 Task: Look for space in Kermanshah, Iran from 6th September, 2023 to 15th September, 2023 for 6 adults in price range Rs.8000 to Rs.12000. Place can be entire place or private room with 6 bedrooms having 6 beds and 6 bathrooms. Property type can be house, flat, guest house. Amenities needed are: wifi, TV, free parkinig on premises, gym, breakfast. Booking option can be shelf check-in. Required host language is English.
Action: Mouse moved to (550, 110)
Screenshot: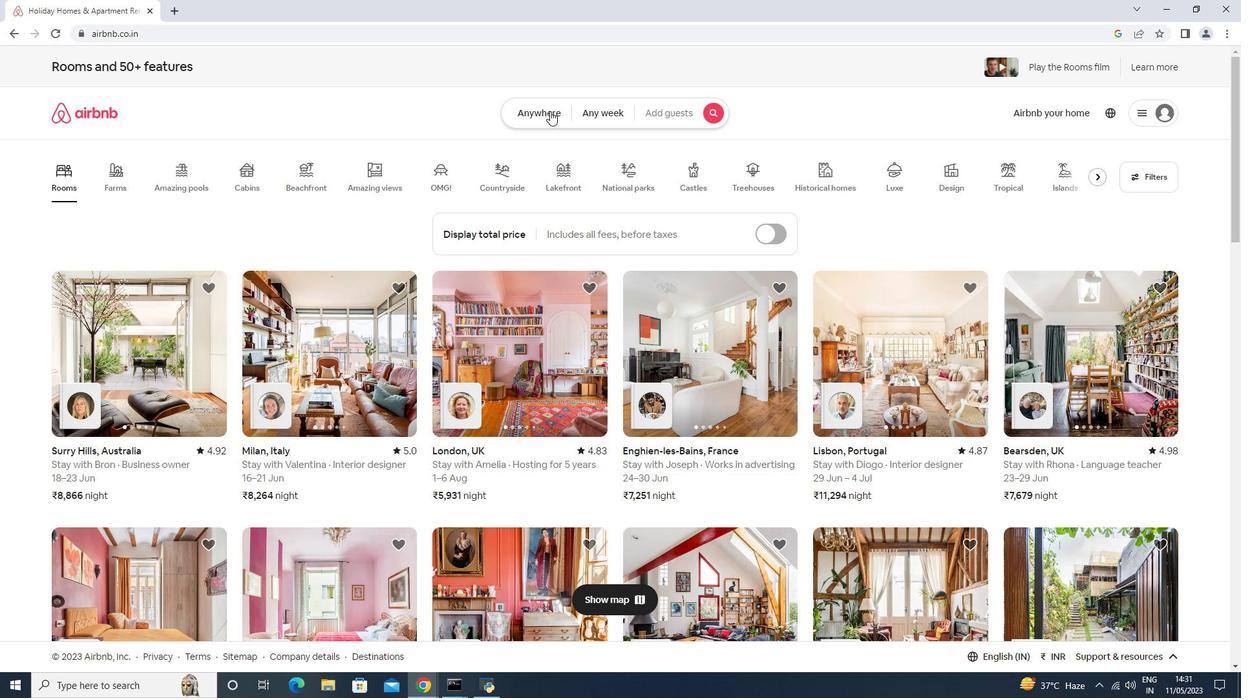 
Action: Mouse pressed left at (550, 110)
Screenshot: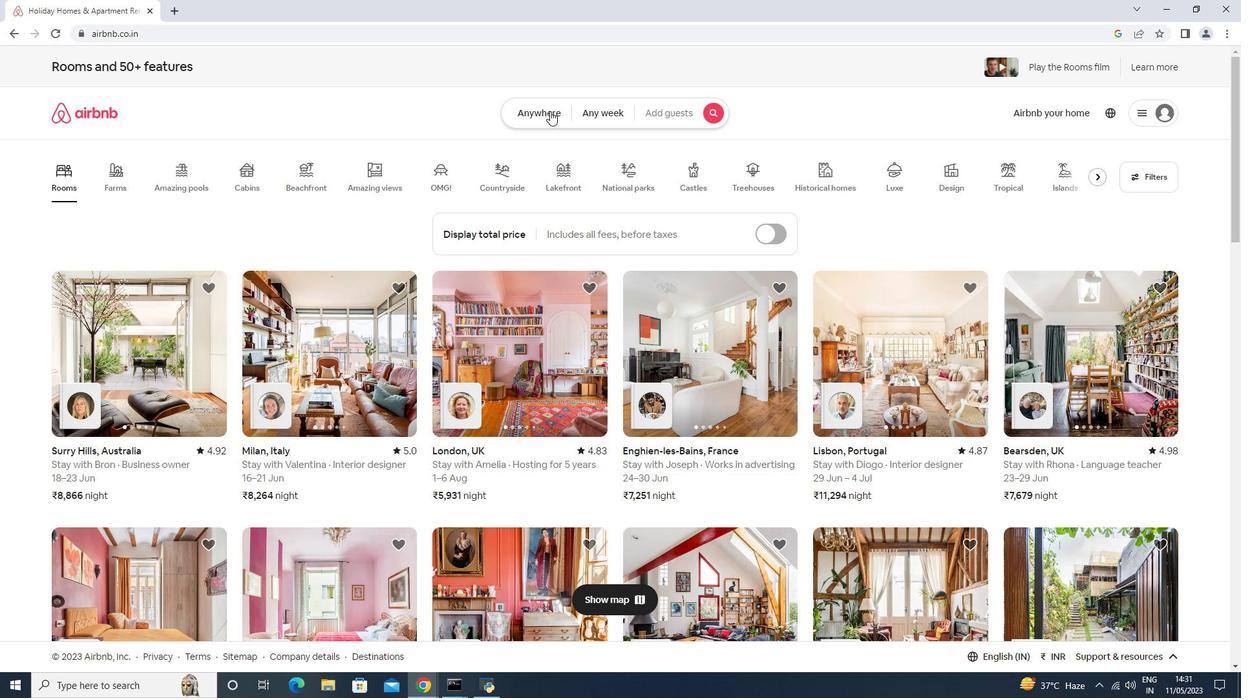 
Action: Mouse moved to (481, 183)
Screenshot: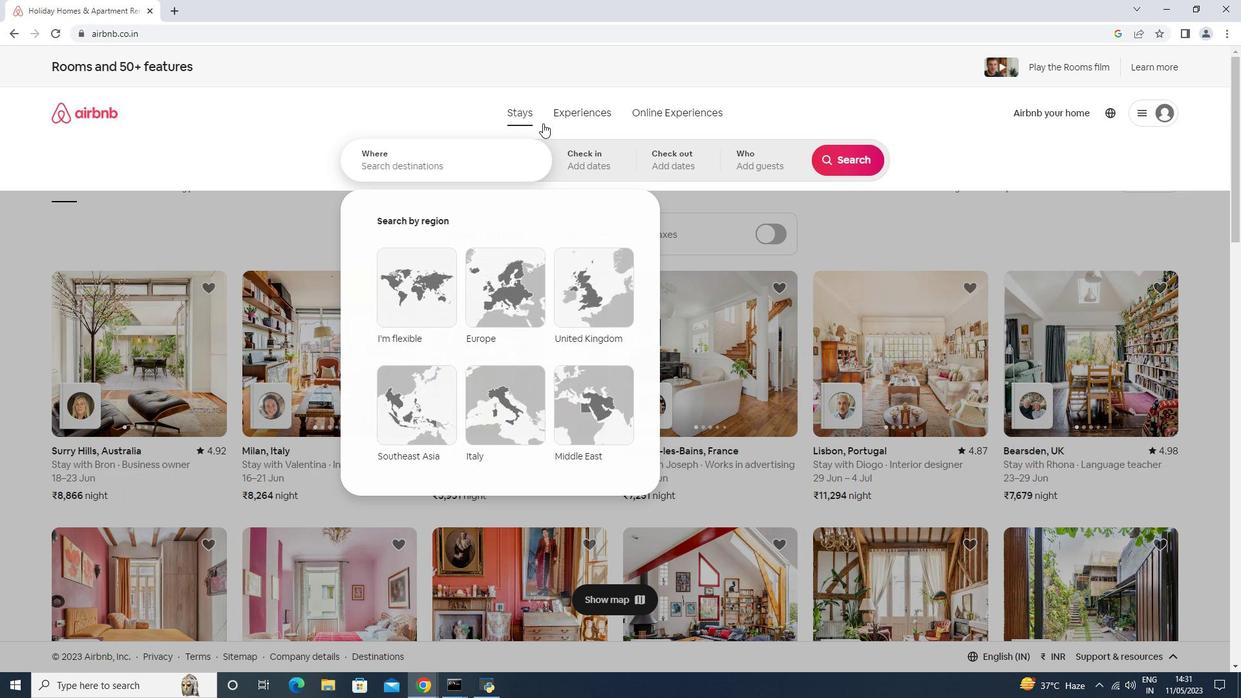 
Action: Mouse pressed left at (481, 183)
Screenshot: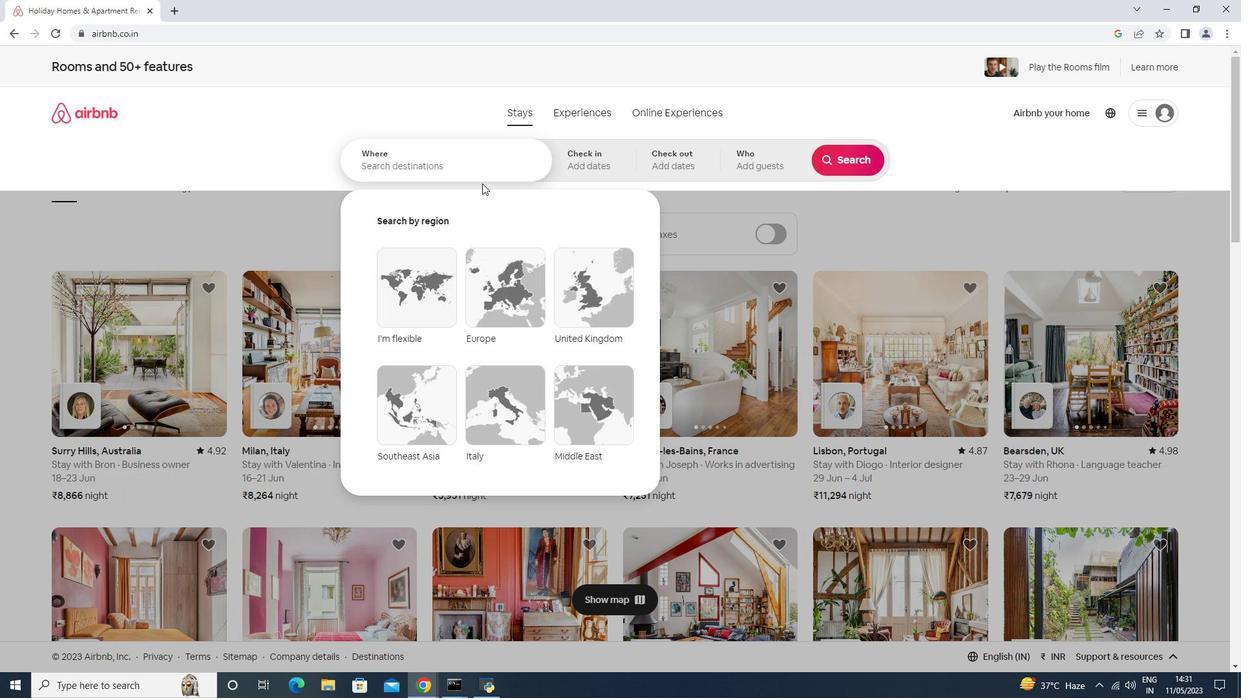 
Action: Mouse moved to (479, 170)
Screenshot: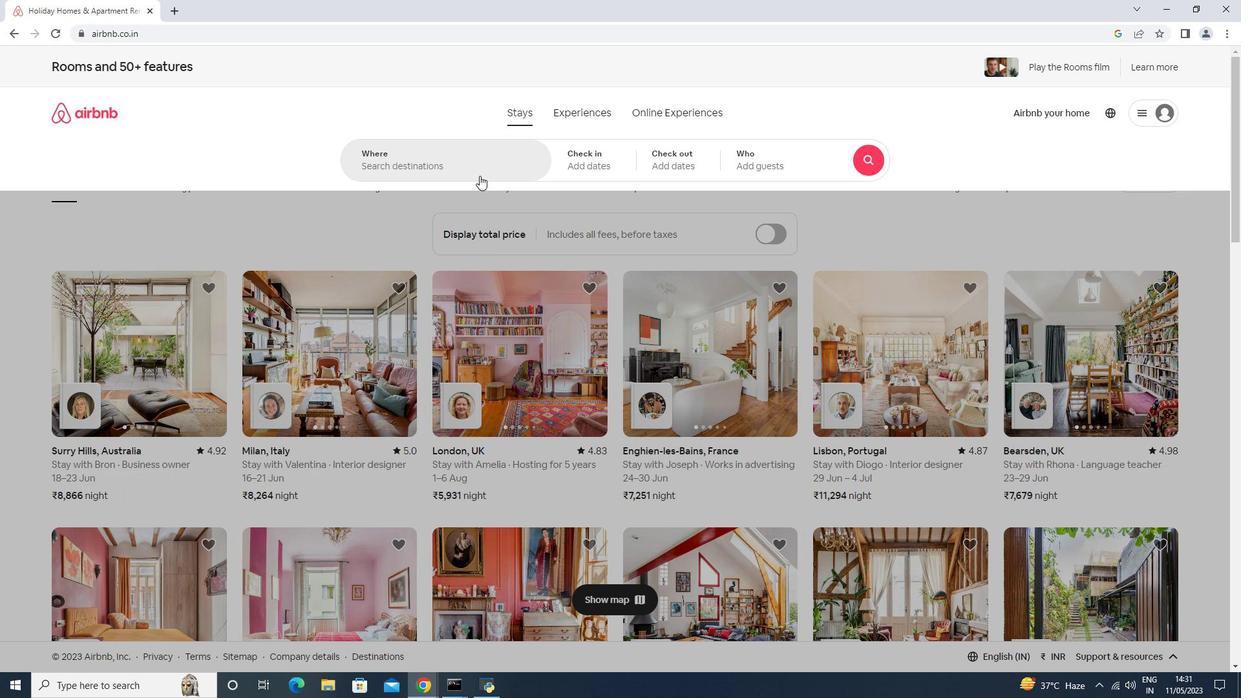 
Action: Mouse pressed left at (479, 170)
Screenshot: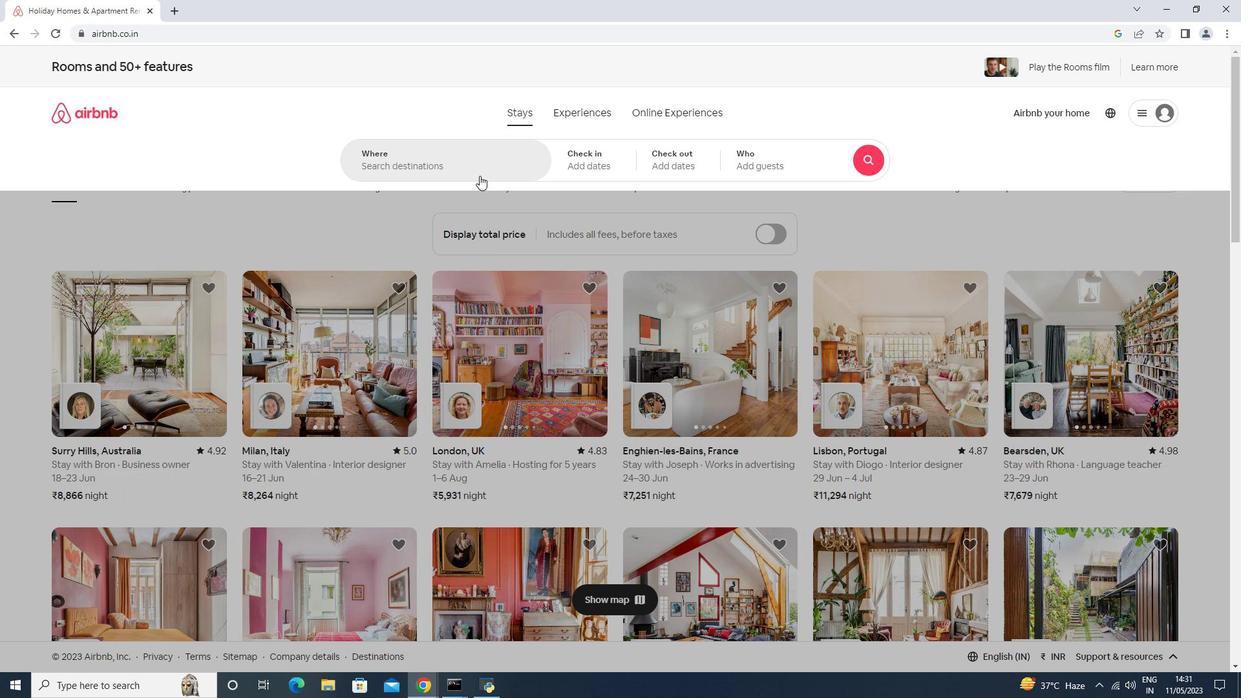
Action: Mouse moved to (356, 218)
Screenshot: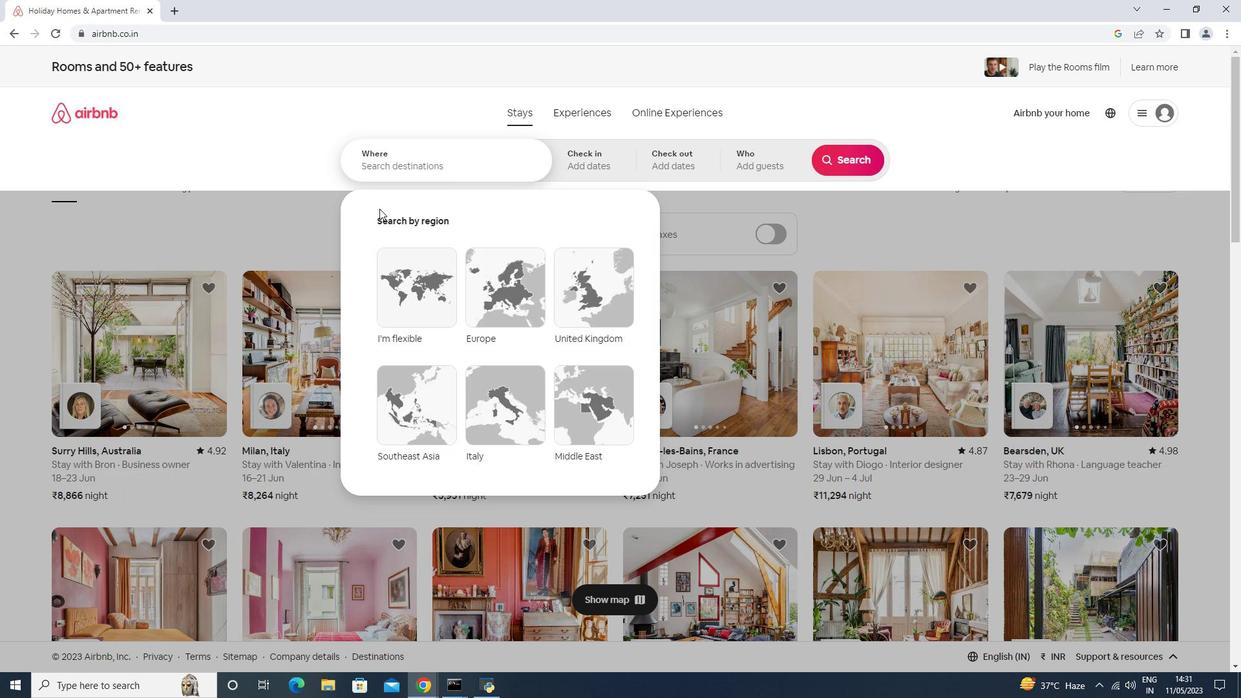 
Action: Key pressed <Key.shift><Key.shift><Key.shift>Kermansshah,i<Key.backspace><Key.shift>Iran
Screenshot: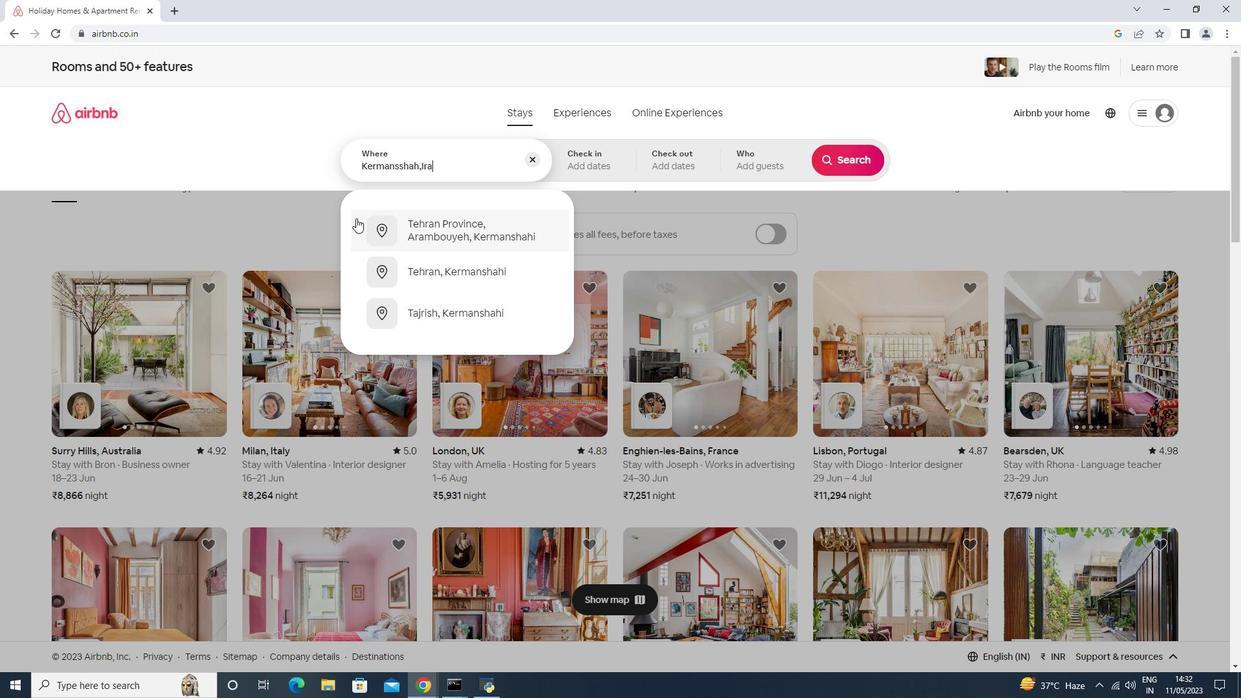 
Action: Mouse moved to (571, 159)
Screenshot: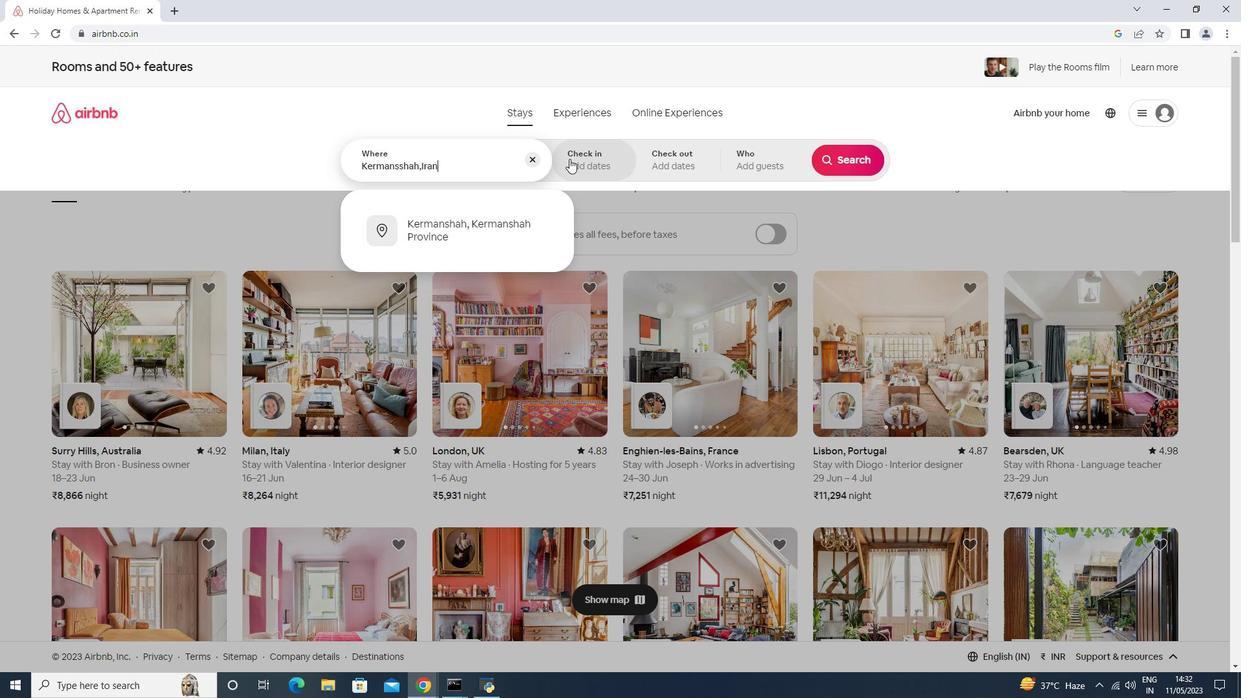 
Action: Mouse pressed left at (571, 159)
Screenshot: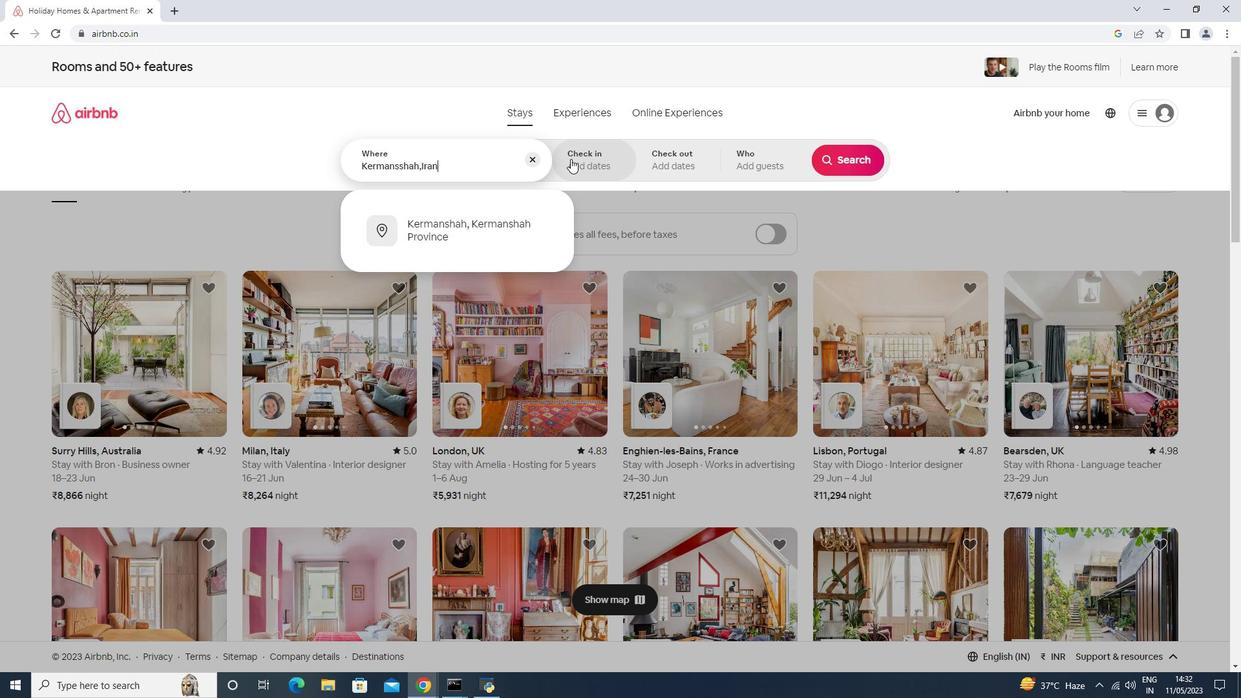 
Action: Mouse moved to (830, 249)
Screenshot: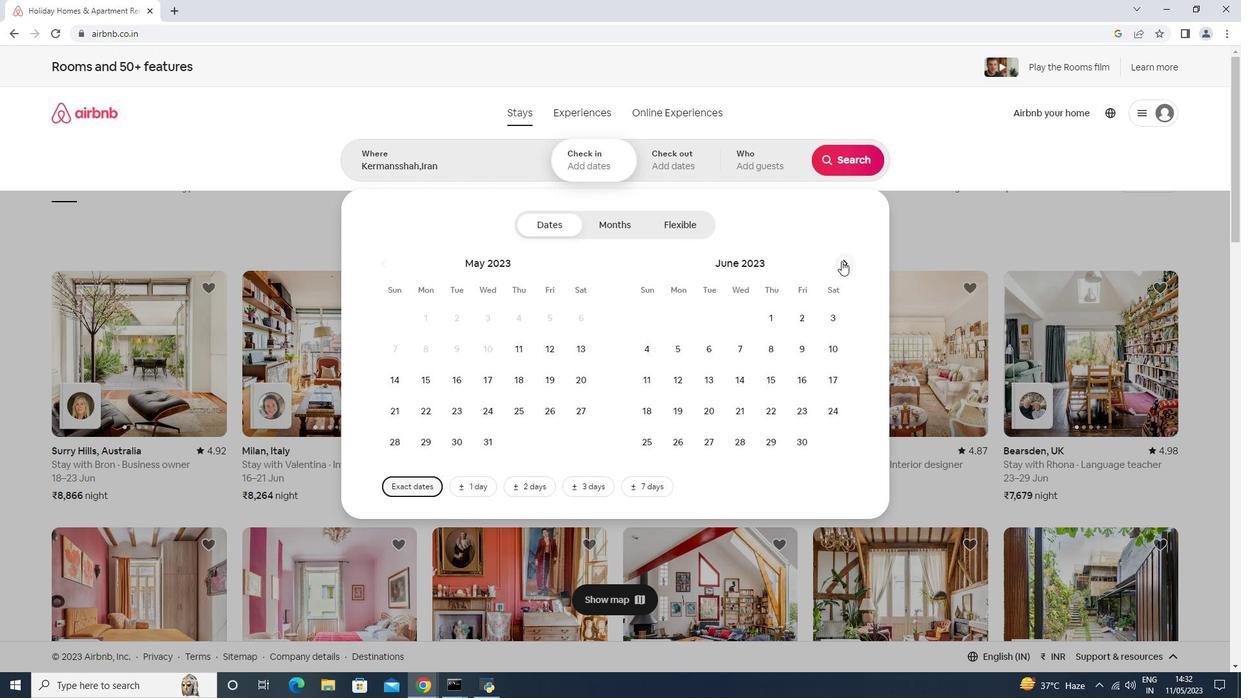 
Action: Mouse pressed left at (830, 249)
Screenshot: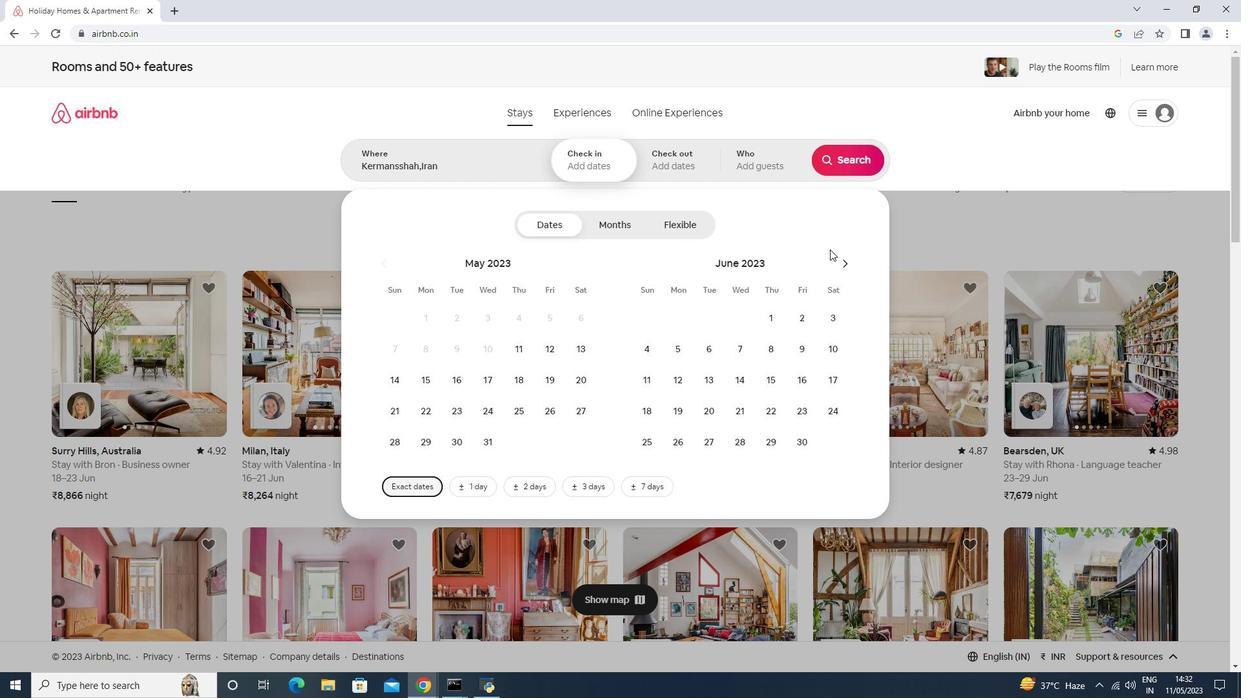 
Action: Mouse moved to (836, 264)
Screenshot: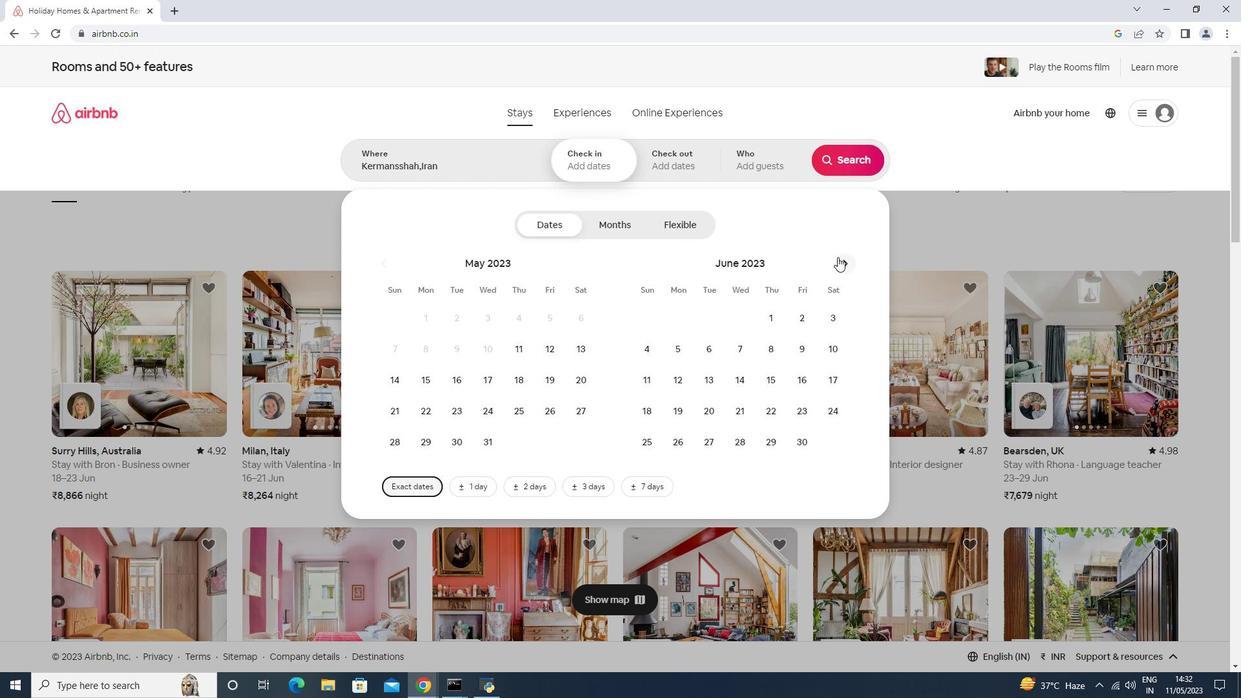 
Action: Mouse pressed left at (836, 264)
Screenshot: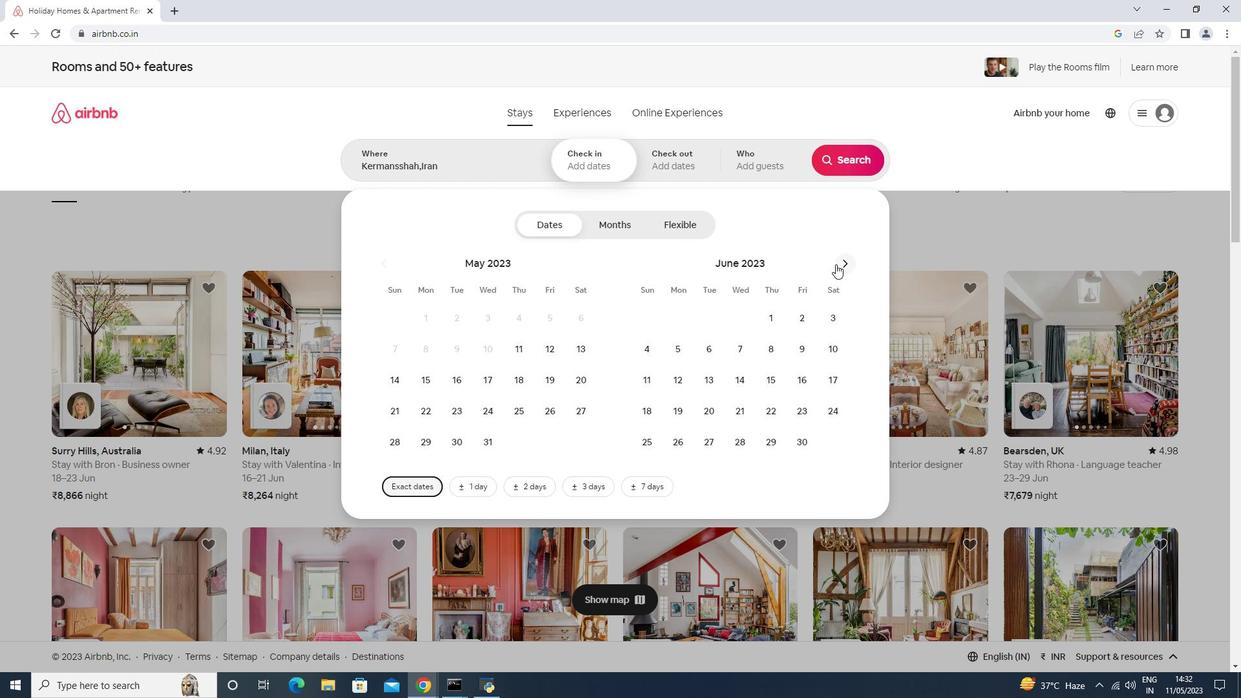 
Action: Mouse pressed left at (836, 264)
Screenshot: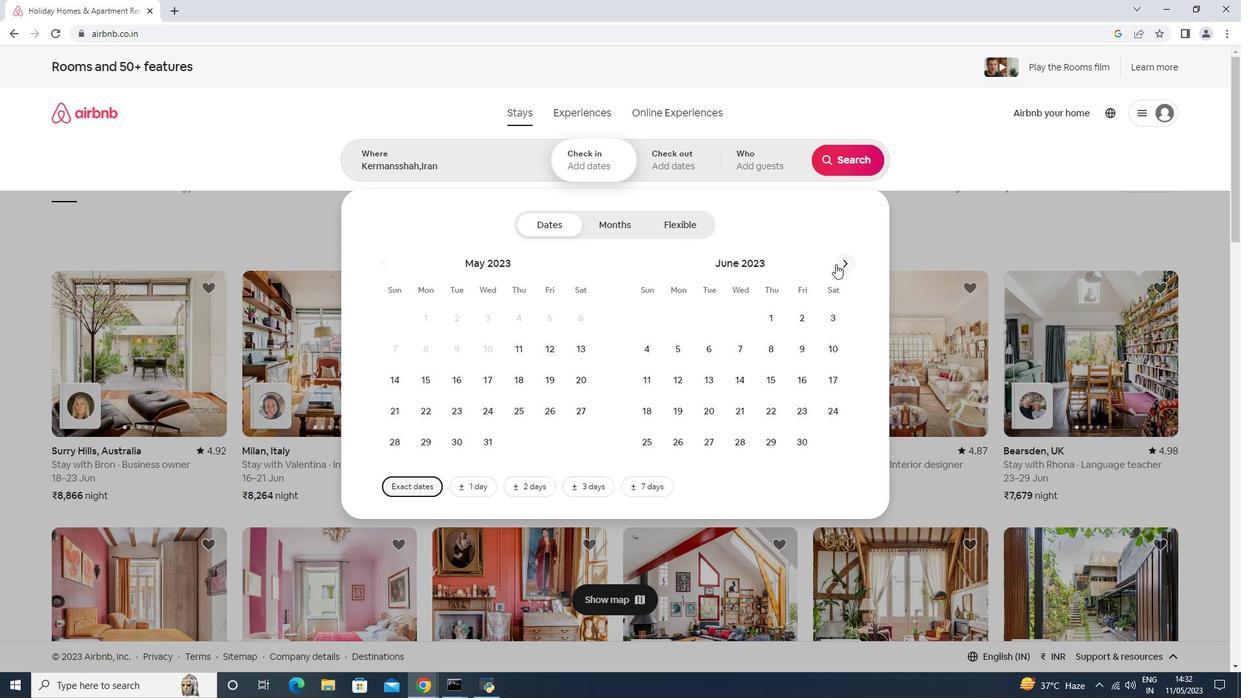 
Action: Mouse pressed left at (836, 264)
Screenshot: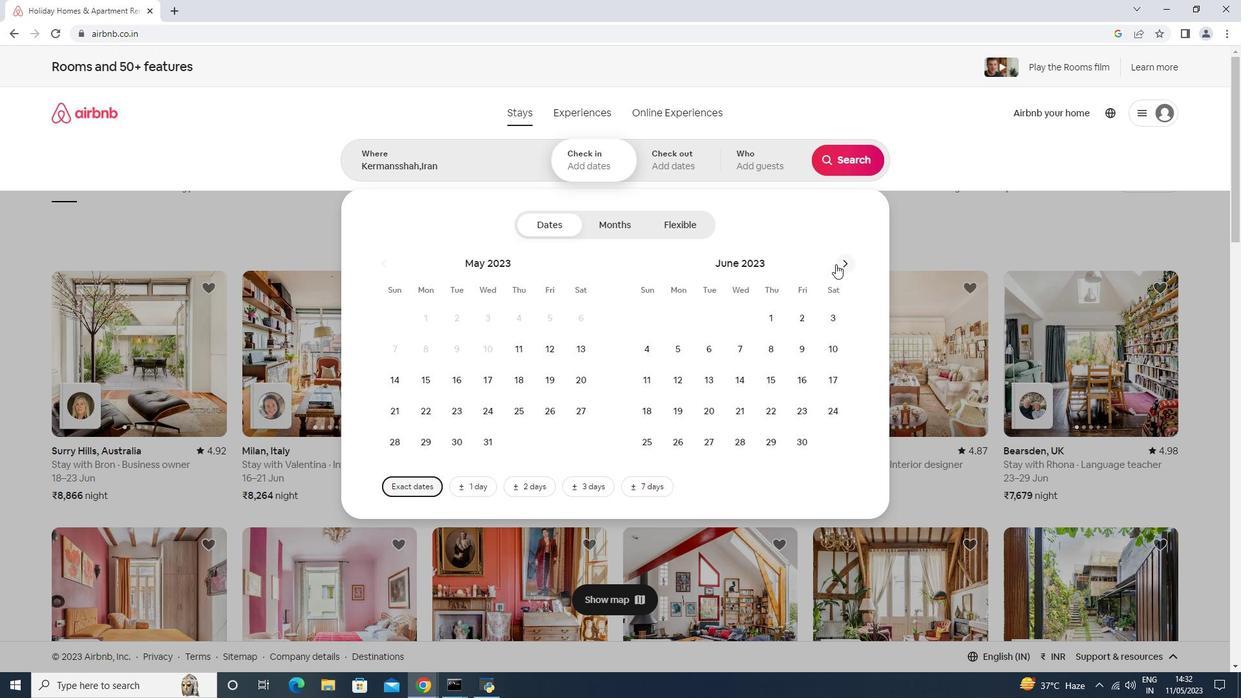 
Action: Mouse pressed left at (836, 264)
Screenshot: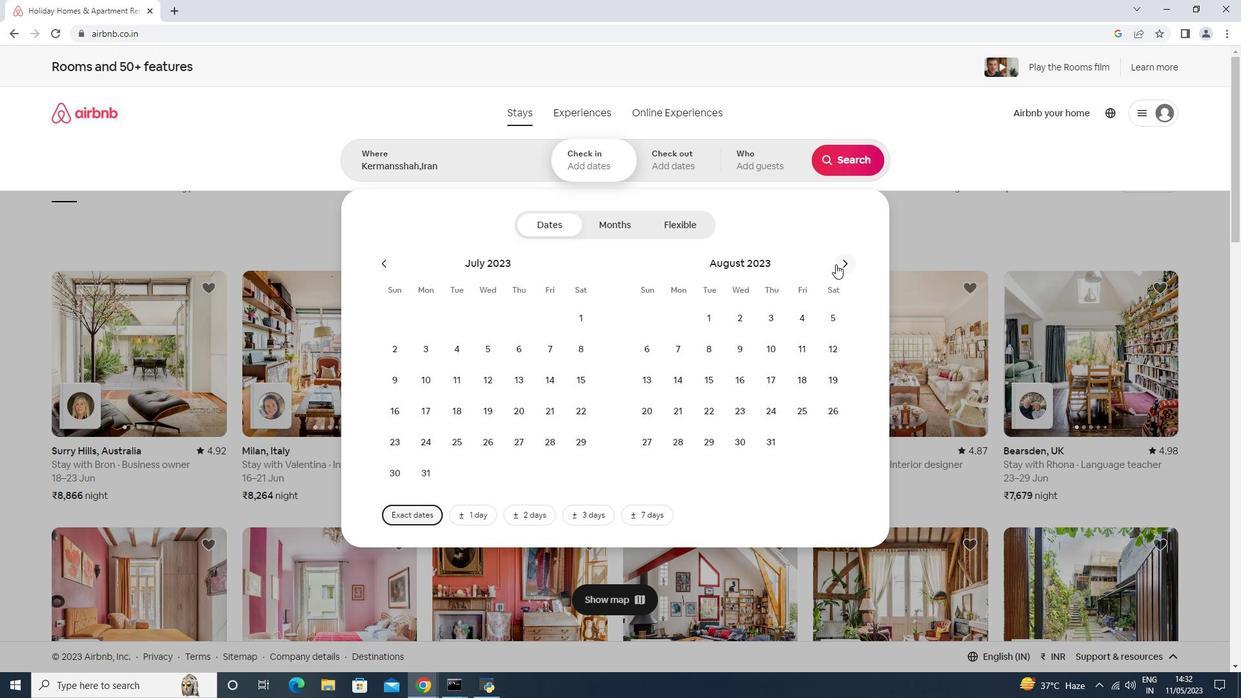 
Action: Mouse moved to (742, 355)
Screenshot: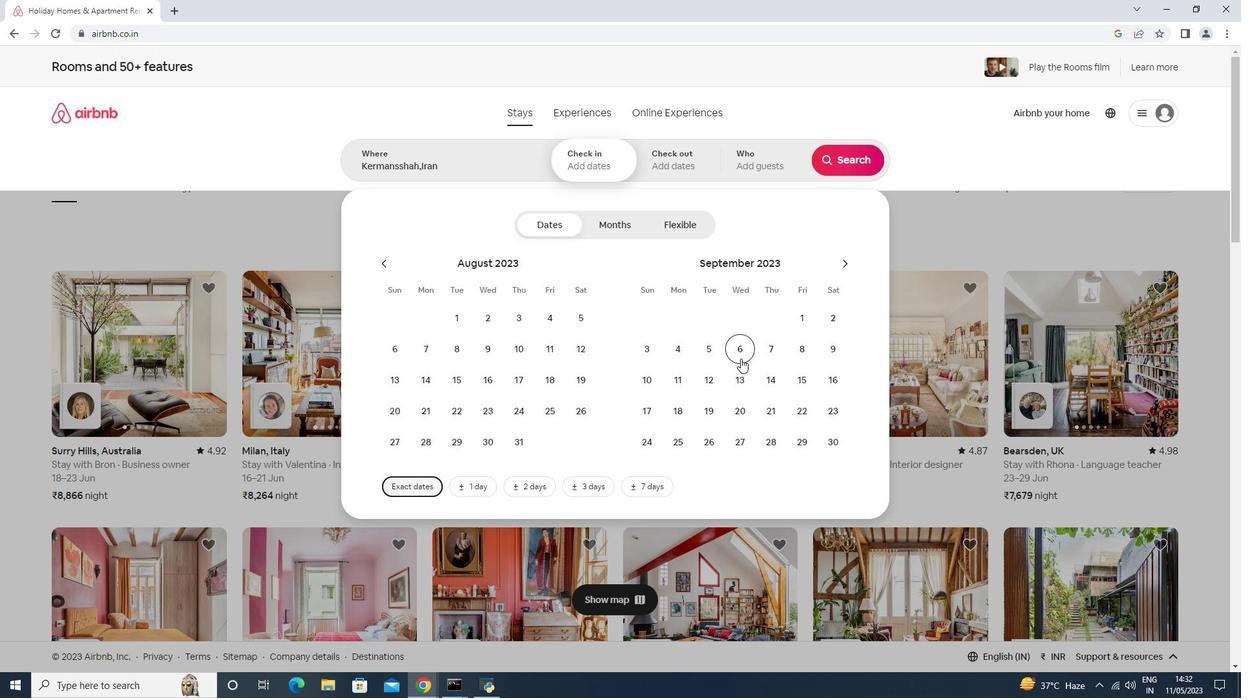 
Action: Mouse pressed left at (742, 355)
Screenshot: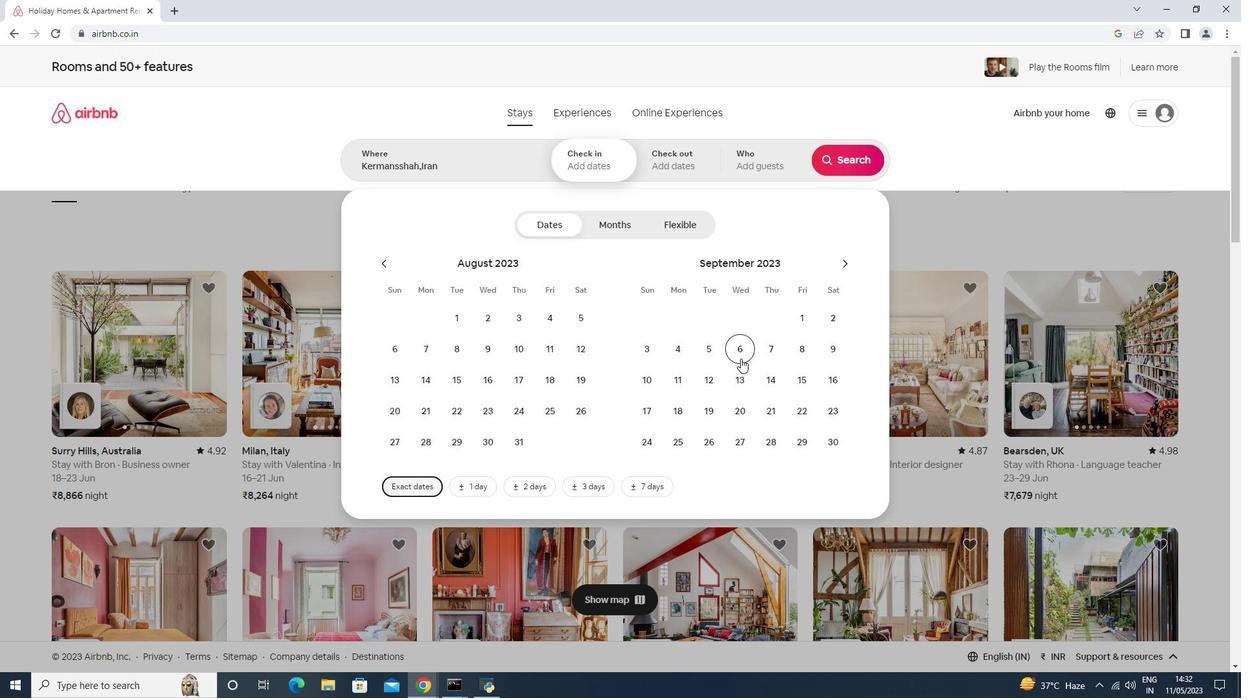 
Action: Mouse moved to (802, 380)
Screenshot: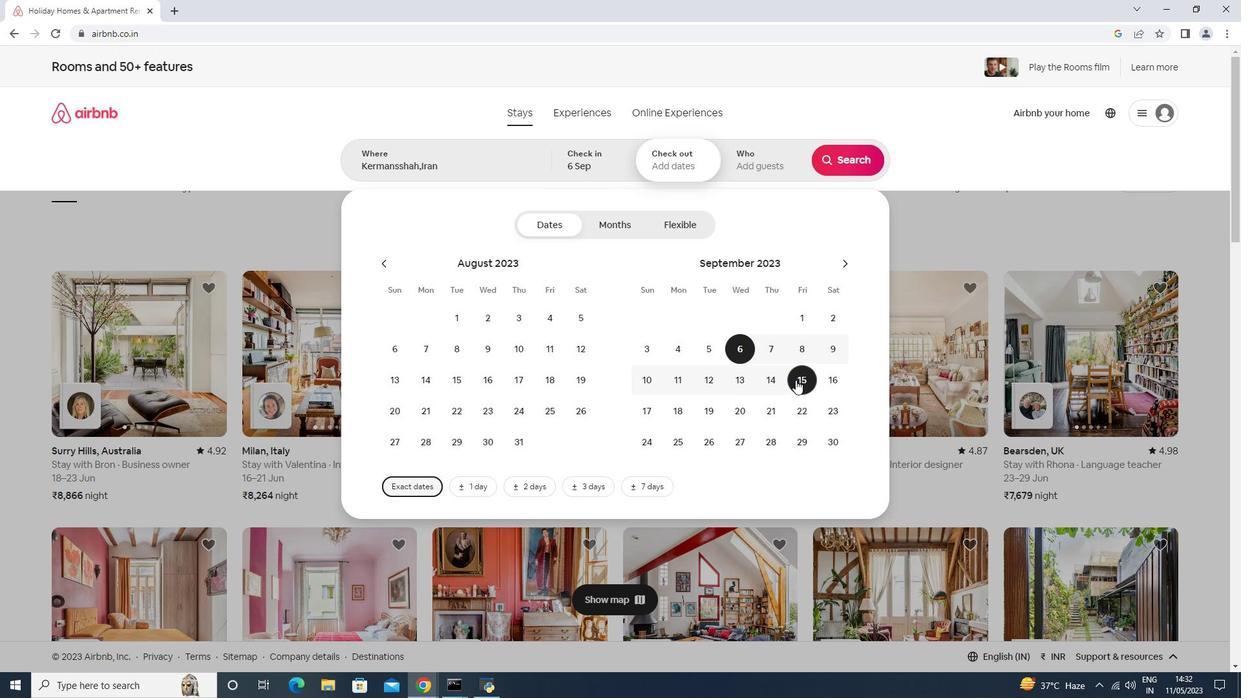
Action: Mouse pressed left at (802, 380)
Screenshot: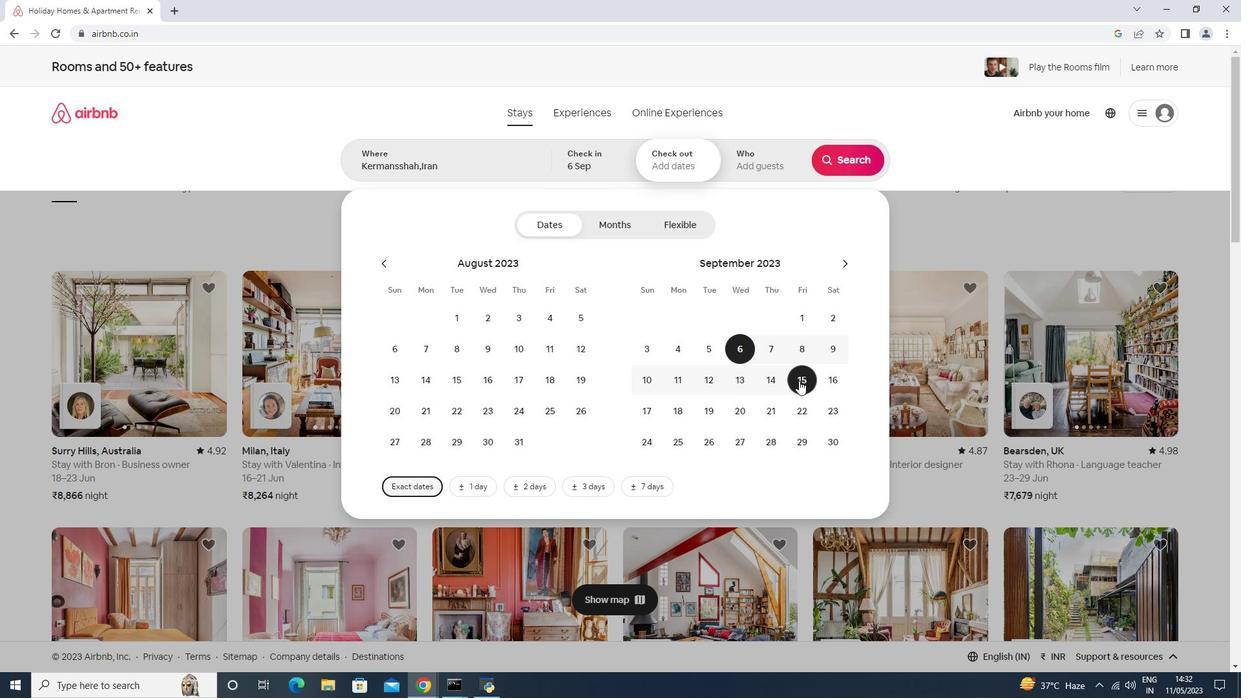 
Action: Mouse moved to (757, 160)
Screenshot: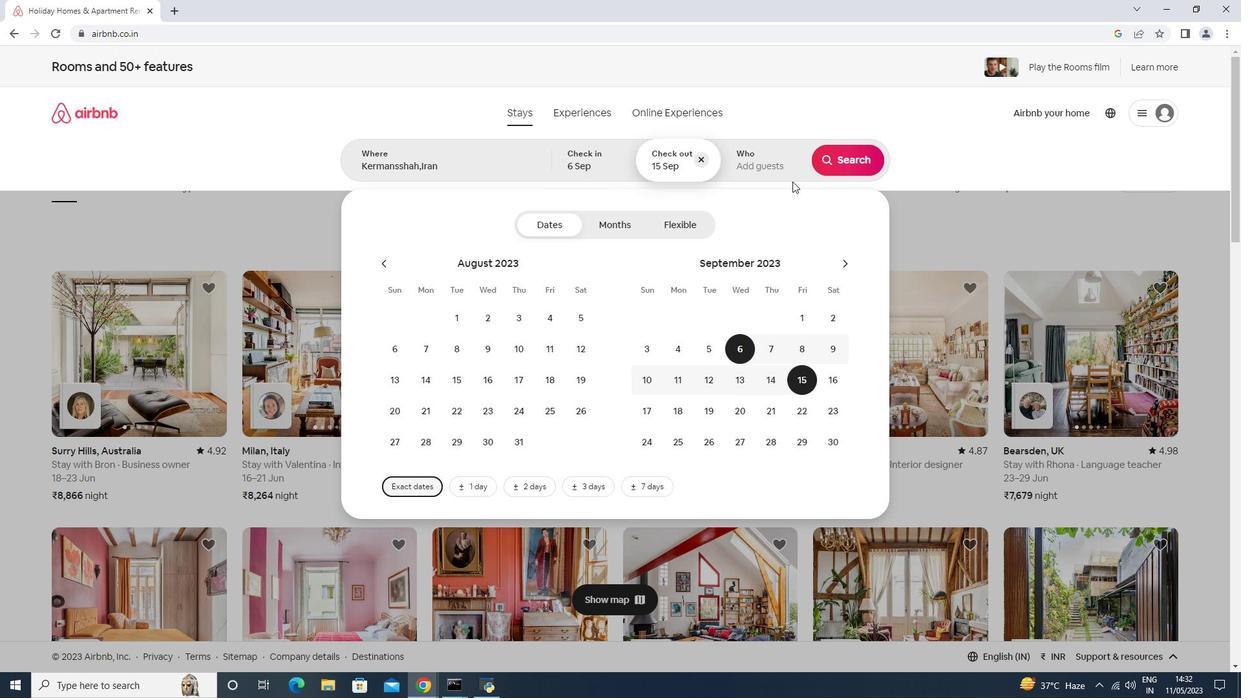 
Action: Mouse pressed left at (757, 160)
Screenshot: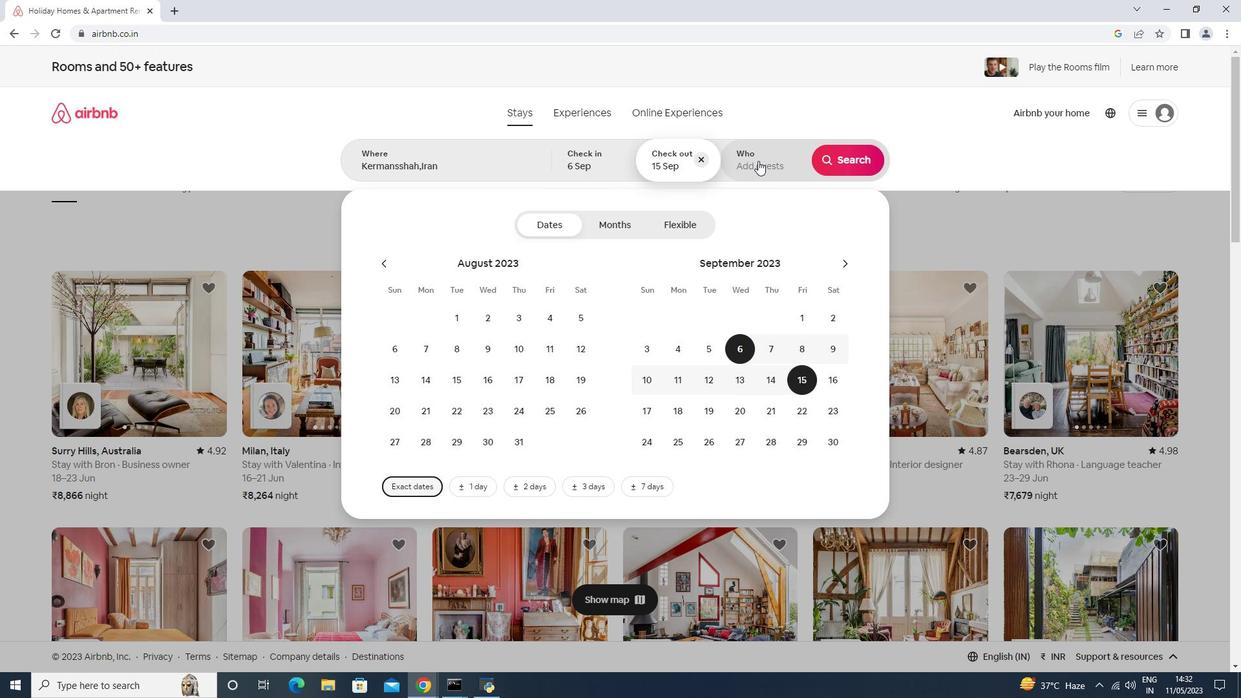 
Action: Mouse moved to (848, 230)
Screenshot: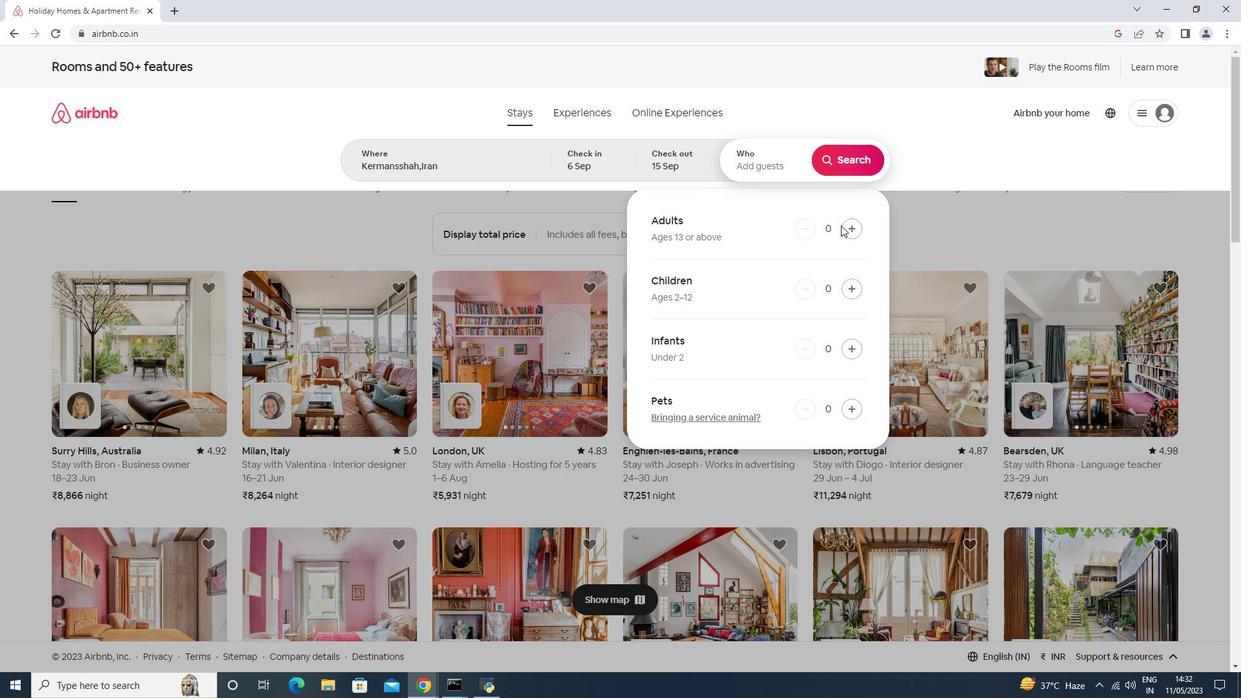 
Action: Mouse pressed left at (848, 230)
Screenshot: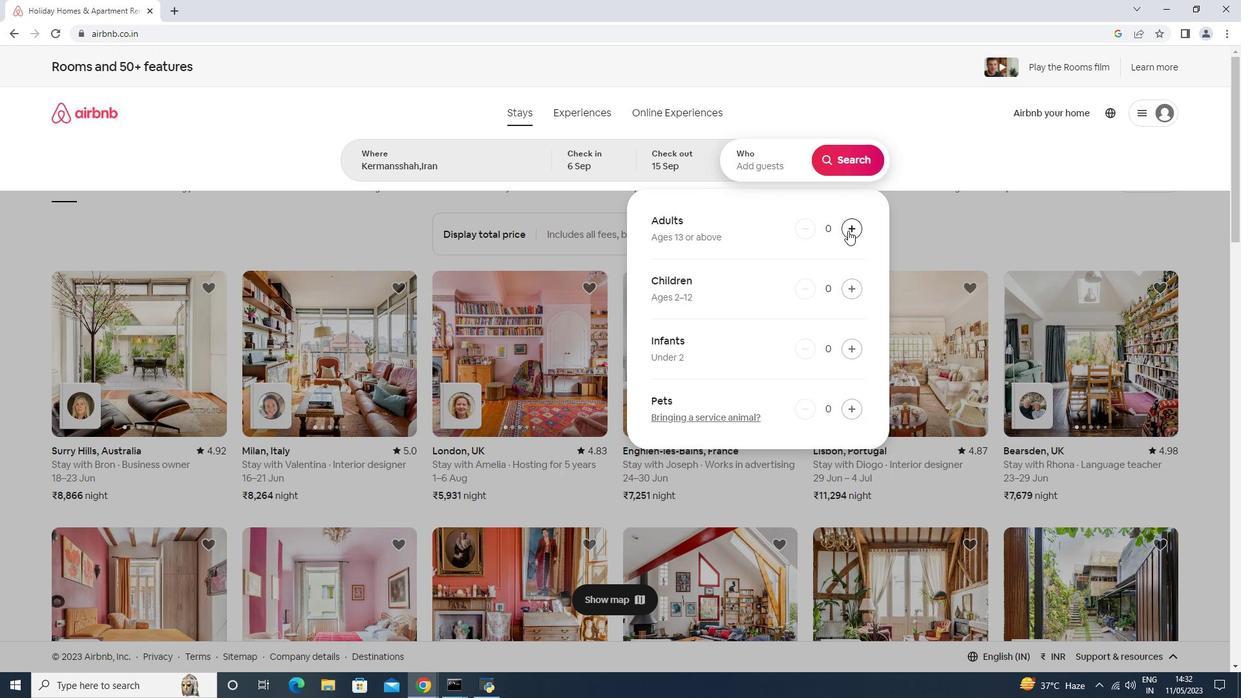 
Action: Mouse pressed left at (848, 230)
Screenshot: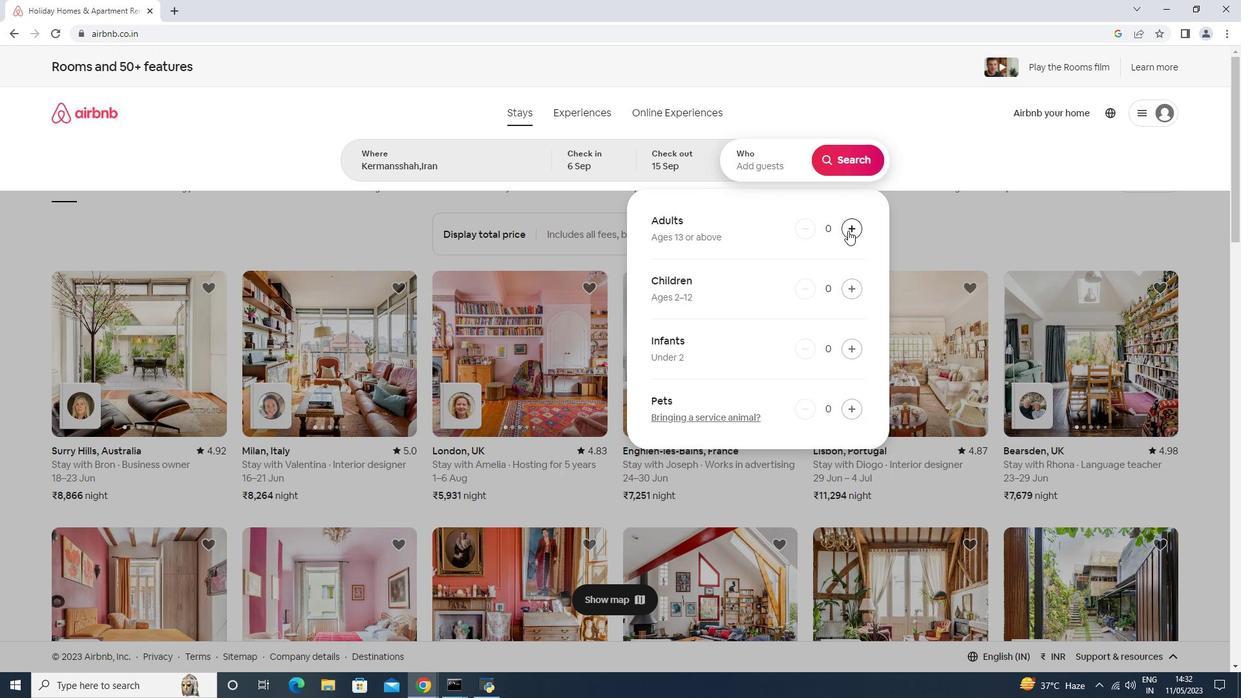 
Action: Mouse pressed left at (848, 230)
Screenshot: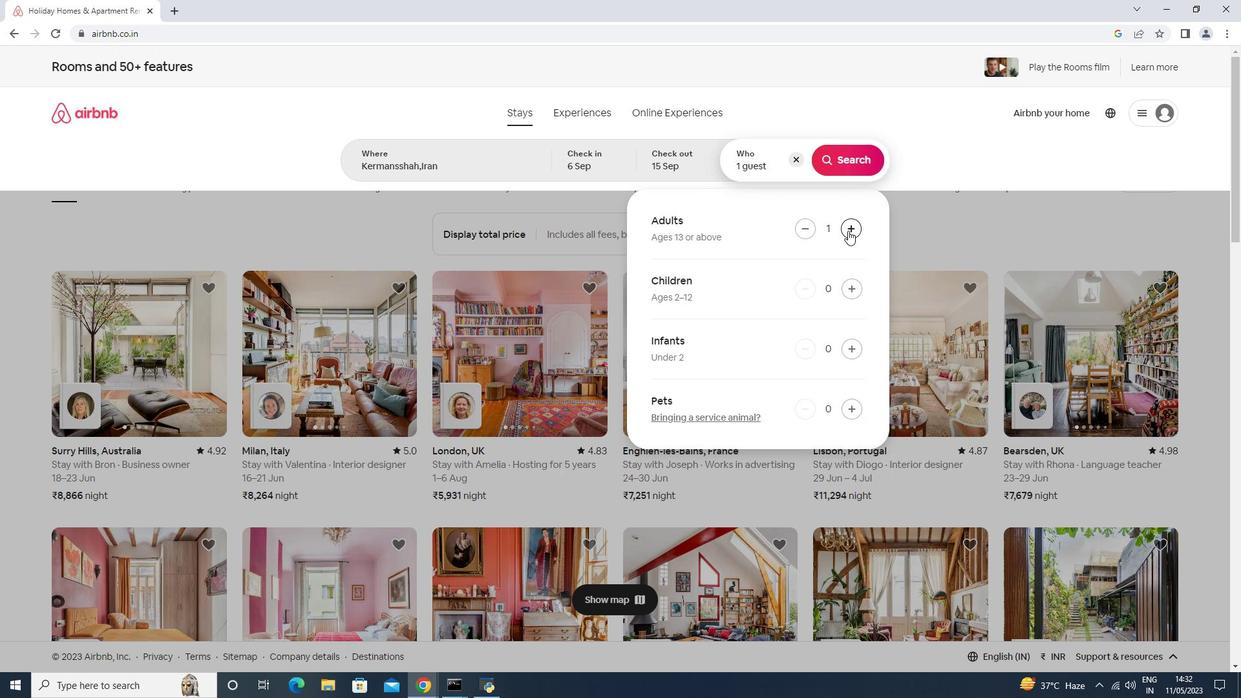 
Action: Mouse pressed left at (848, 230)
Screenshot: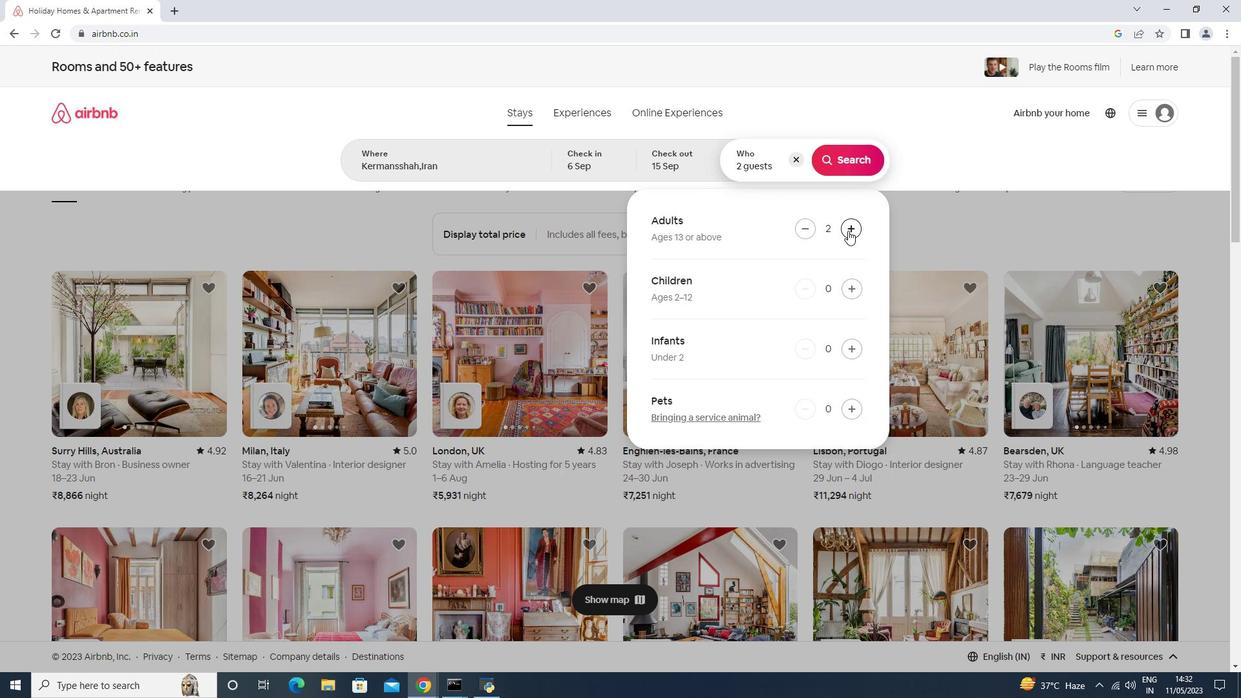
Action: Mouse pressed left at (848, 230)
Screenshot: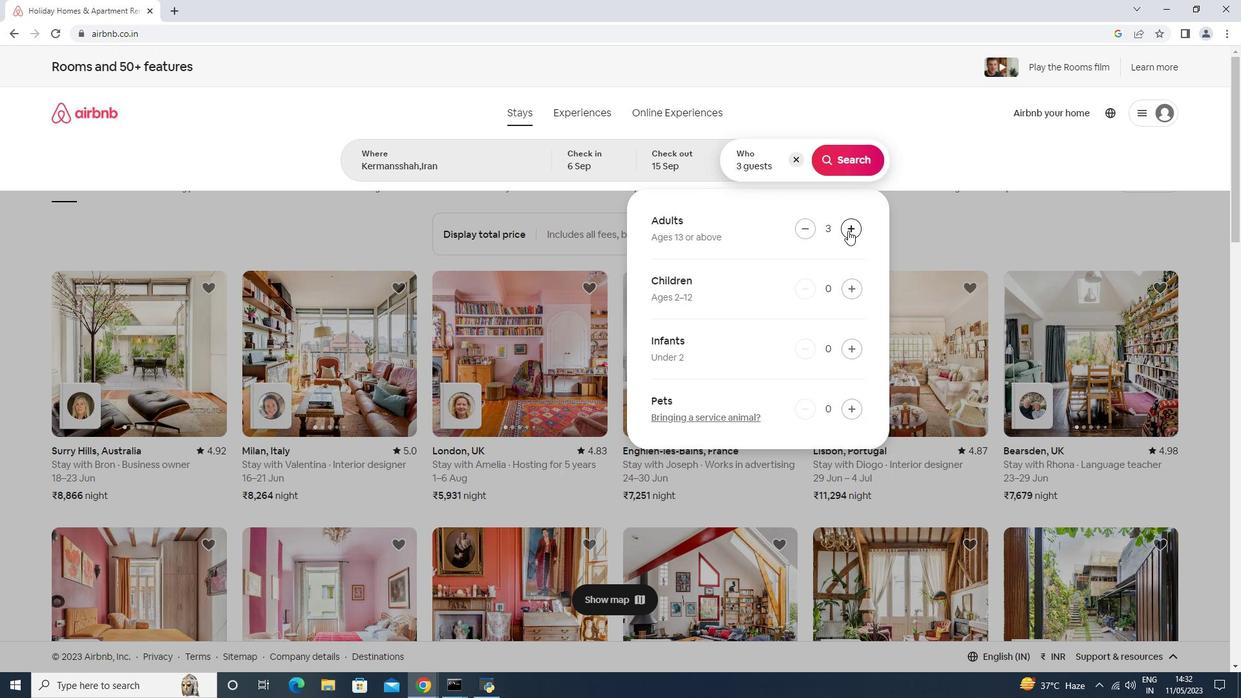 
Action: Mouse pressed left at (848, 230)
Screenshot: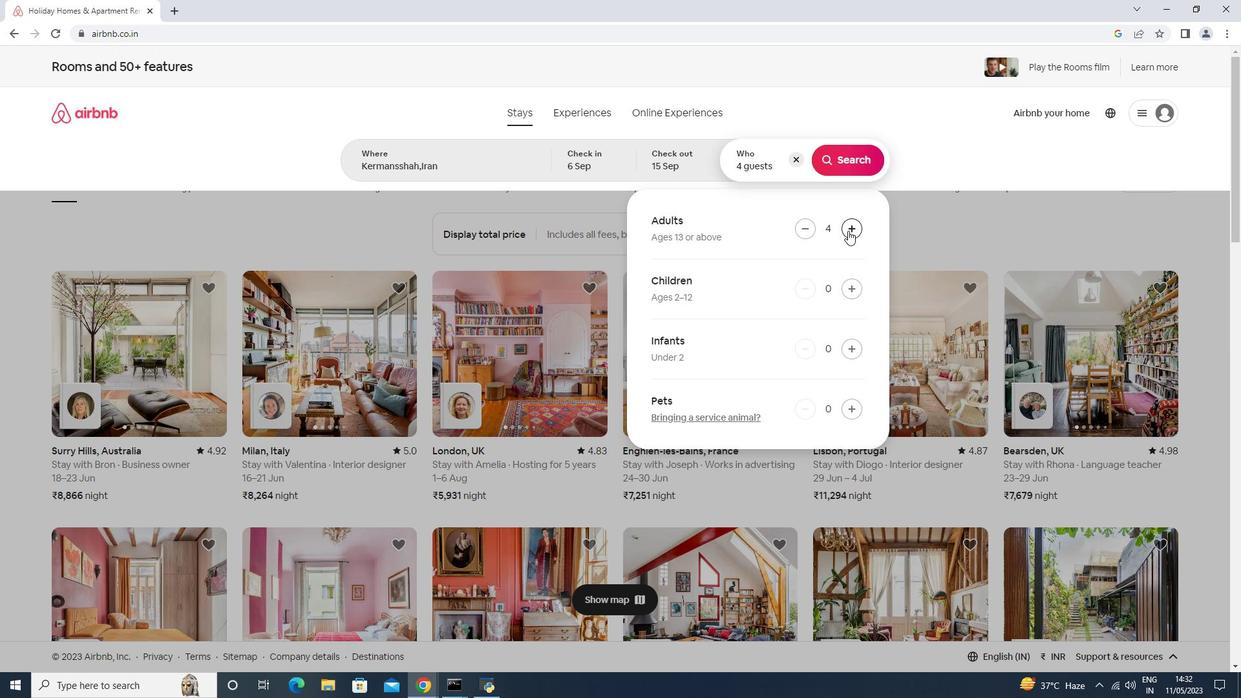 
Action: Mouse pressed left at (848, 230)
Screenshot: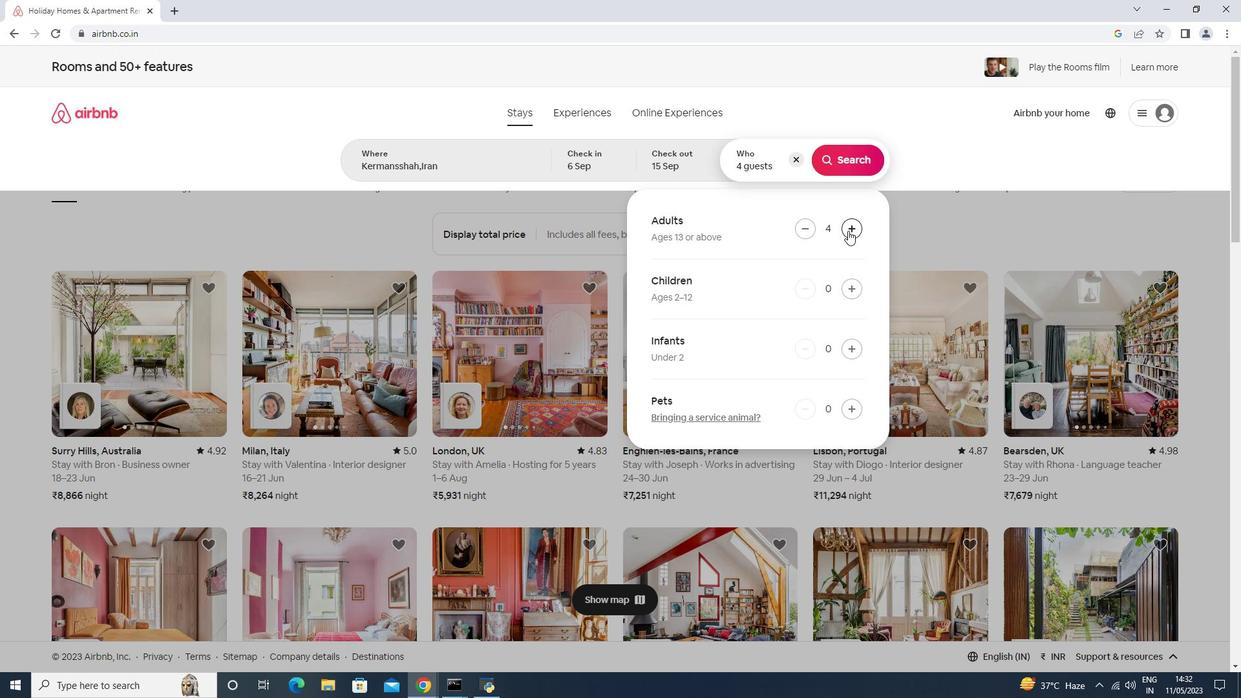 
Action: Mouse moved to (801, 227)
Screenshot: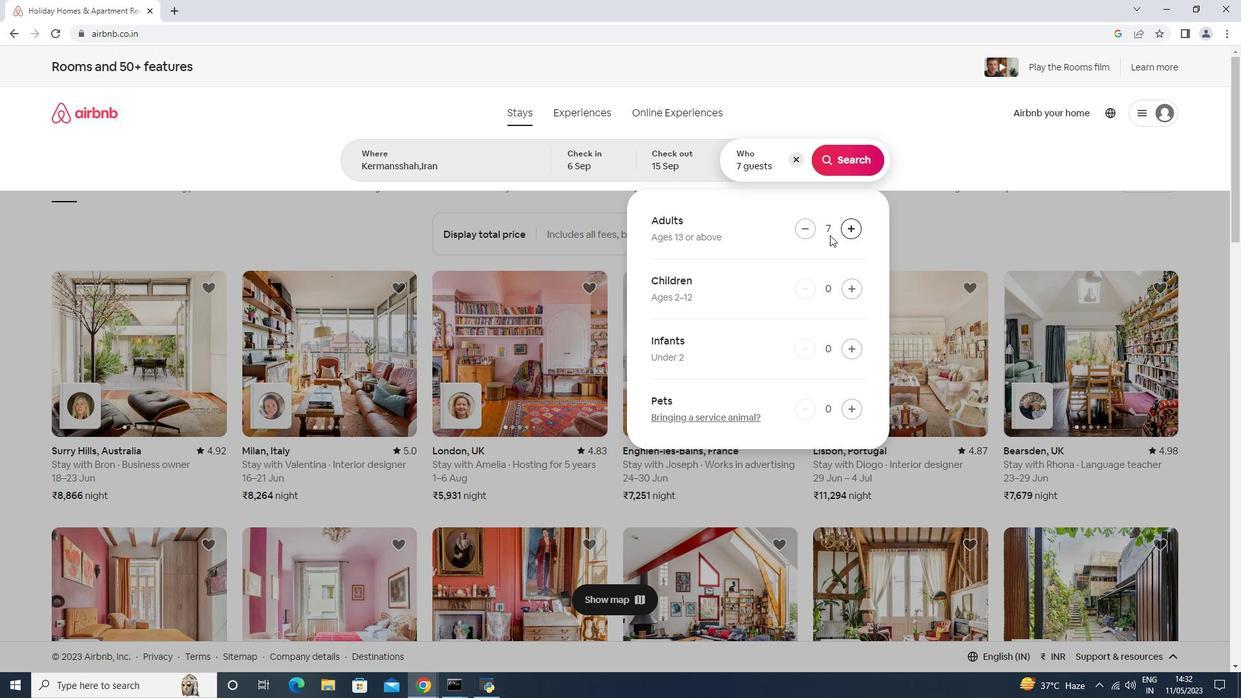 
Action: Mouse pressed left at (801, 227)
Screenshot: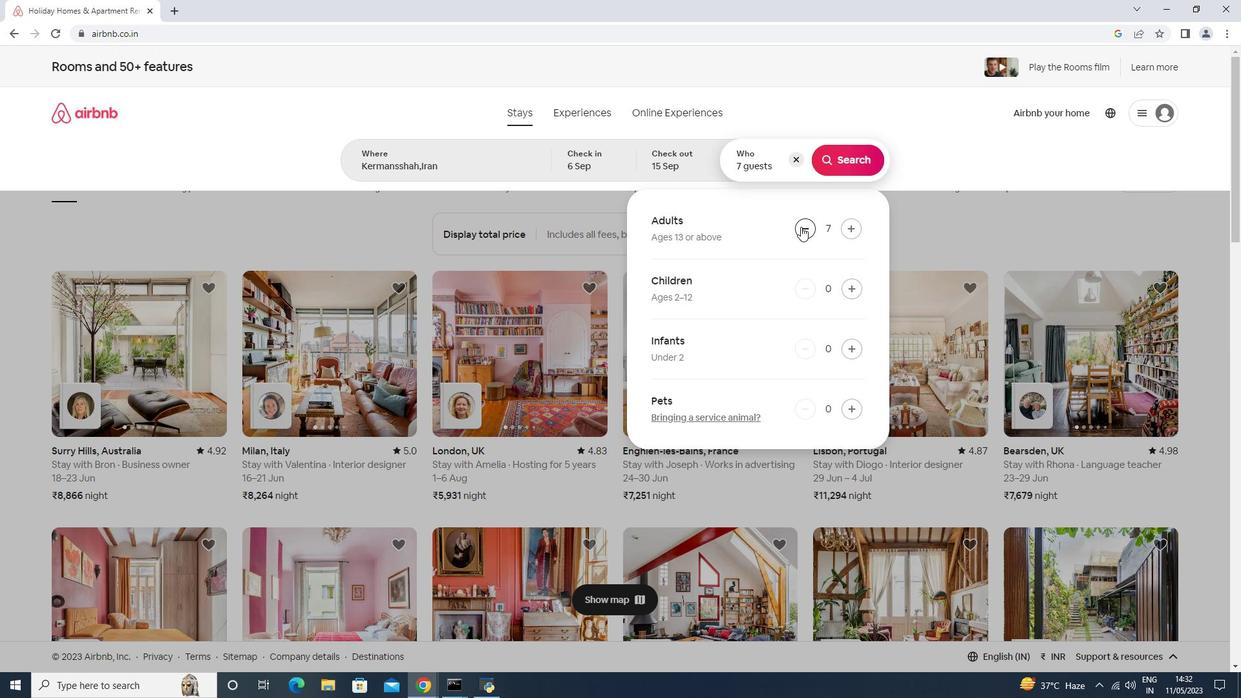 
Action: Mouse moved to (875, 162)
Screenshot: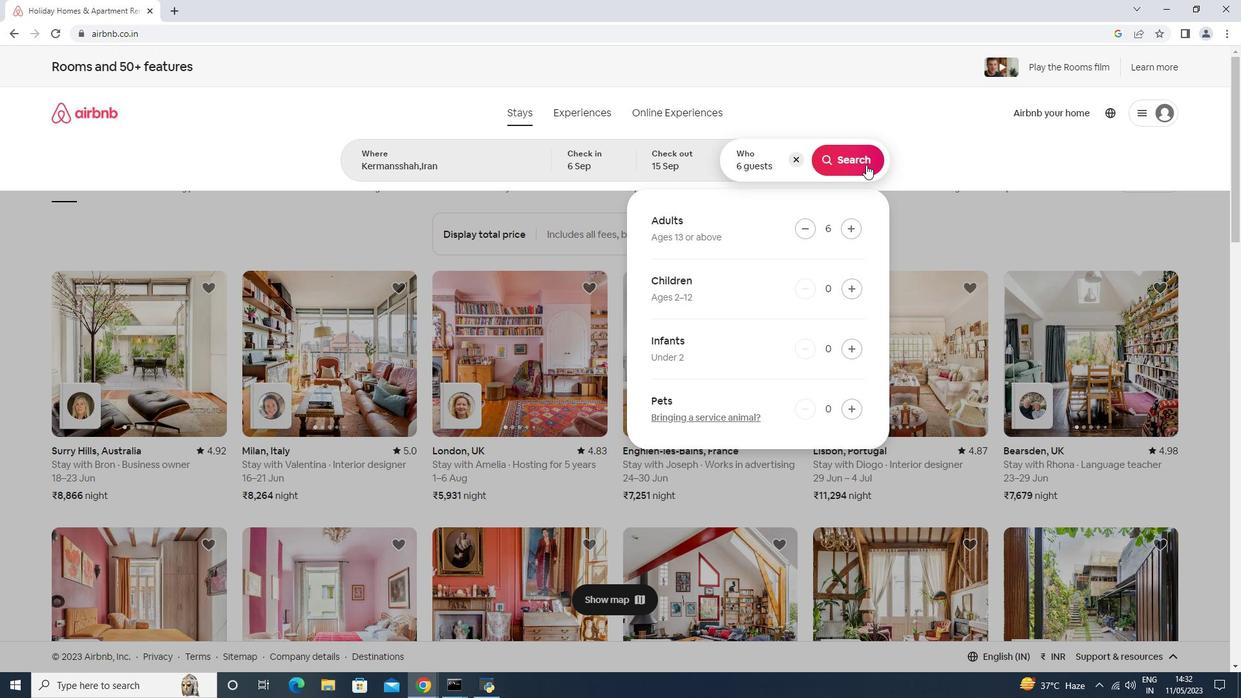 
Action: Mouse pressed left at (875, 162)
Screenshot: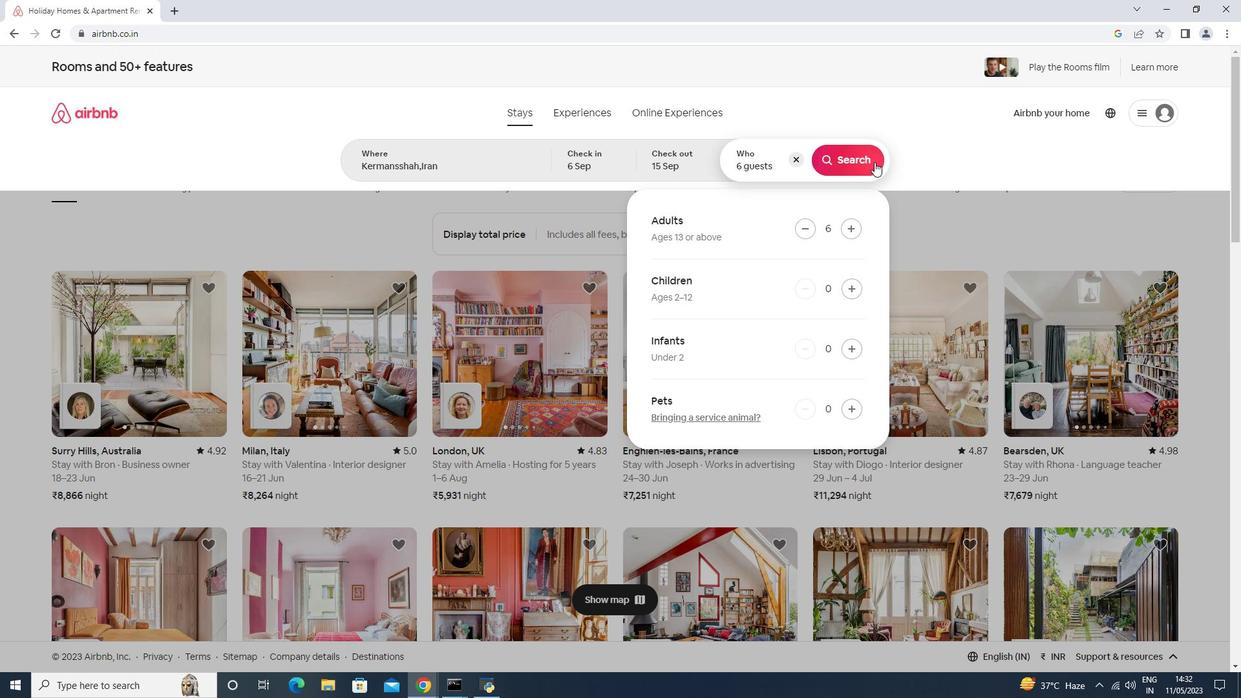 
Action: Mouse moved to (1197, 111)
Screenshot: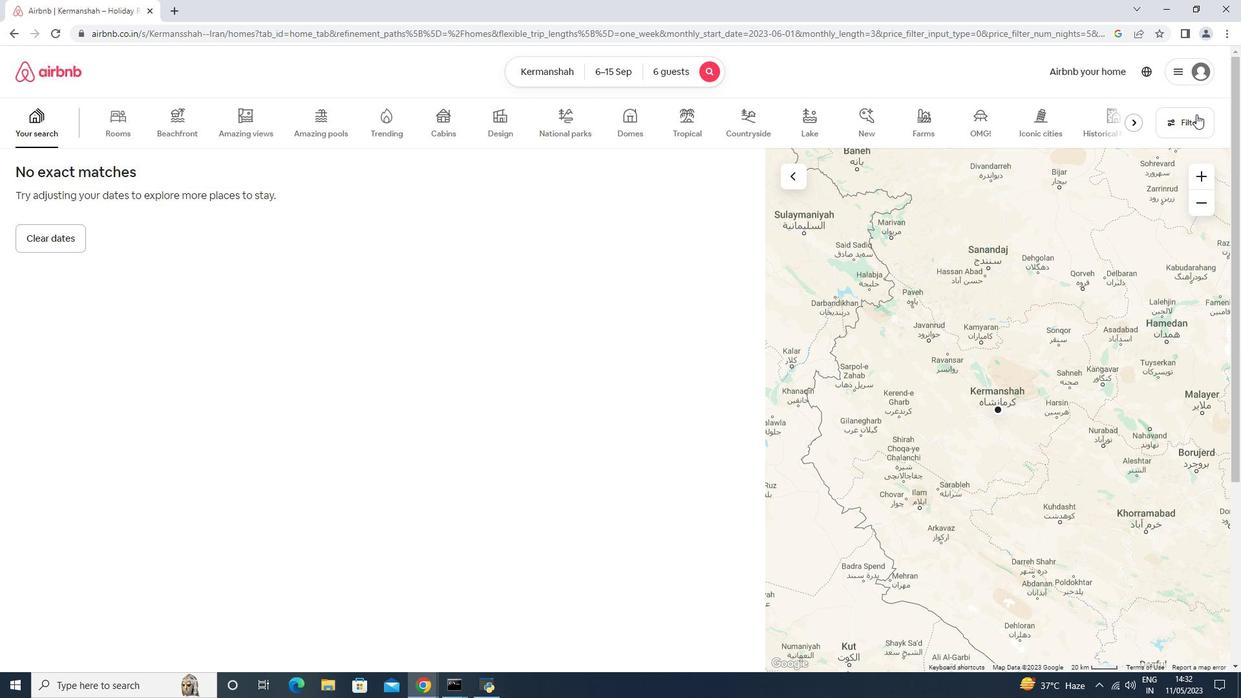 
Action: Mouse pressed left at (1197, 111)
Screenshot: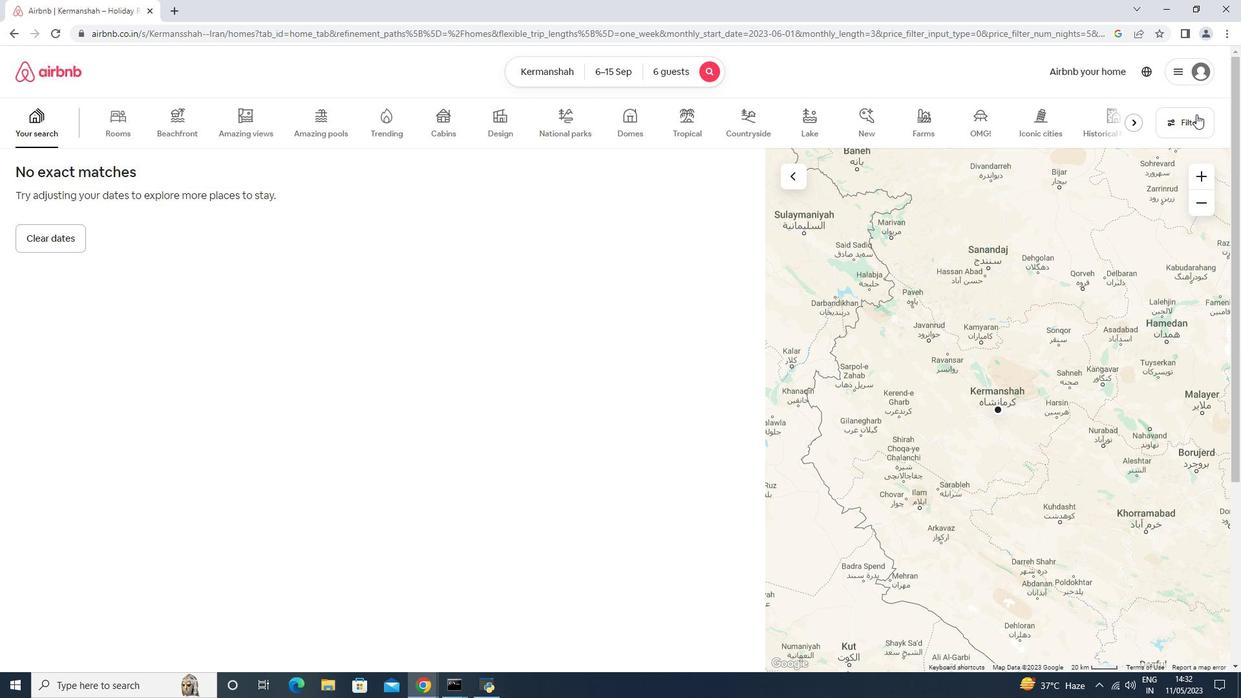 
Action: Mouse moved to (523, 443)
Screenshot: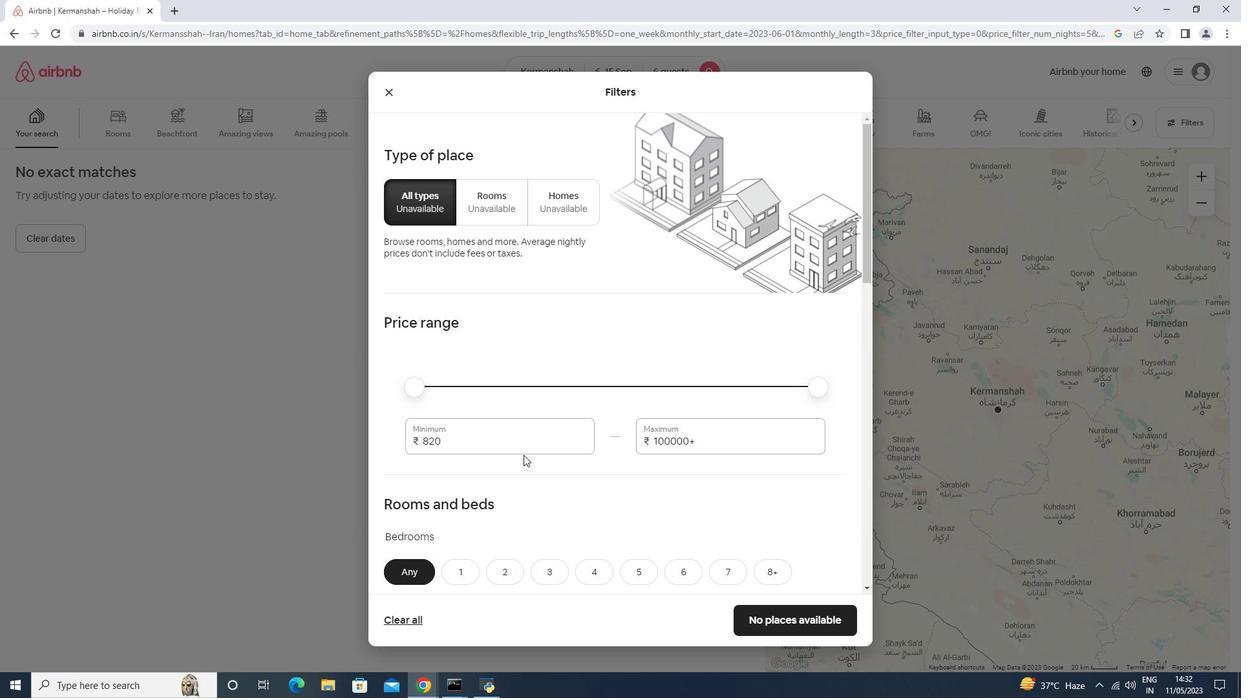 
Action: Mouse pressed left at (523, 443)
Screenshot: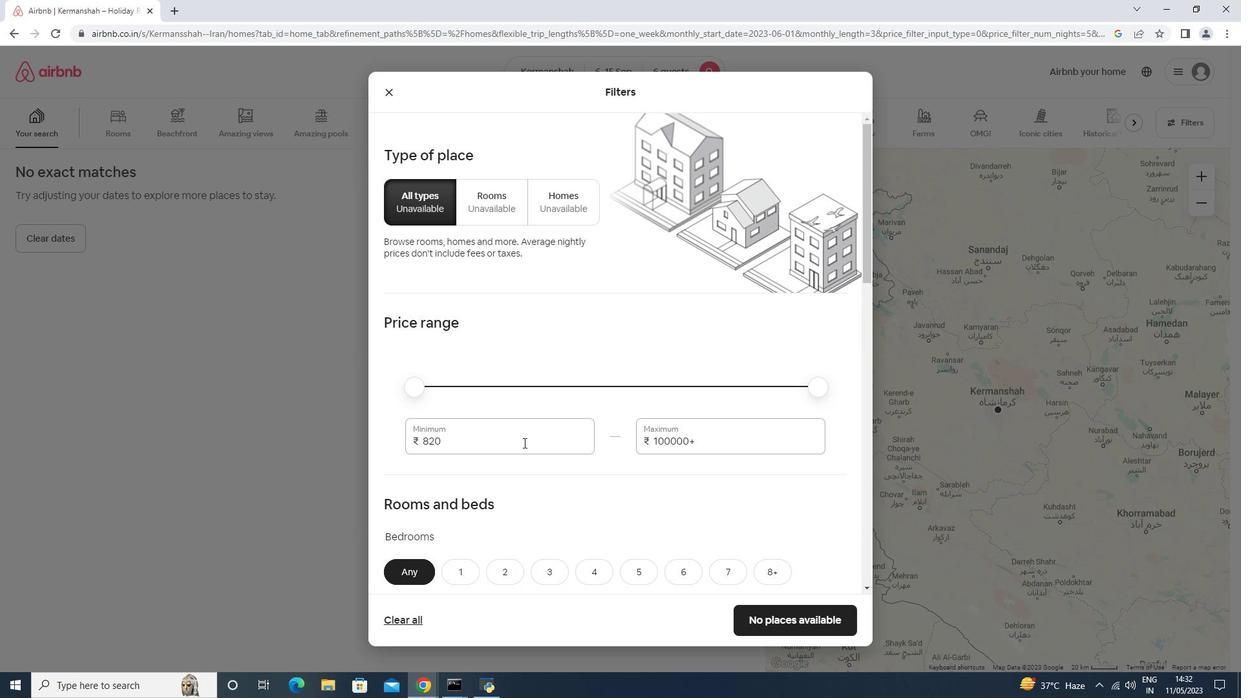 
Action: Key pressed <Key.backspace><Key.backspace>0000<Key.backspace>
Screenshot: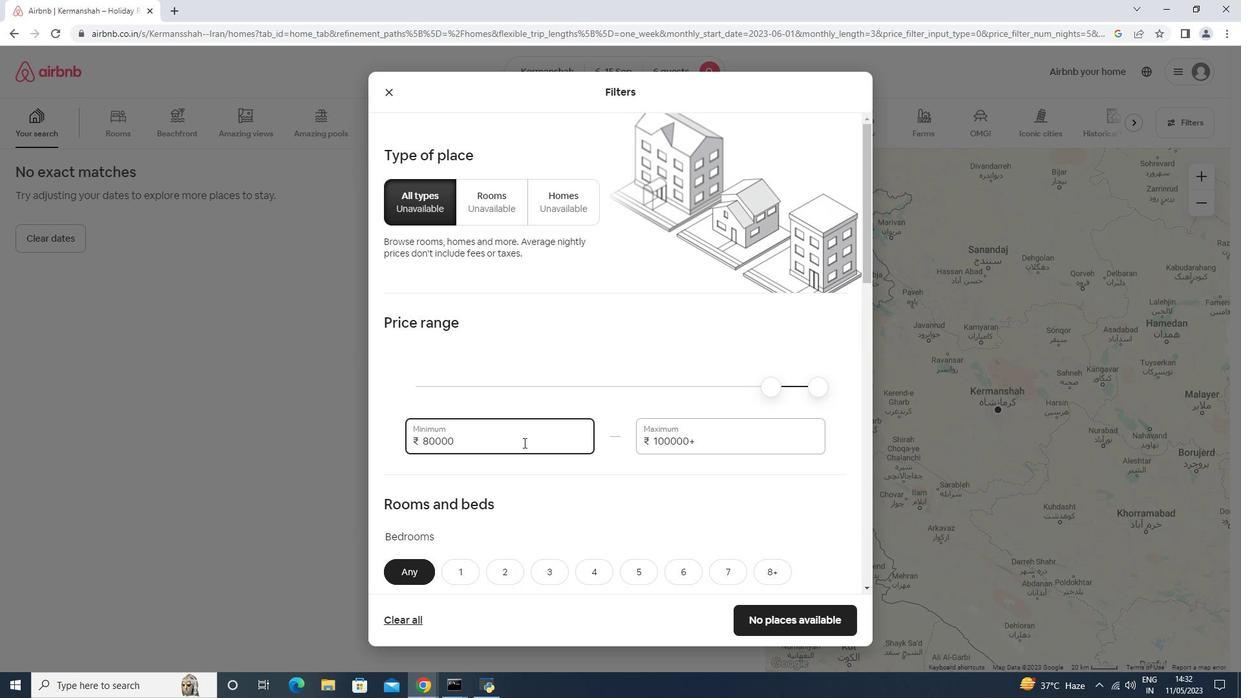 
Action: Mouse moved to (700, 443)
Screenshot: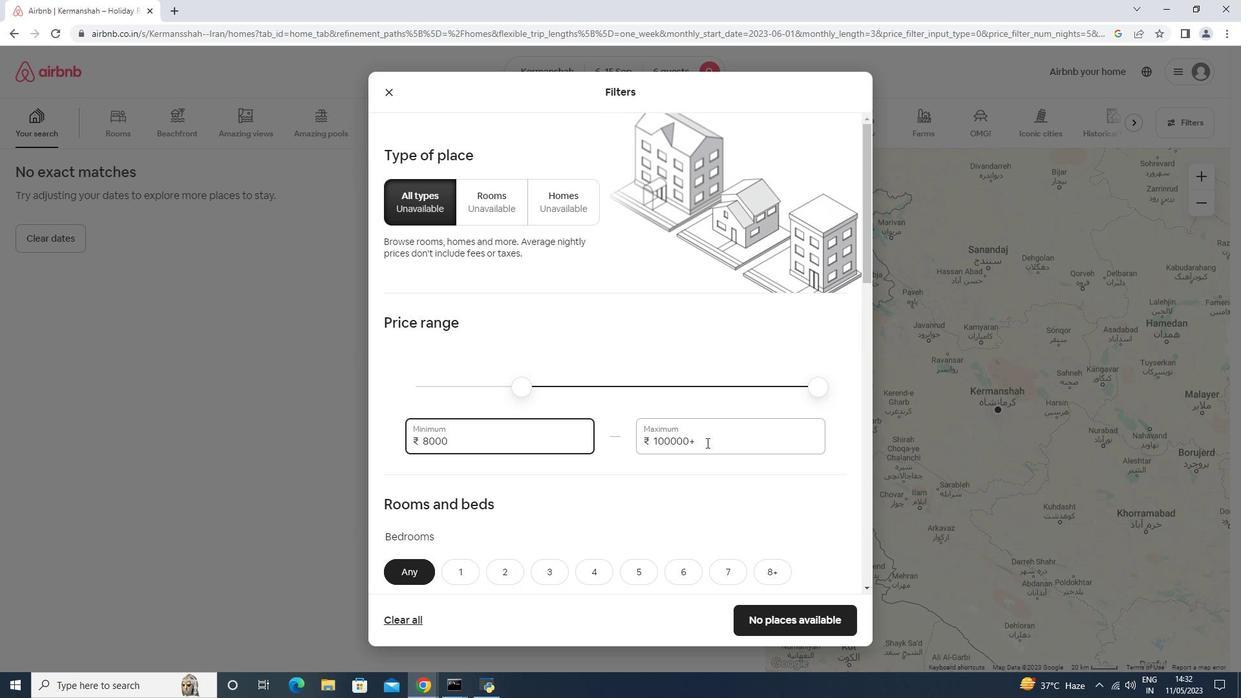 
Action: Mouse pressed left at (700, 443)
Screenshot: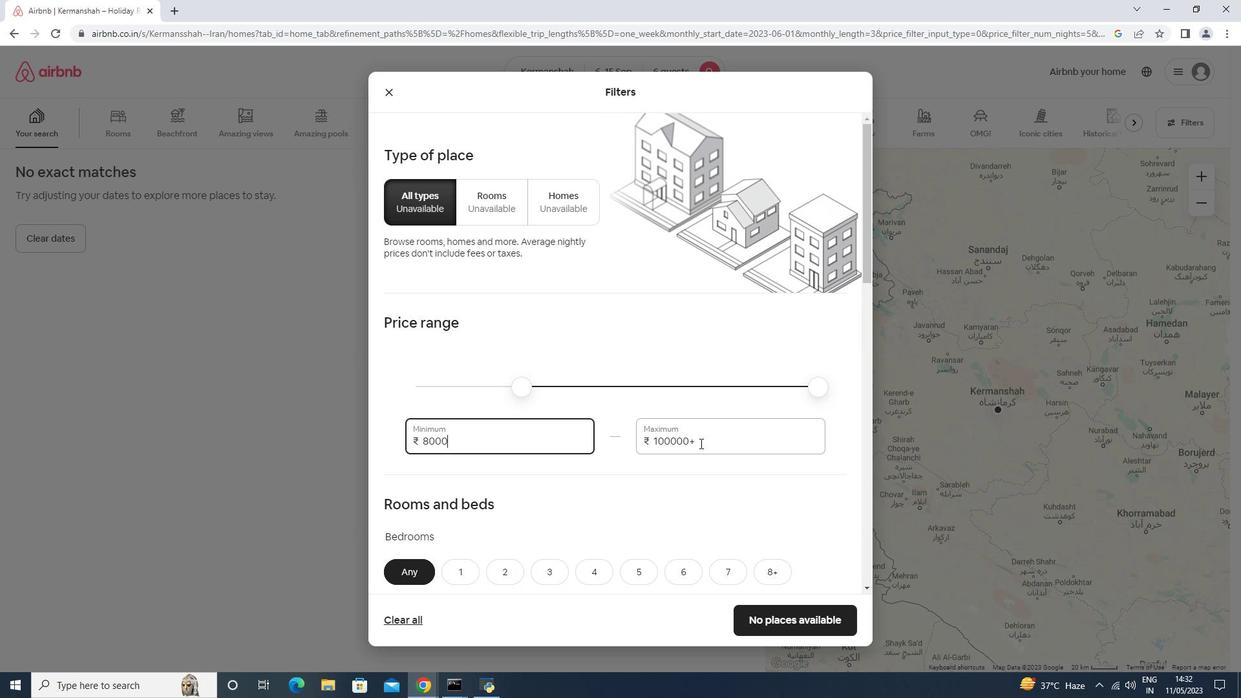 
Action: Key pressed <Key.backspace><Key.backspace>
Screenshot: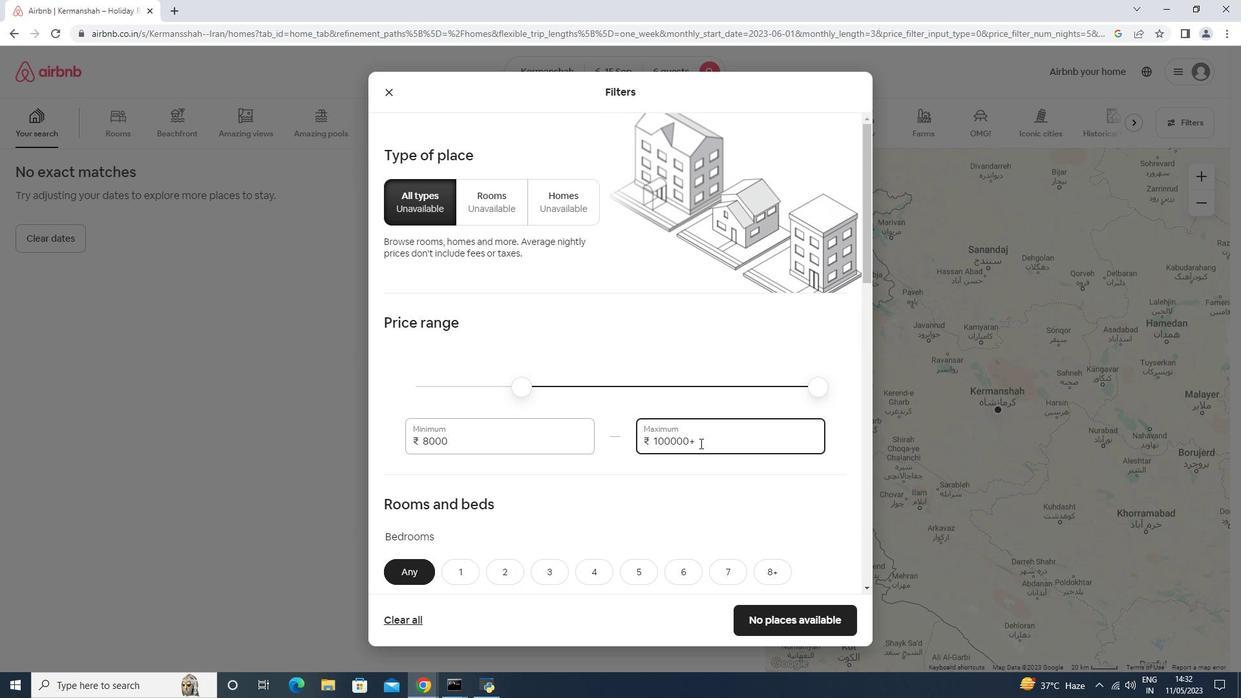 
Action: Mouse moved to (697, 445)
Screenshot: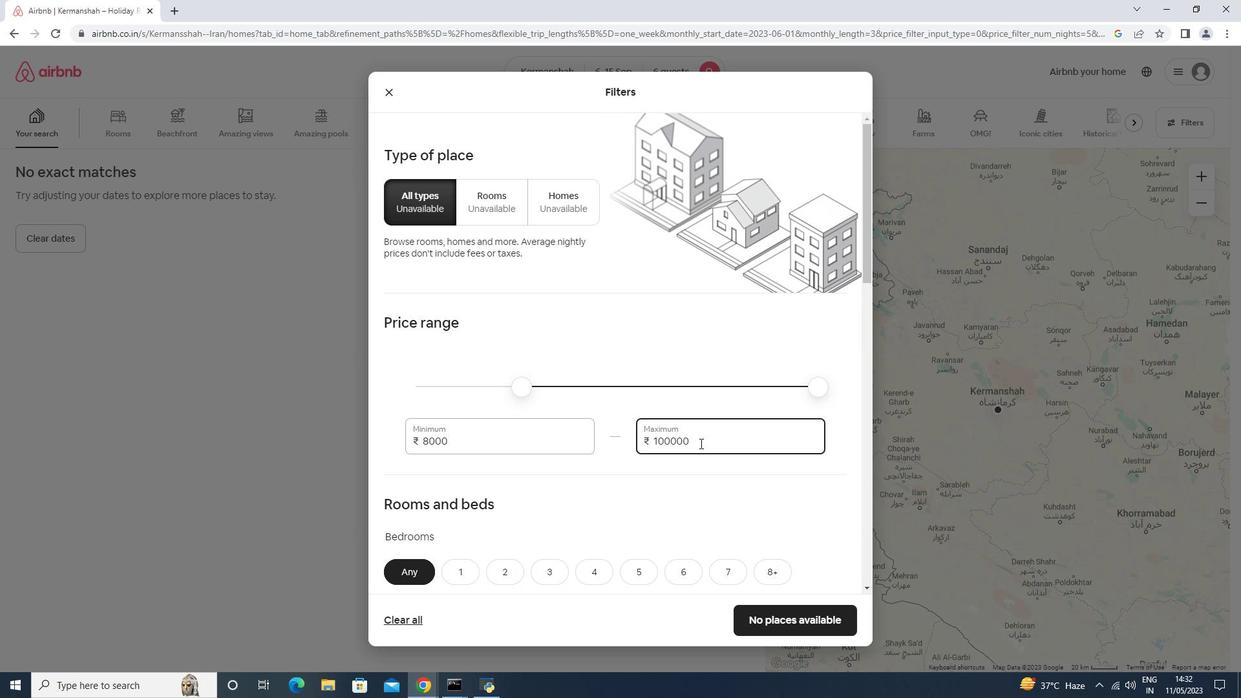 
Action: Key pressed <Key.backspace><Key.backspace><Key.backspace><Key.backspace>
Screenshot: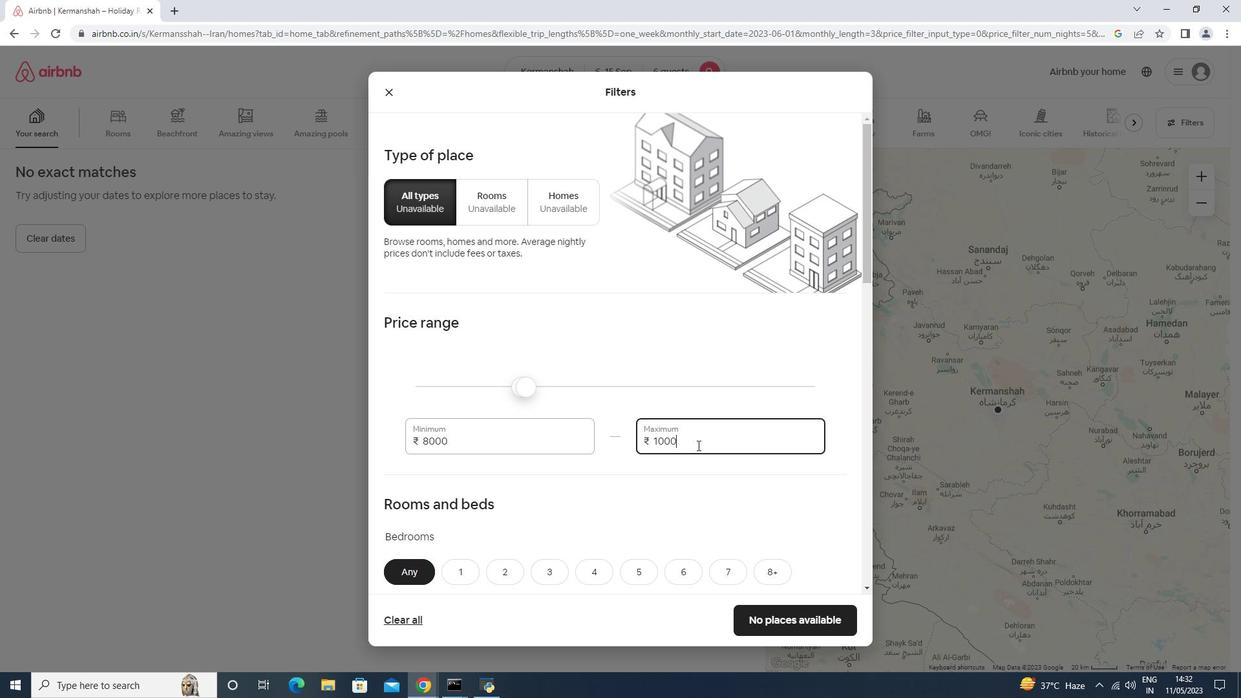 
Action: Mouse moved to (697, 445)
Screenshot: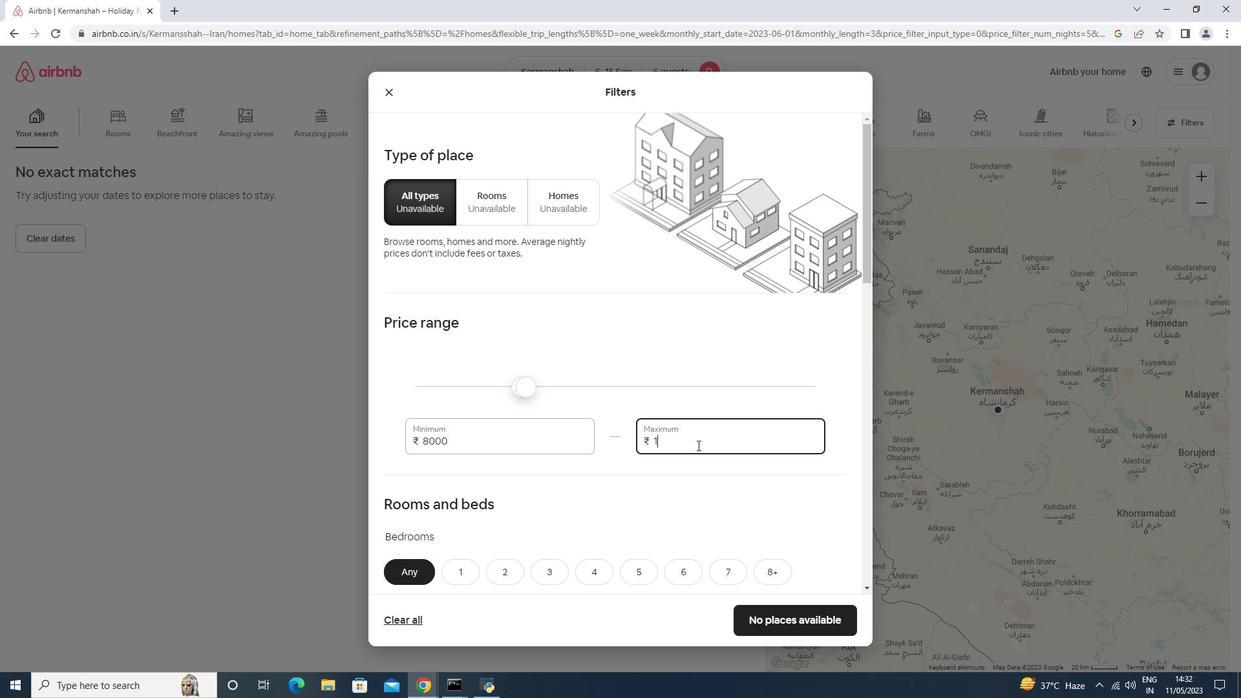 
Action: Key pressed 2
Screenshot: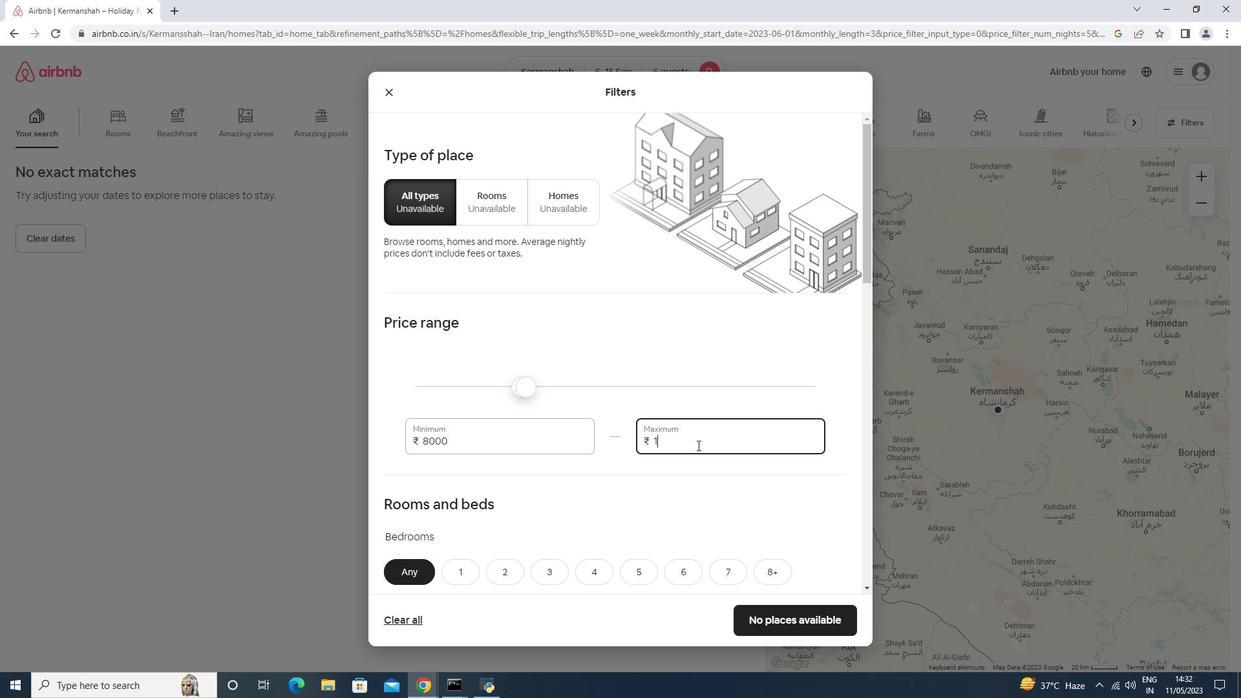 
Action: Mouse moved to (696, 446)
Screenshot: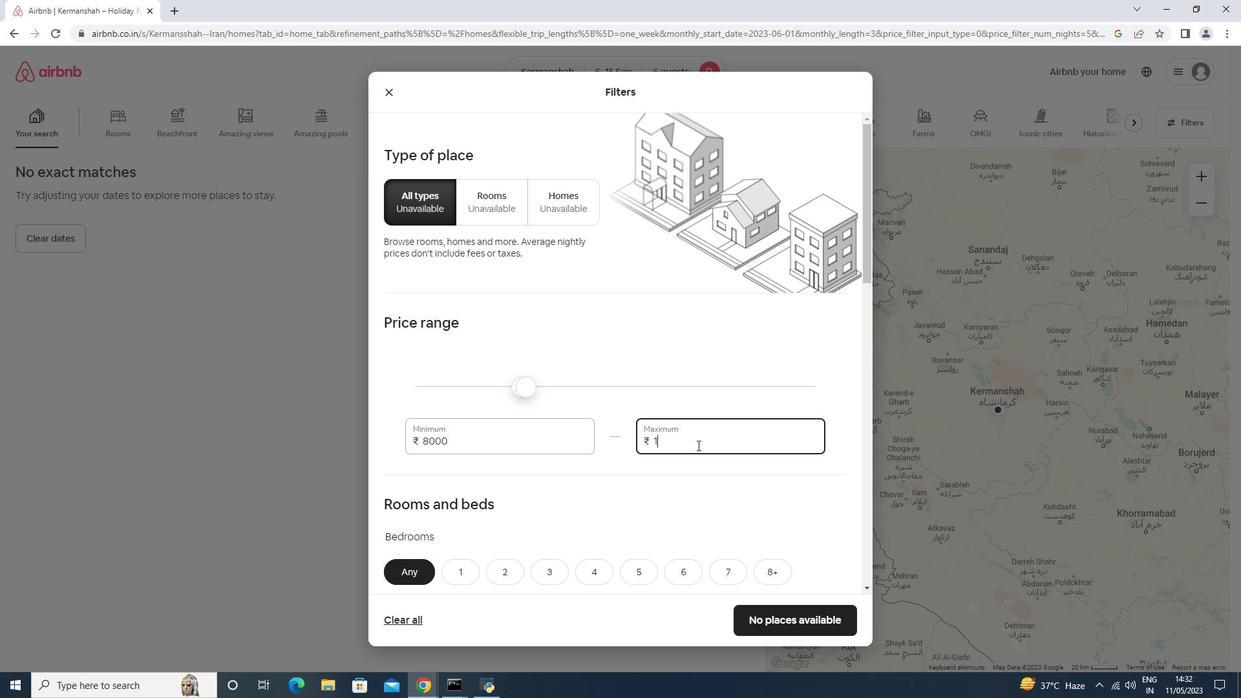 
Action: Key pressed 000
Screenshot: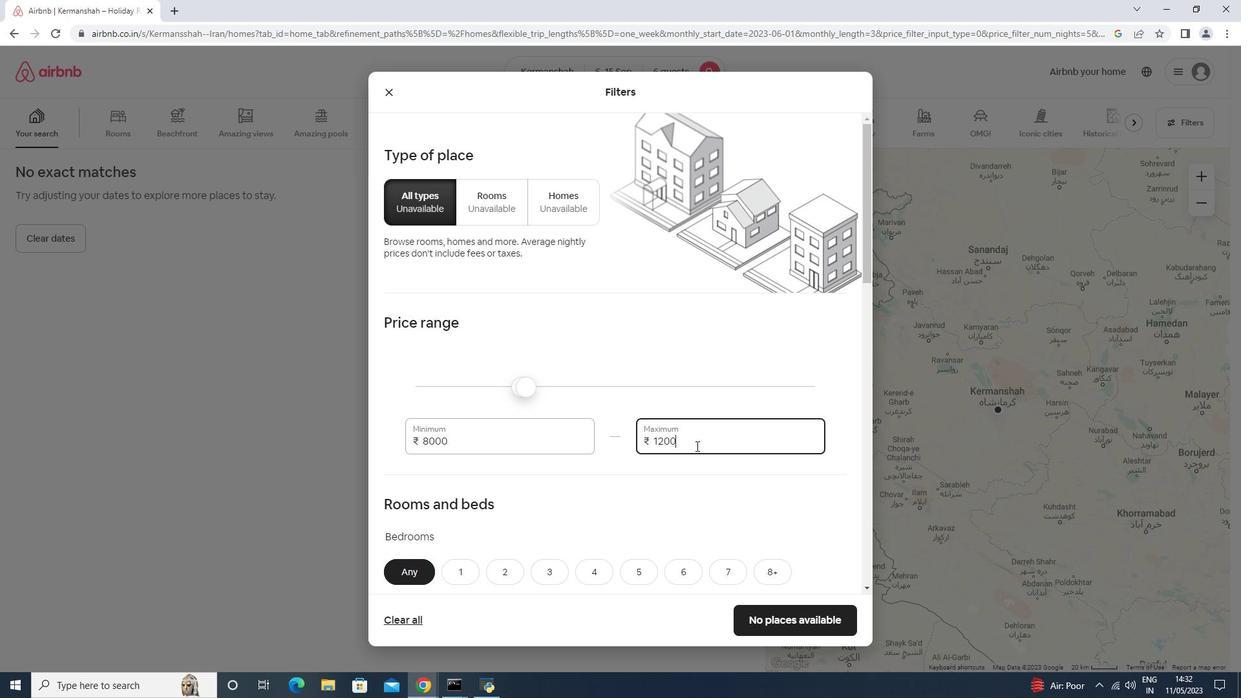 
Action: Mouse moved to (600, 468)
Screenshot: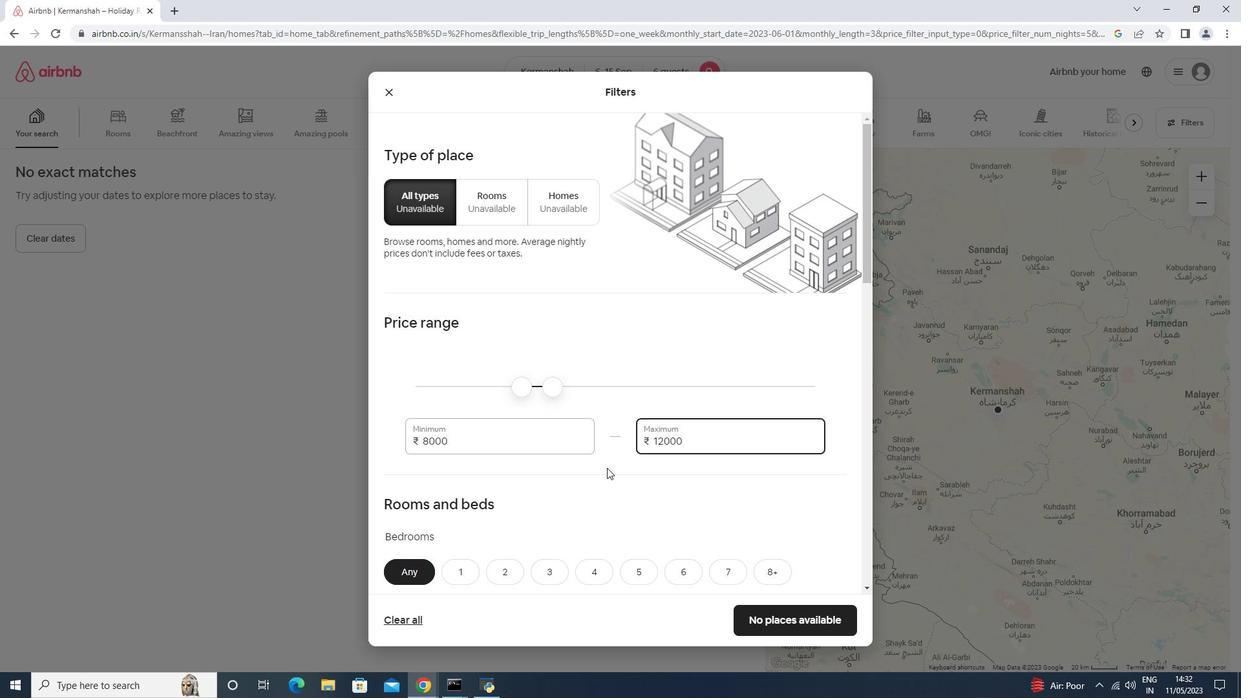
Action: Mouse scrolled (600, 467) with delta (0, 0)
Screenshot: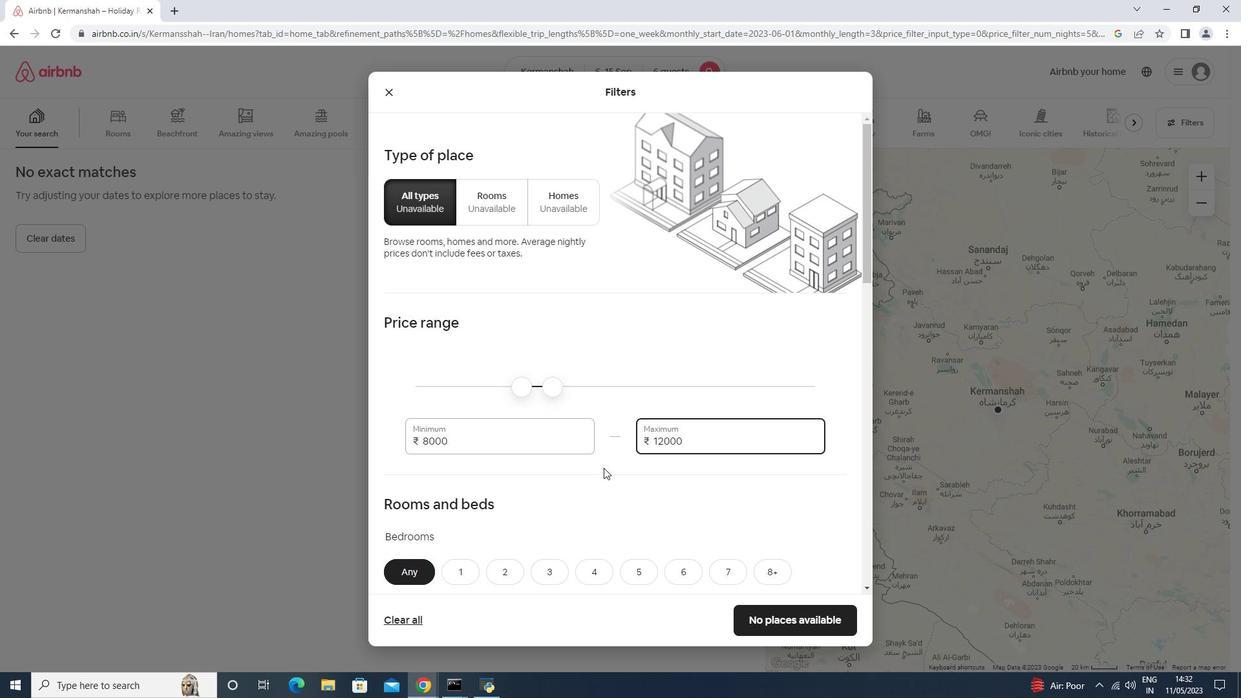 
Action: Mouse moved to (600, 468)
Screenshot: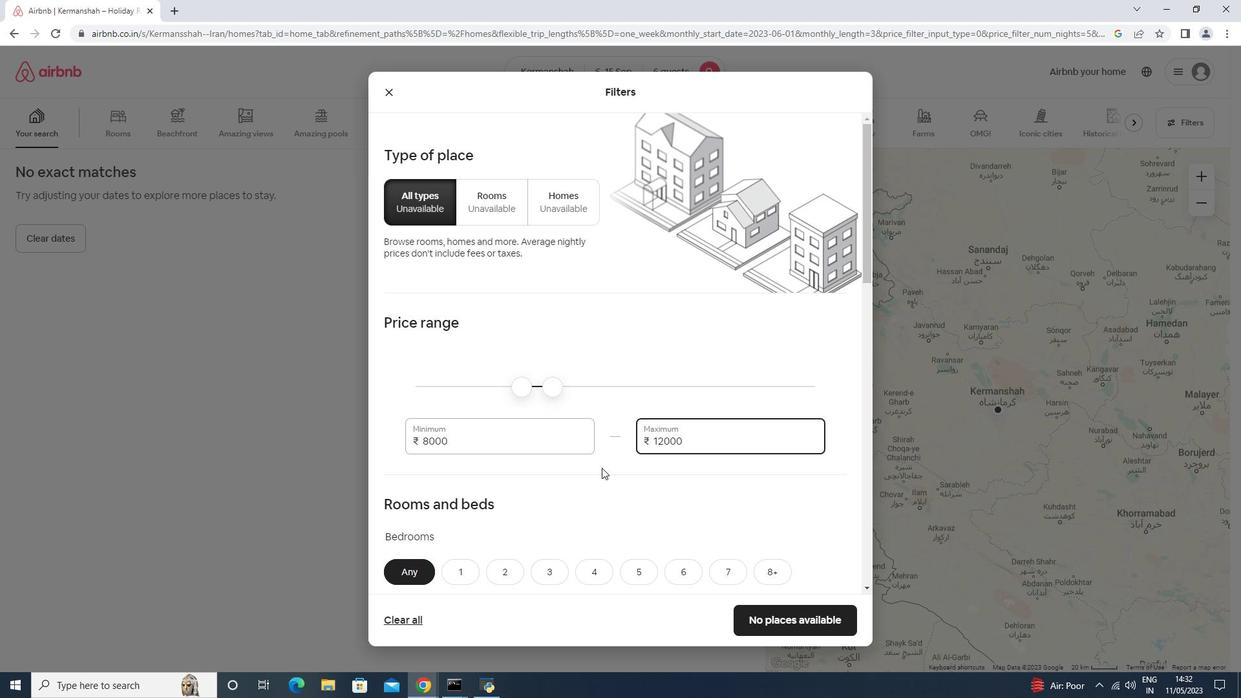
Action: Mouse scrolled (600, 467) with delta (0, 0)
Screenshot: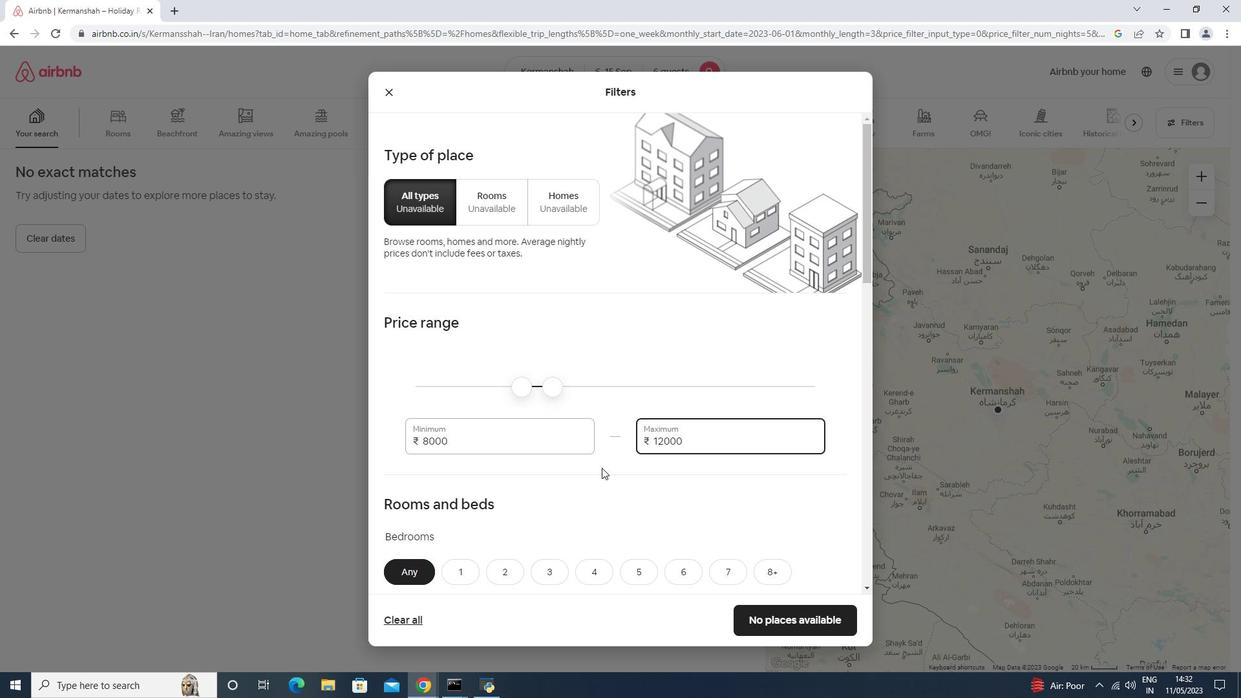 
Action: Mouse moved to (593, 466)
Screenshot: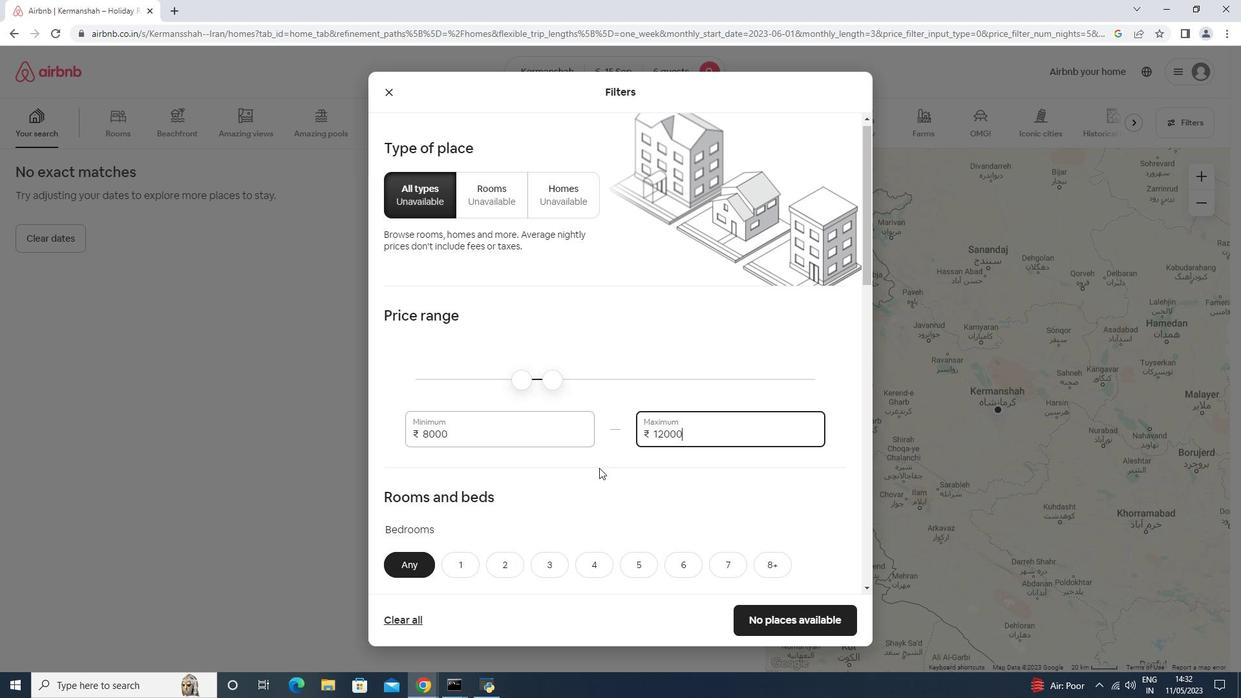 
Action: Mouse scrolled (599, 467) with delta (0, 0)
Screenshot: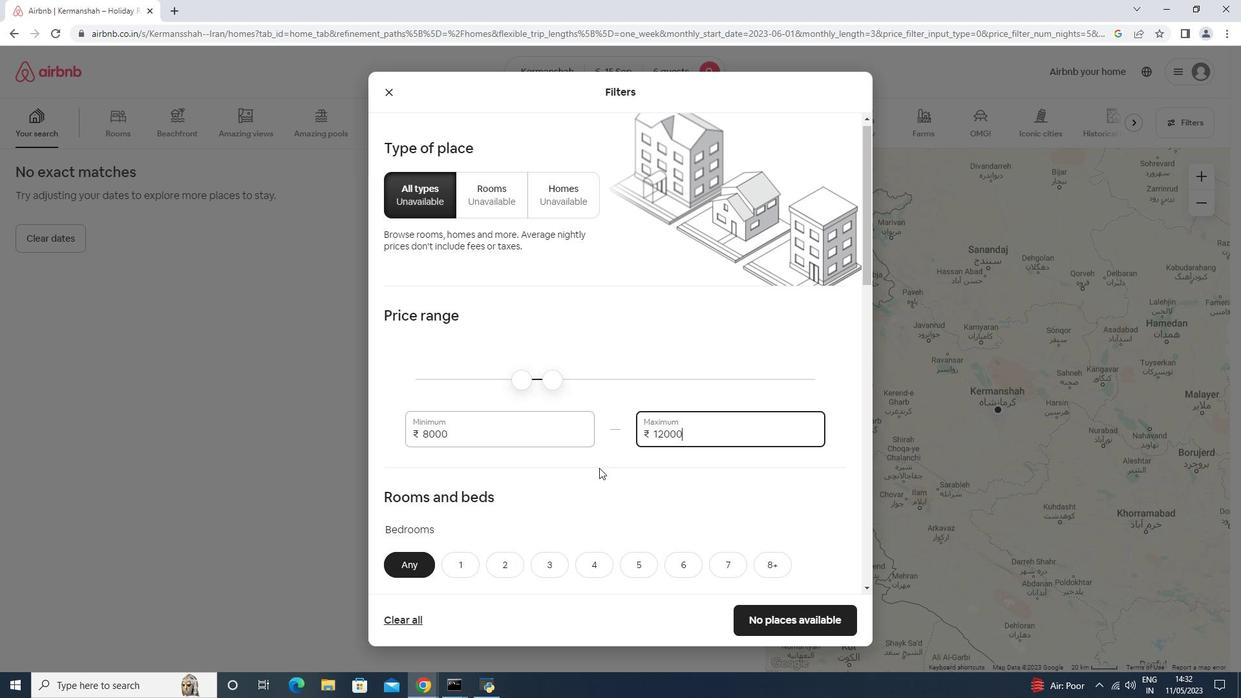 
Action: Mouse moved to (695, 378)
Screenshot: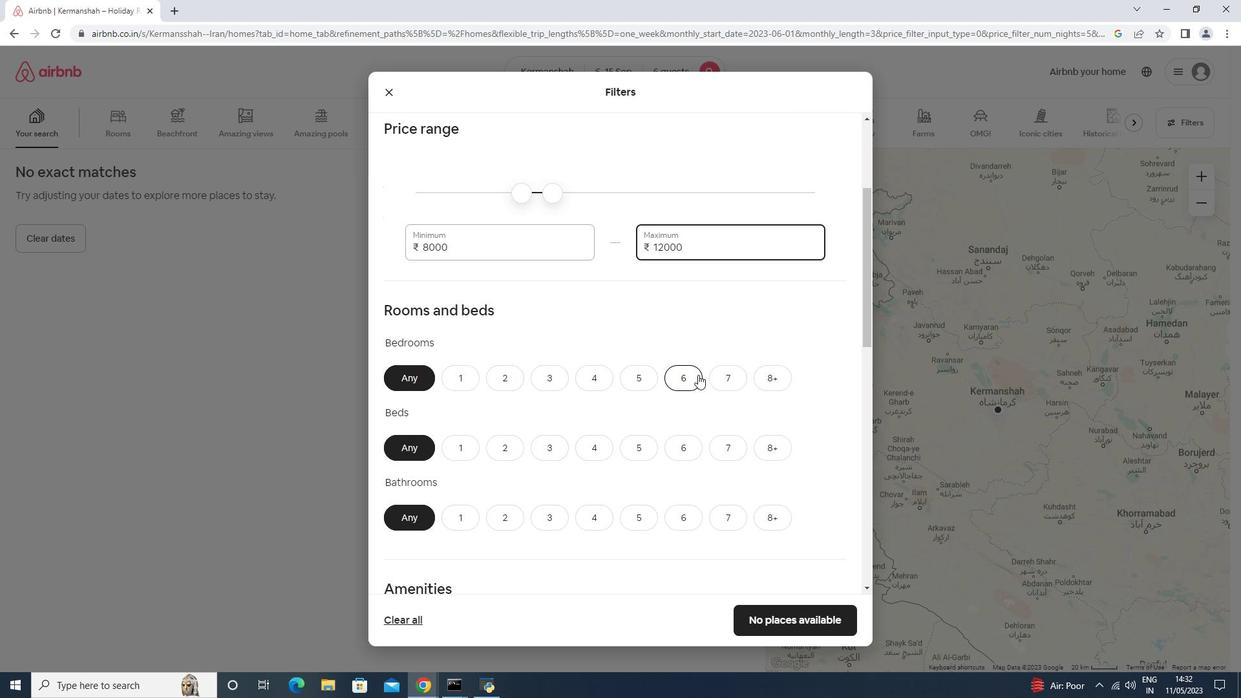
Action: Mouse pressed left at (695, 378)
Screenshot: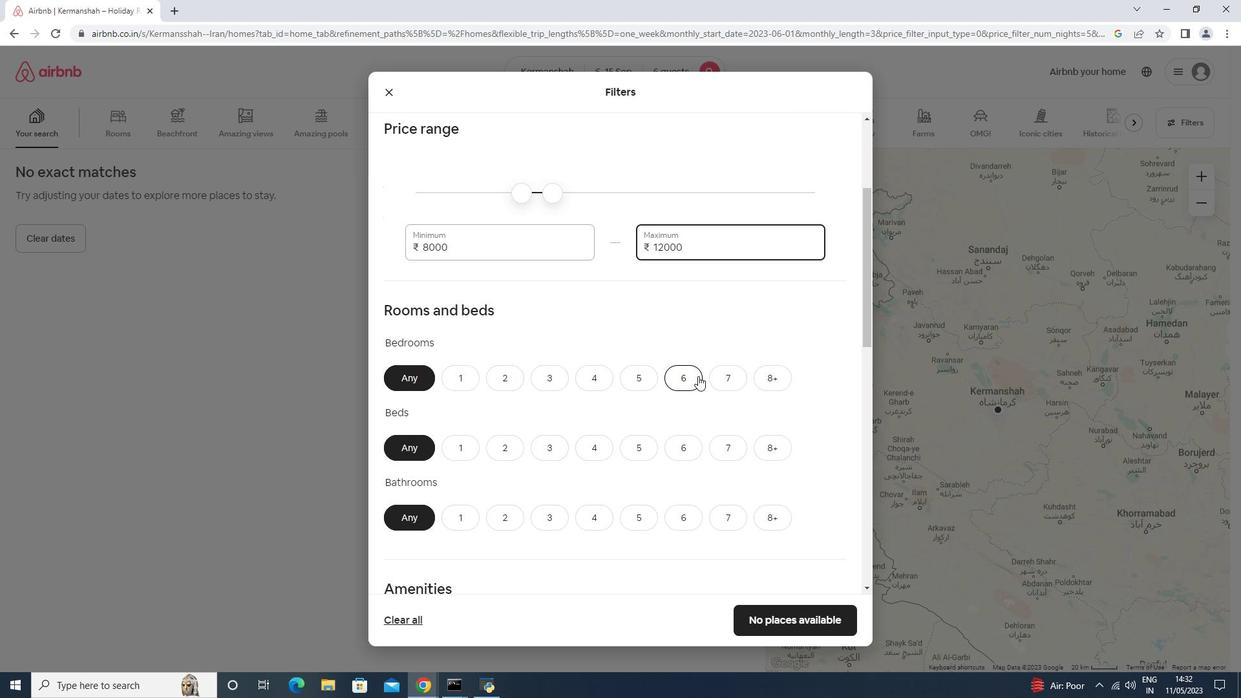 
Action: Mouse moved to (684, 460)
Screenshot: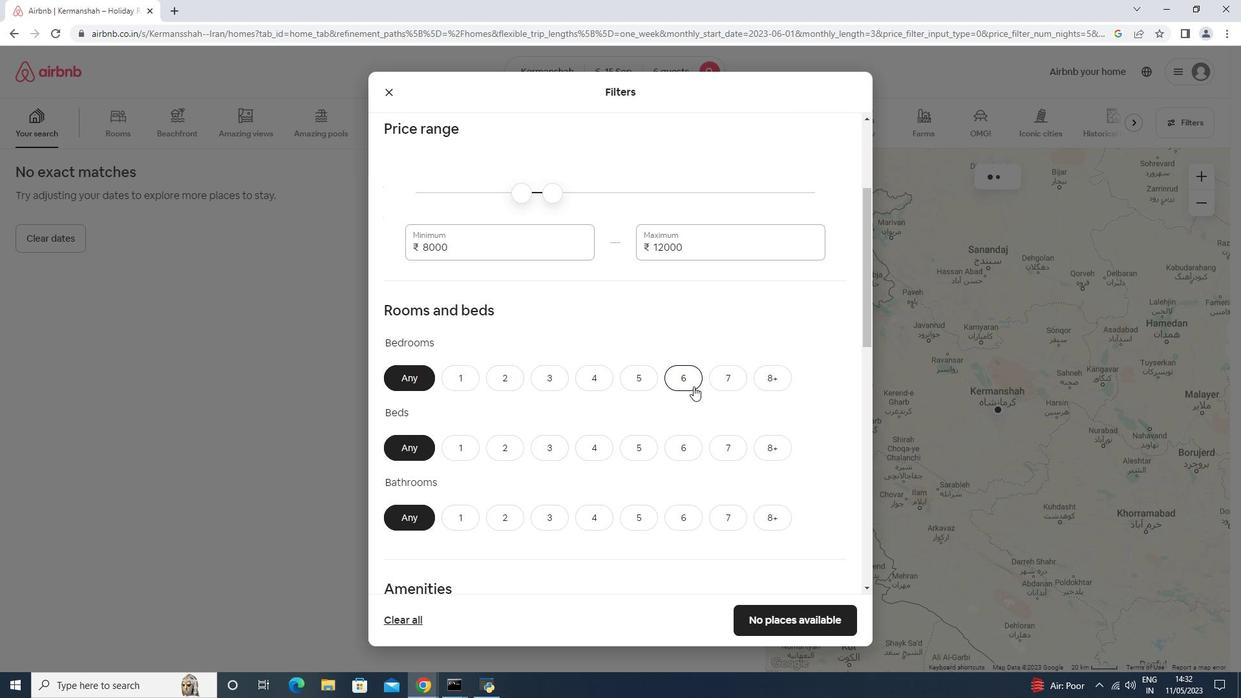 
Action: Mouse pressed left at (684, 460)
Screenshot: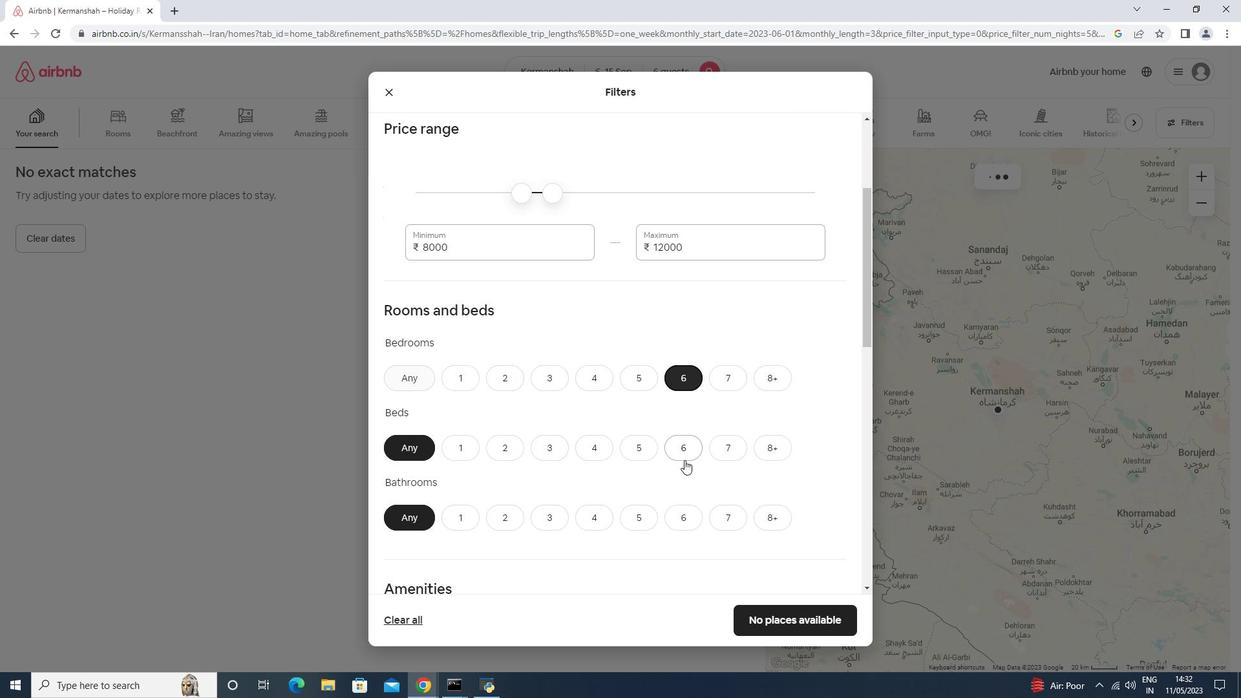 
Action: Mouse moved to (686, 527)
Screenshot: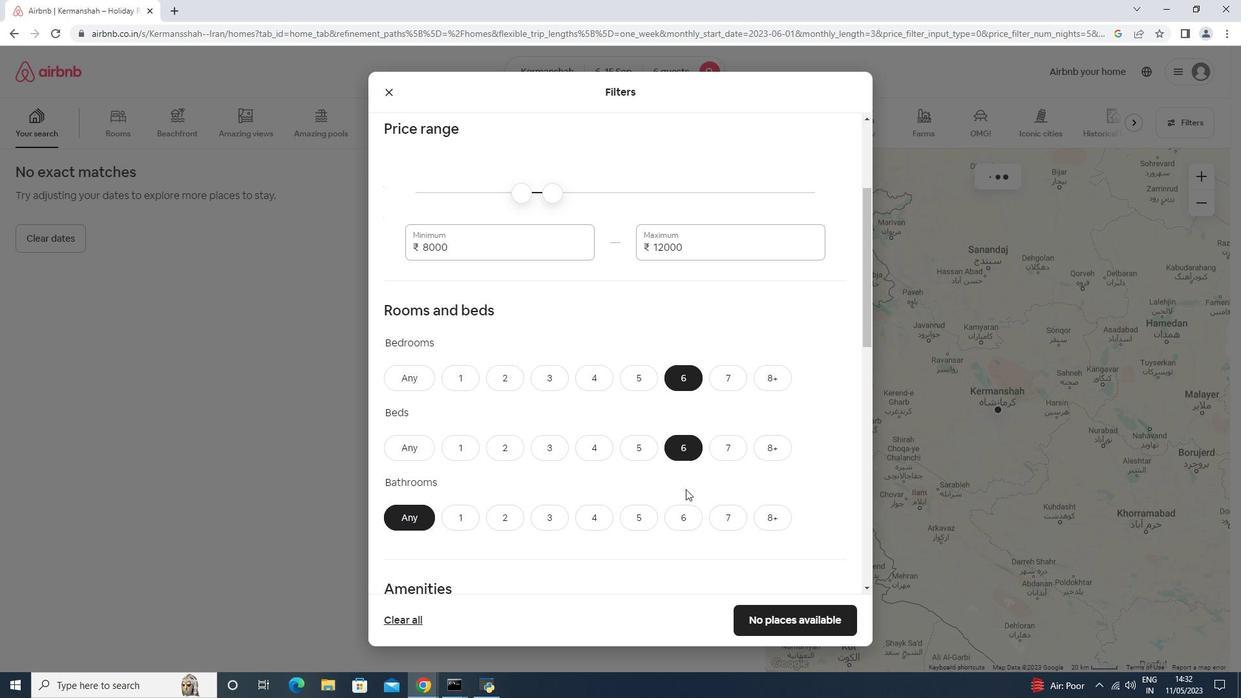 
Action: Mouse pressed left at (686, 527)
Screenshot: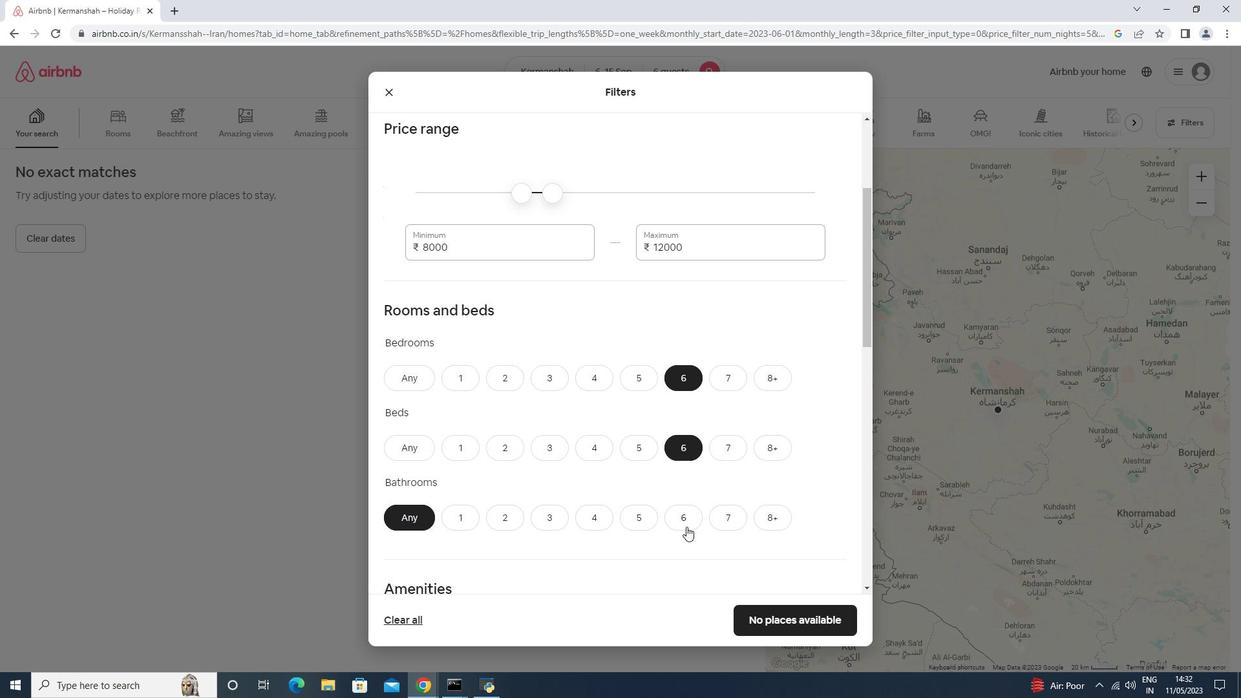 
Action: Mouse moved to (481, 368)
Screenshot: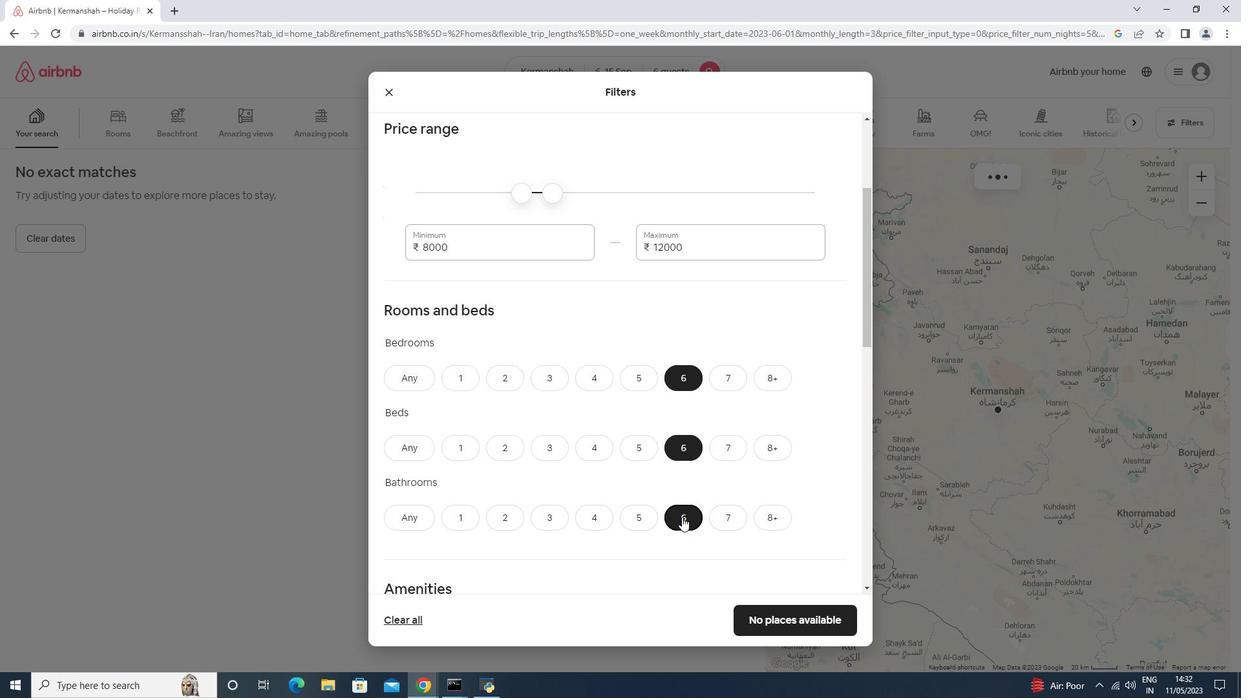 
Action: Mouse scrolled (481, 368) with delta (0, 0)
Screenshot: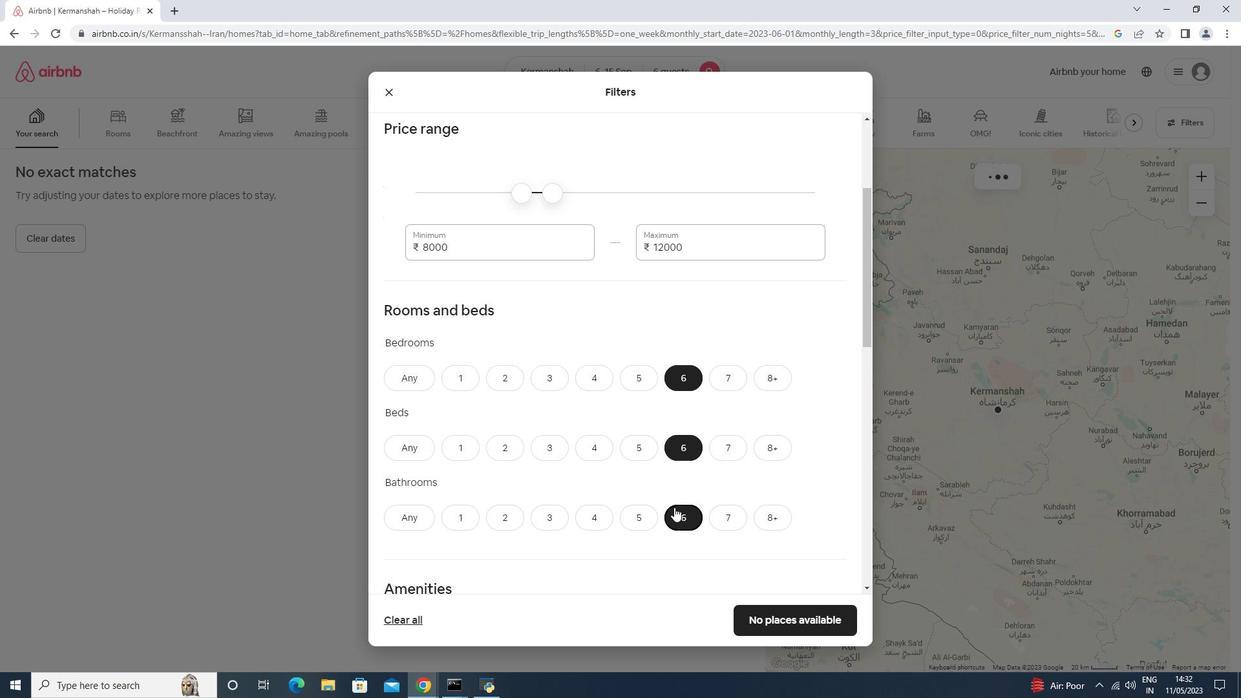
Action: Mouse scrolled (481, 368) with delta (0, 0)
Screenshot: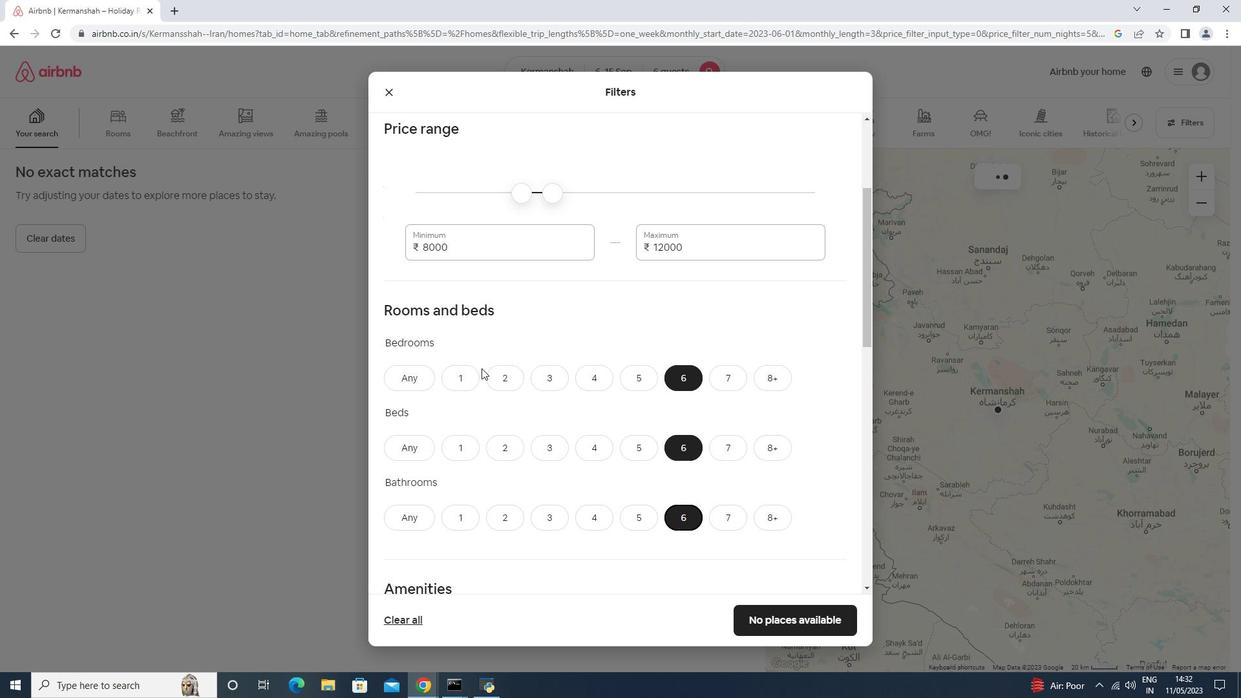 
Action: Mouse scrolled (481, 368) with delta (0, 0)
Screenshot: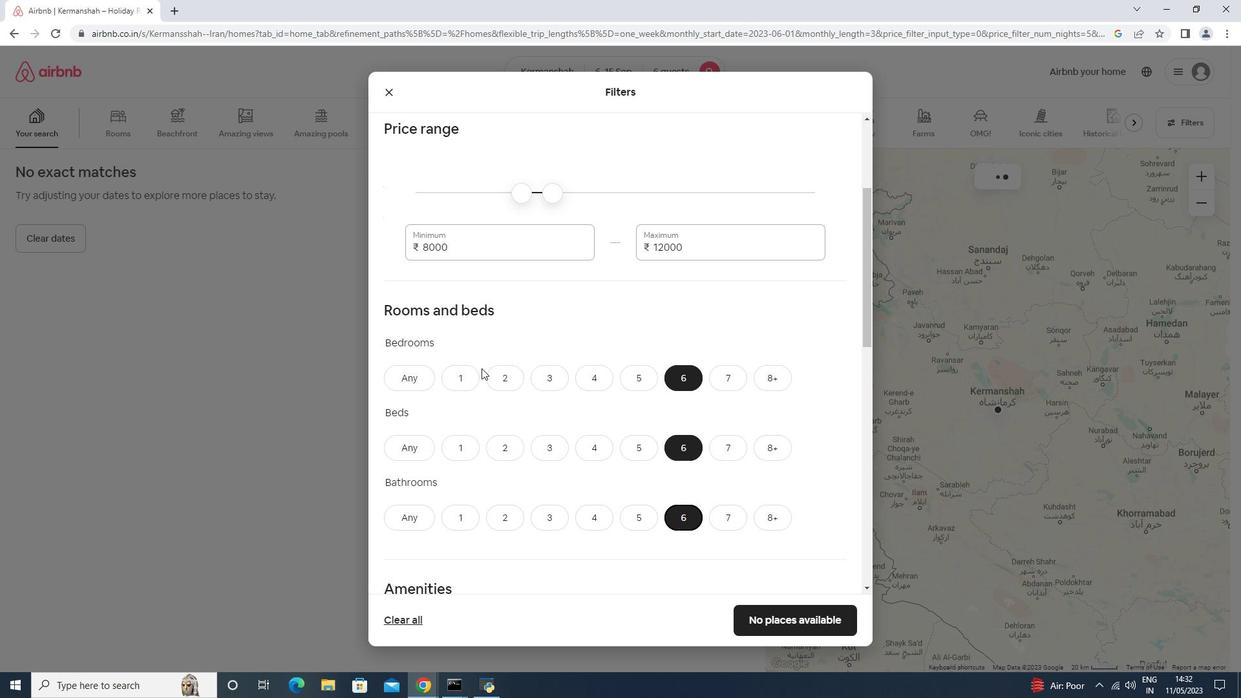 
Action: Mouse scrolled (481, 368) with delta (0, 0)
Screenshot: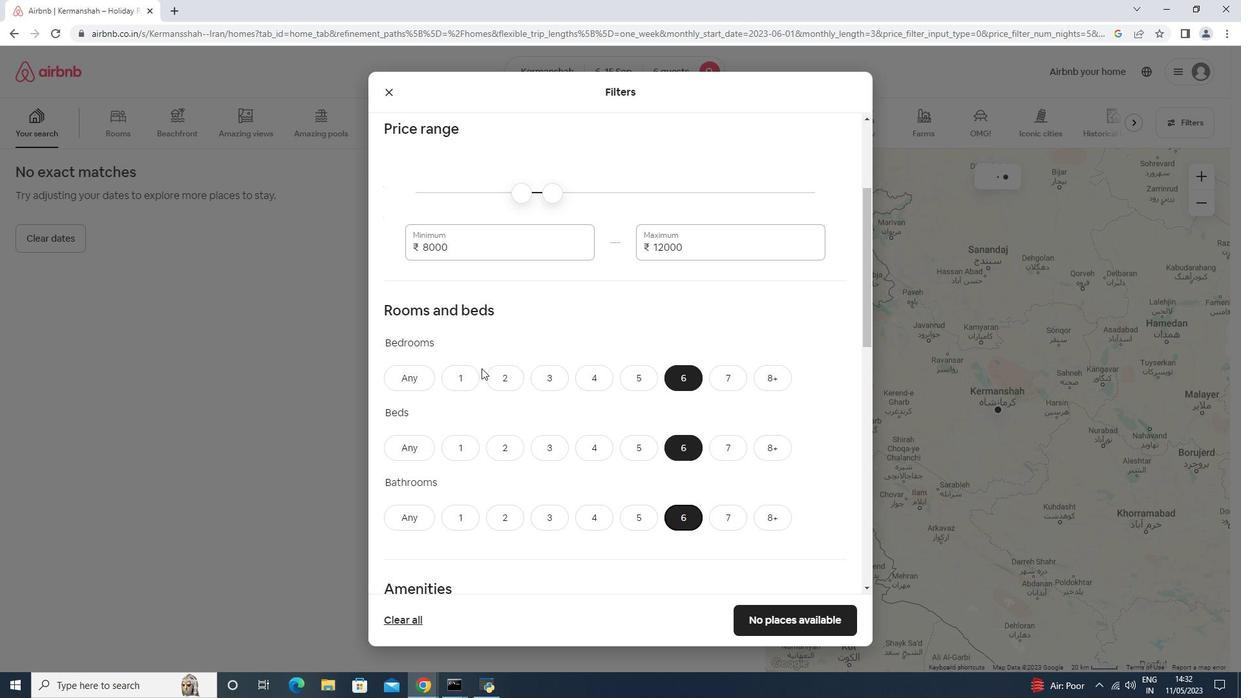 
Action: Mouse moved to (395, 393)
Screenshot: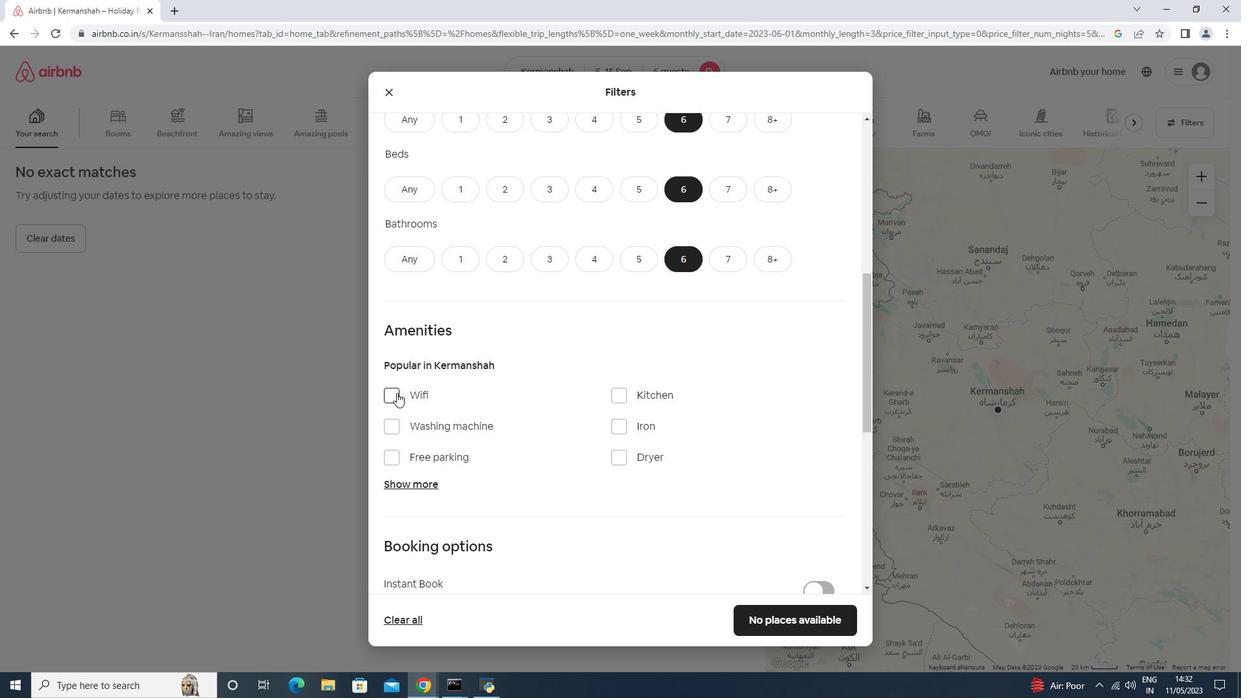 
Action: Mouse pressed left at (395, 393)
Screenshot: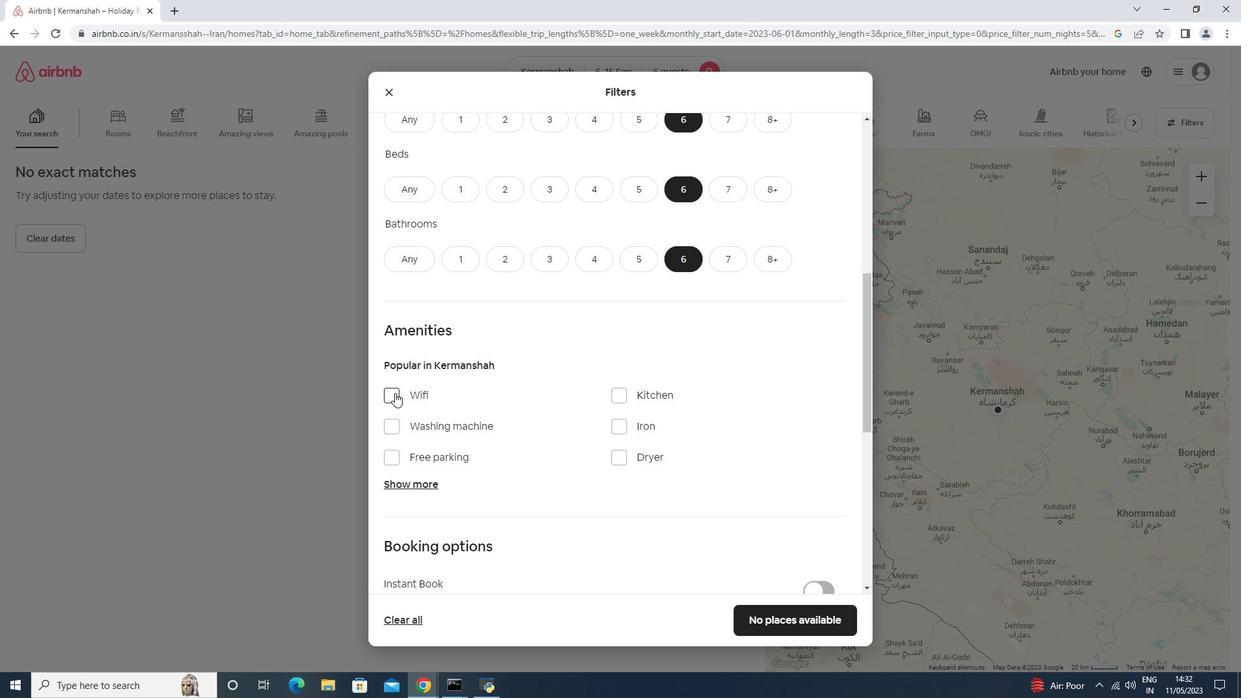 
Action: Mouse moved to (387, 455)
Screenshot: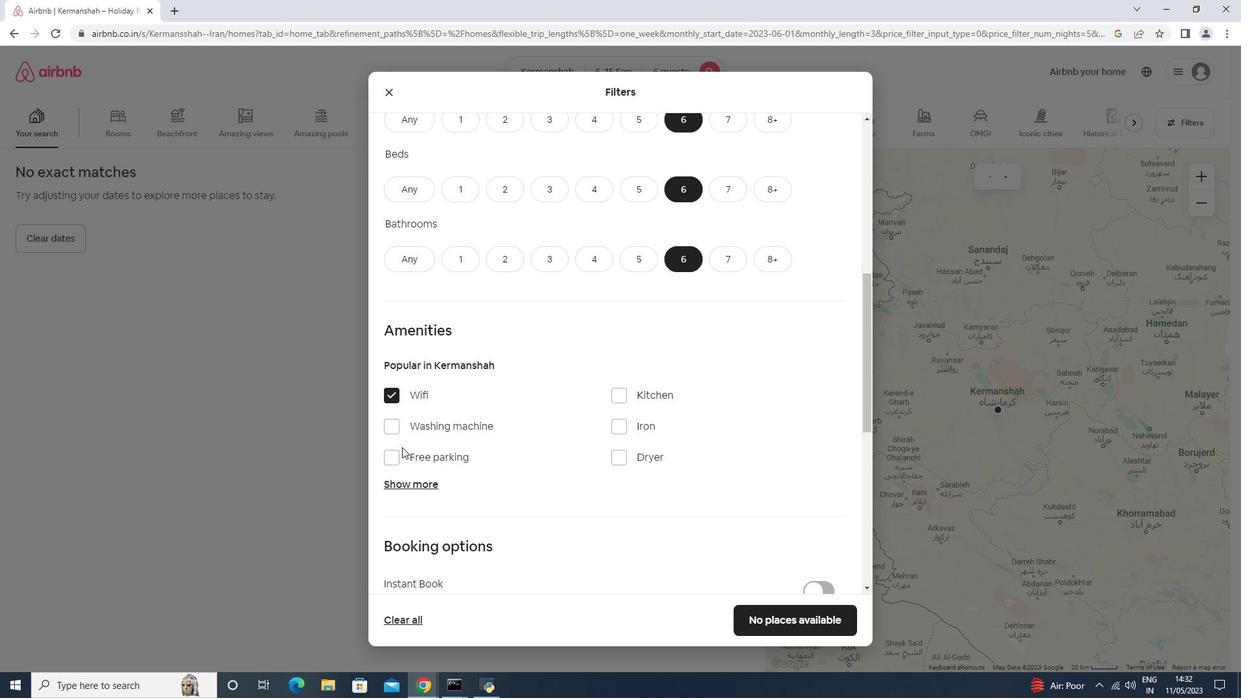 
Action: Mouse pressed left at (387, 455)
Screenshot: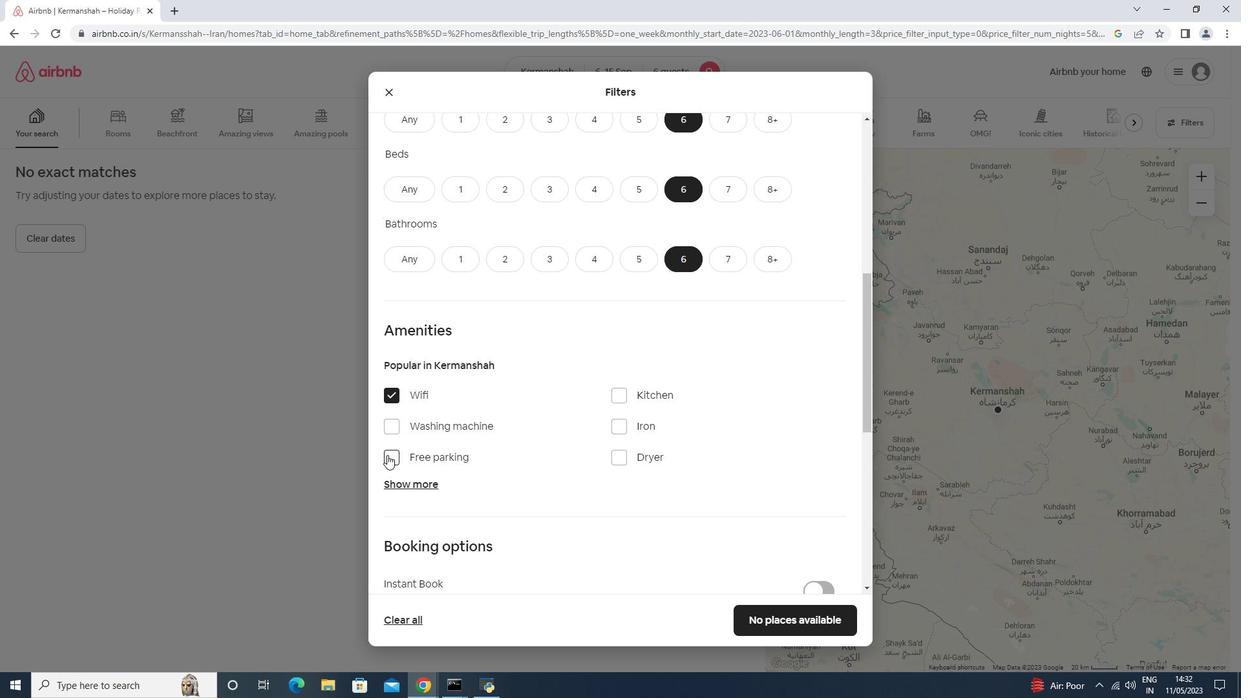 
Action: Mouse moved to (401, 481)
Screenshot: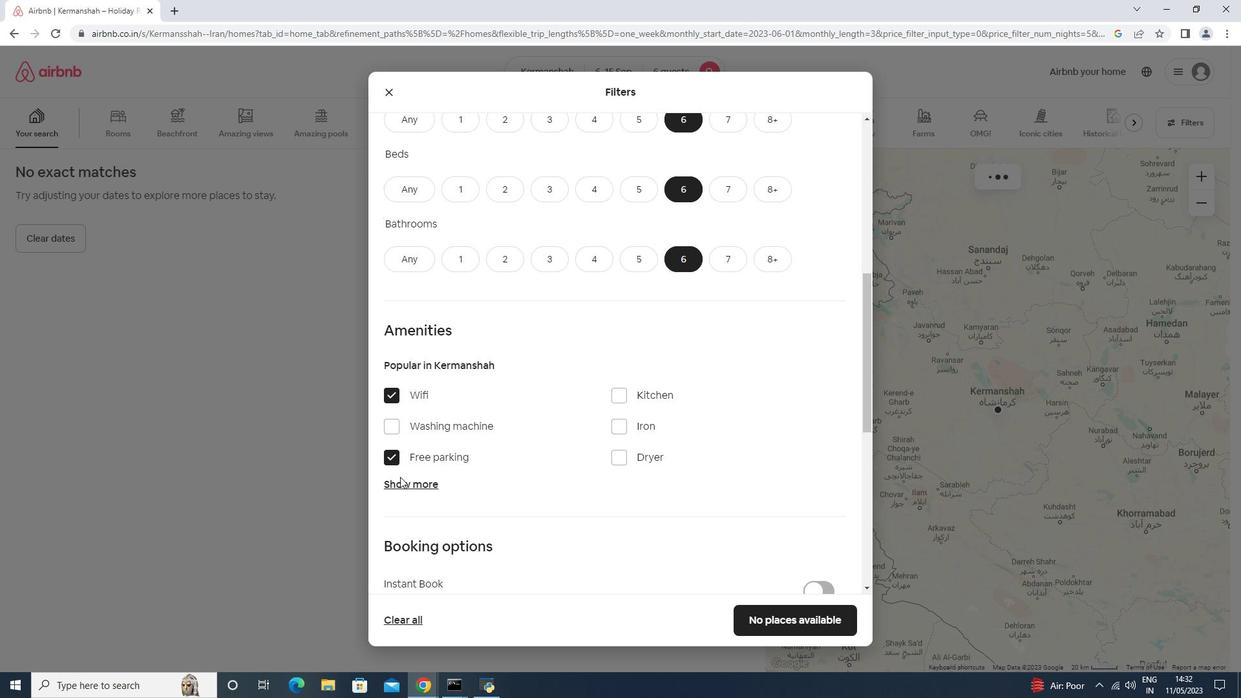 
Action: Mouse pressed left at (401, 481)
Screenshot: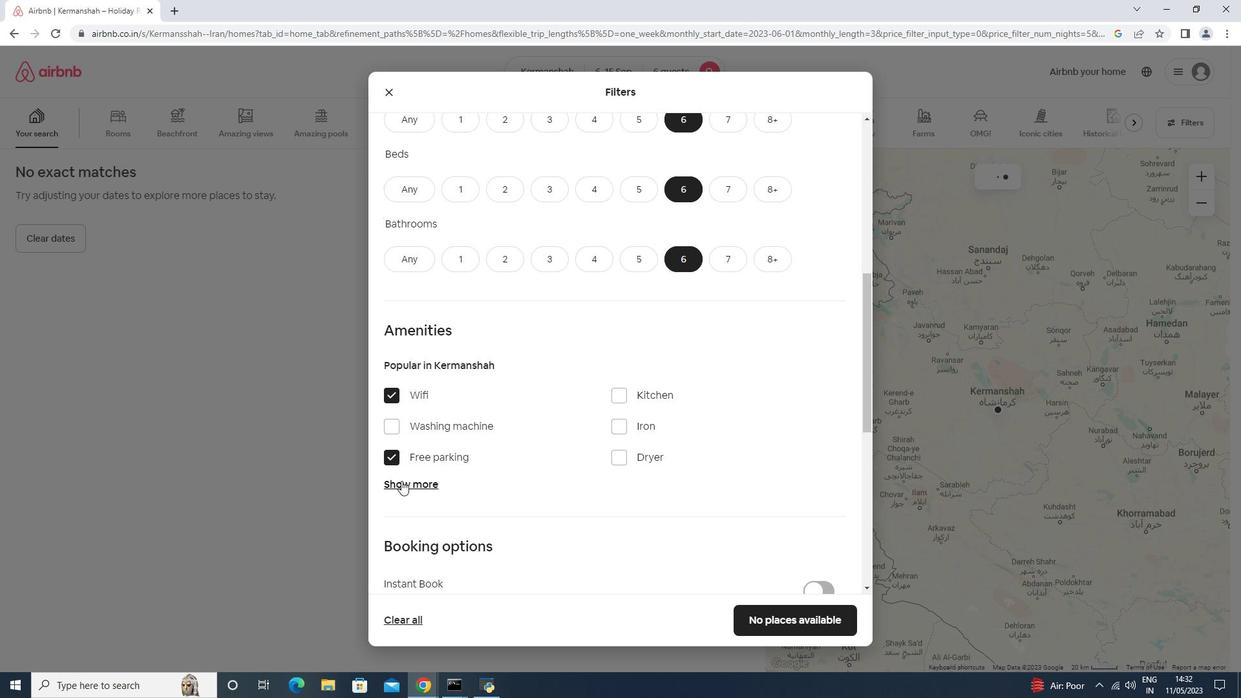 
Action: Mouse moved to (409, 467)
Screenshot: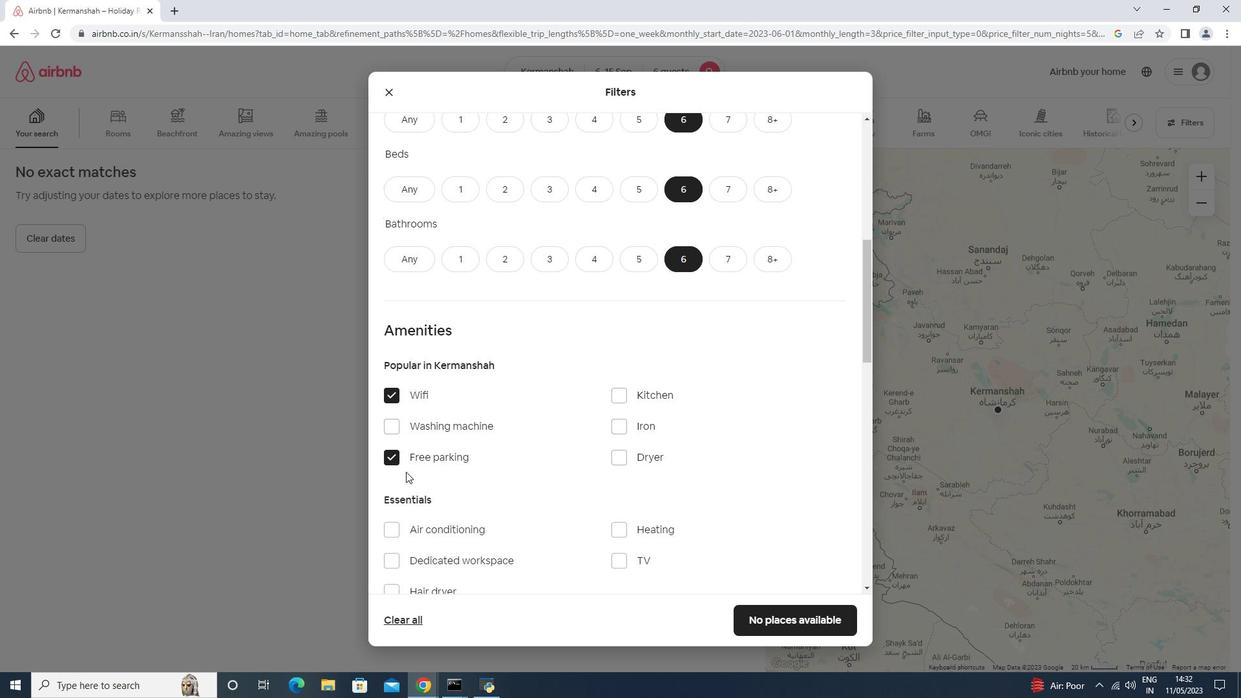 
Action: Mouse scrolled (407, 469) with delta (0, 0)
Screenshot: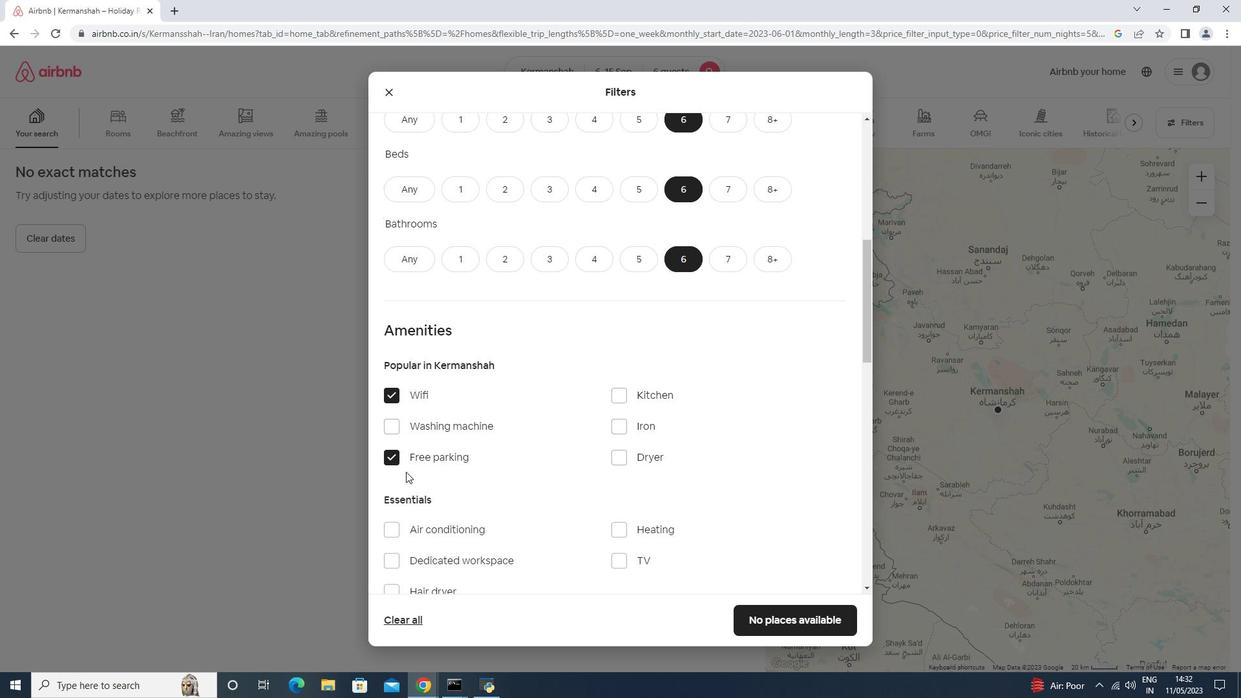 
Action: Mouse moved to (412, 465)
Screenshot: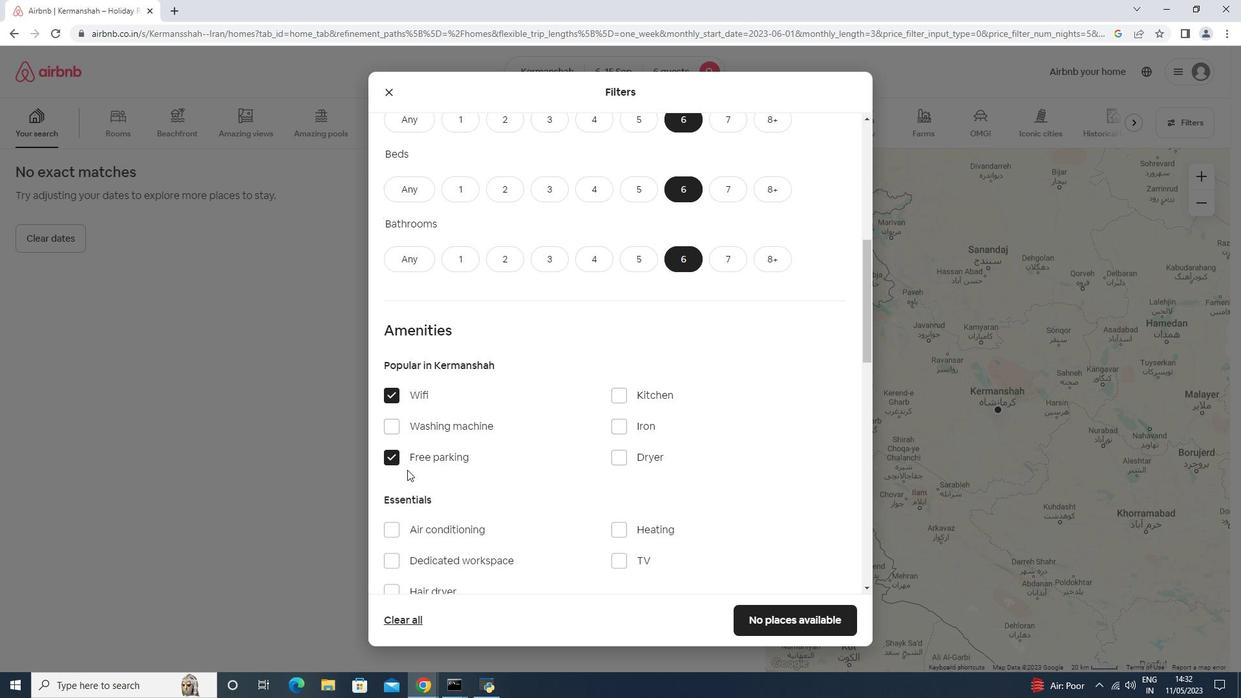 
Action: Mouse scrolled (410, 466) with delta (0, 0)
Screenshot: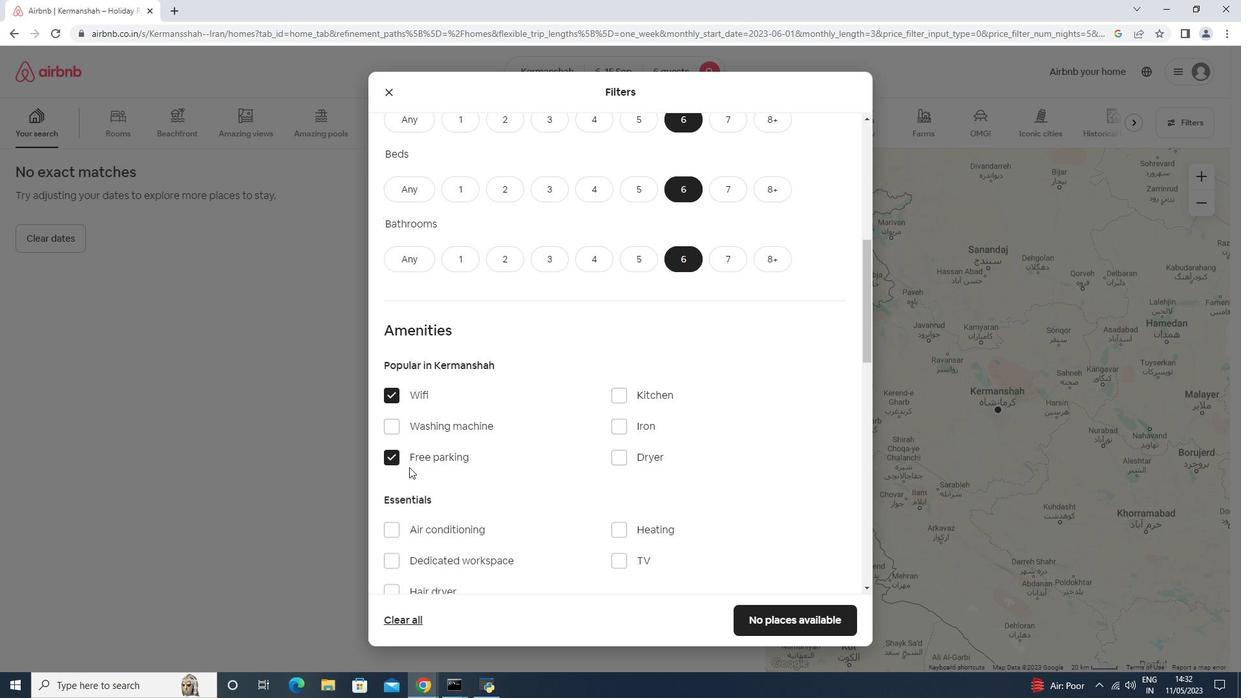 
Action: Mouse moved to (517, 437)
Screenshot: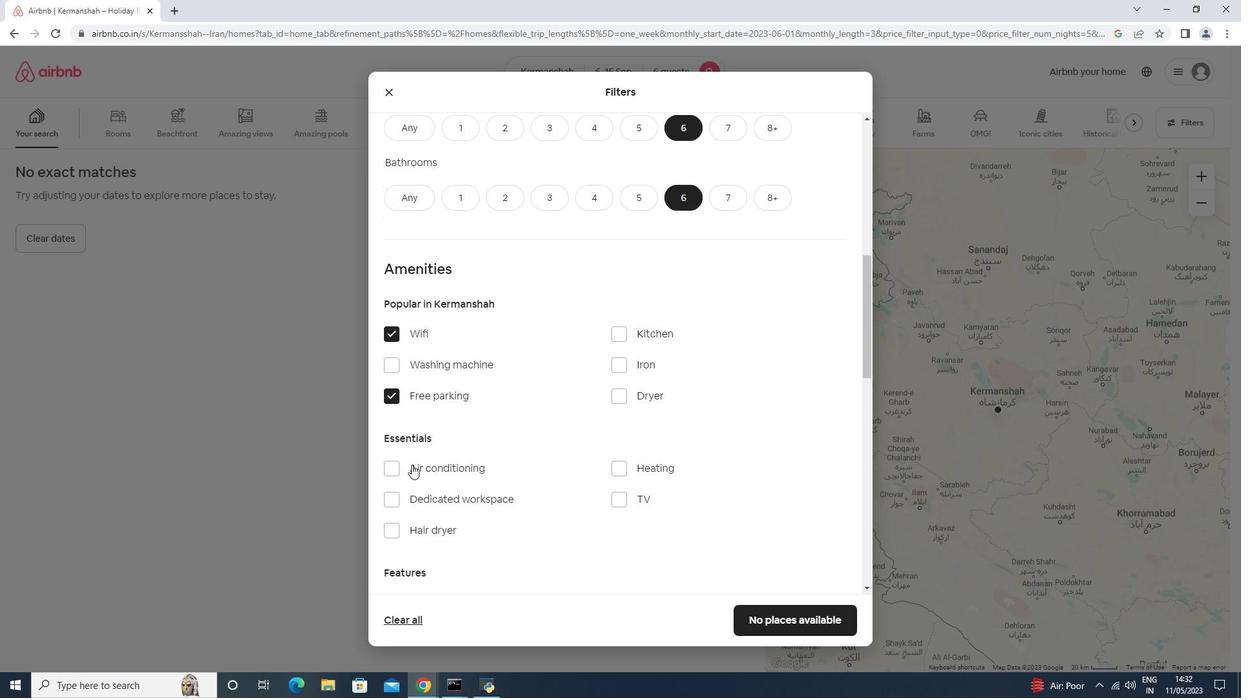 
Action: Mouse scrolled (417, 457) with delta (0, 0)
Screenshot: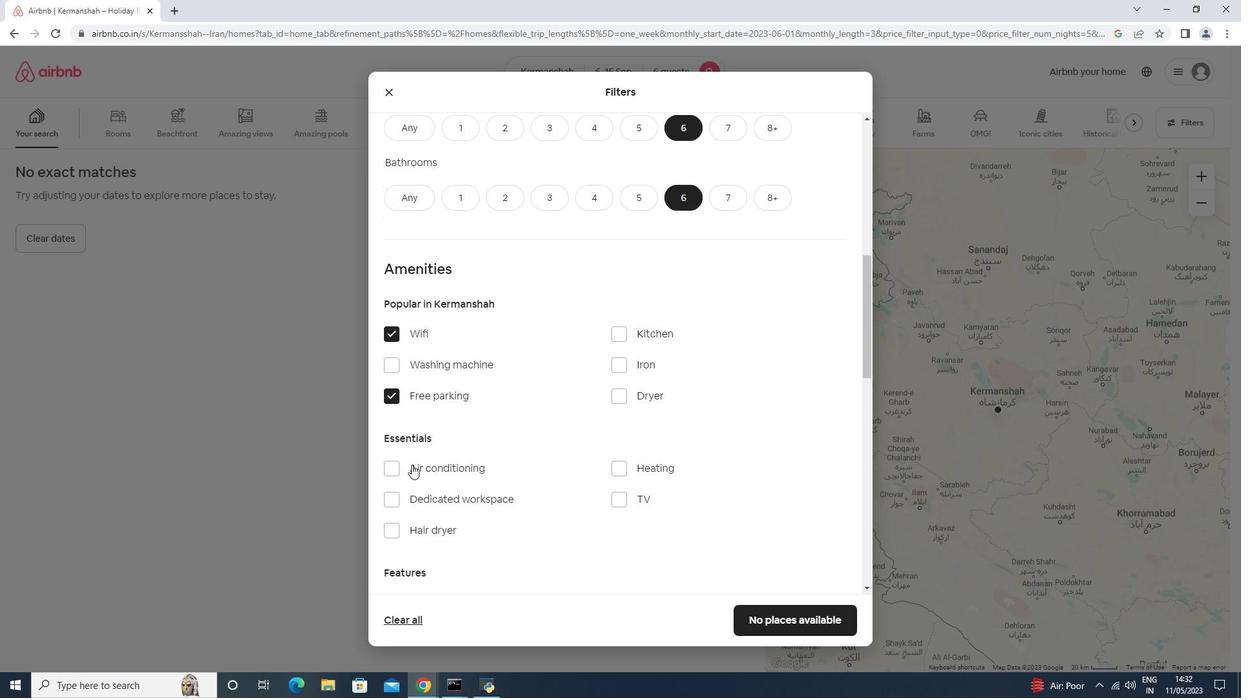 
Action: Mouse moved to (633, 302)
Screenshot: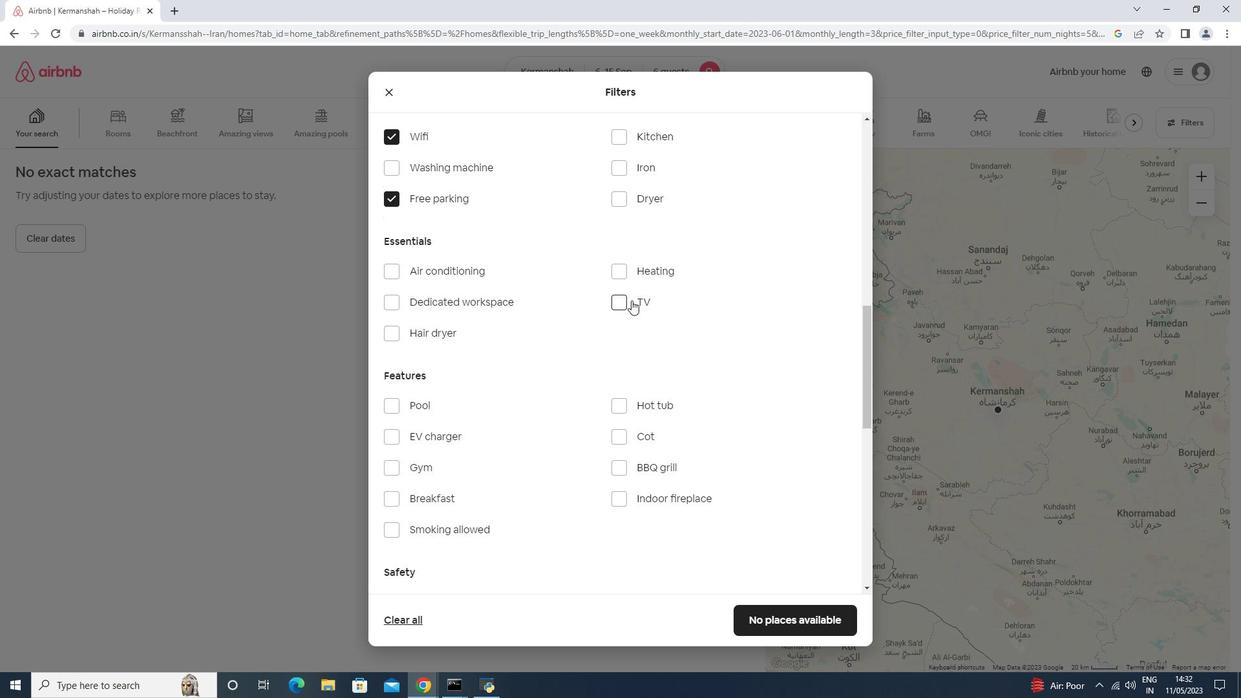 
Action: Mouse pressed left at (633, 302)
Screenshot: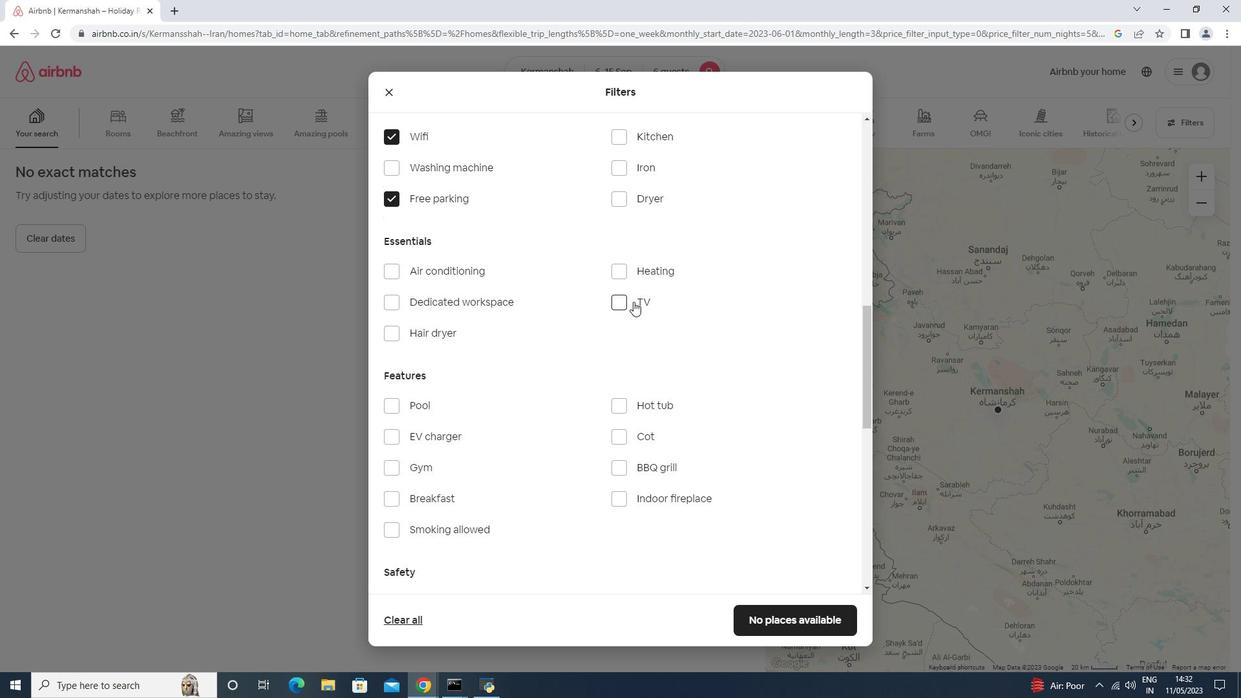 
Action: Mouse moved to (473, 402)
Screenshot: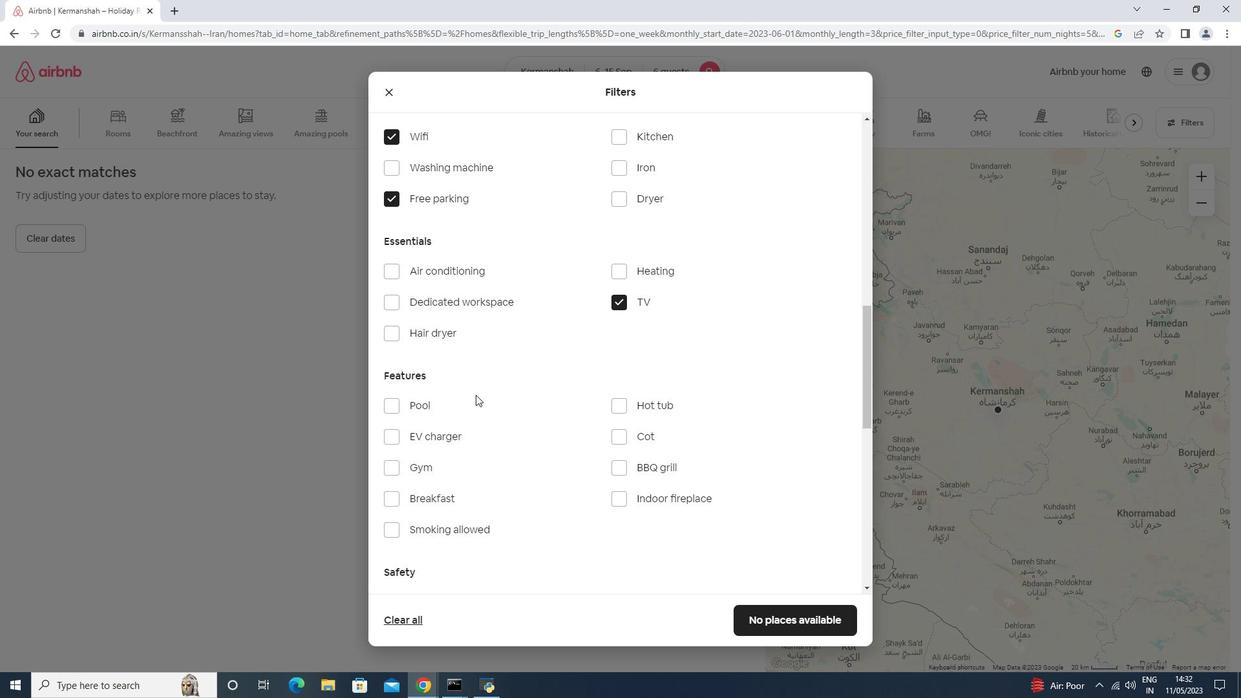 
Action: Mouse scrolled (474, 398) with delta (0, 0)
Screenshot: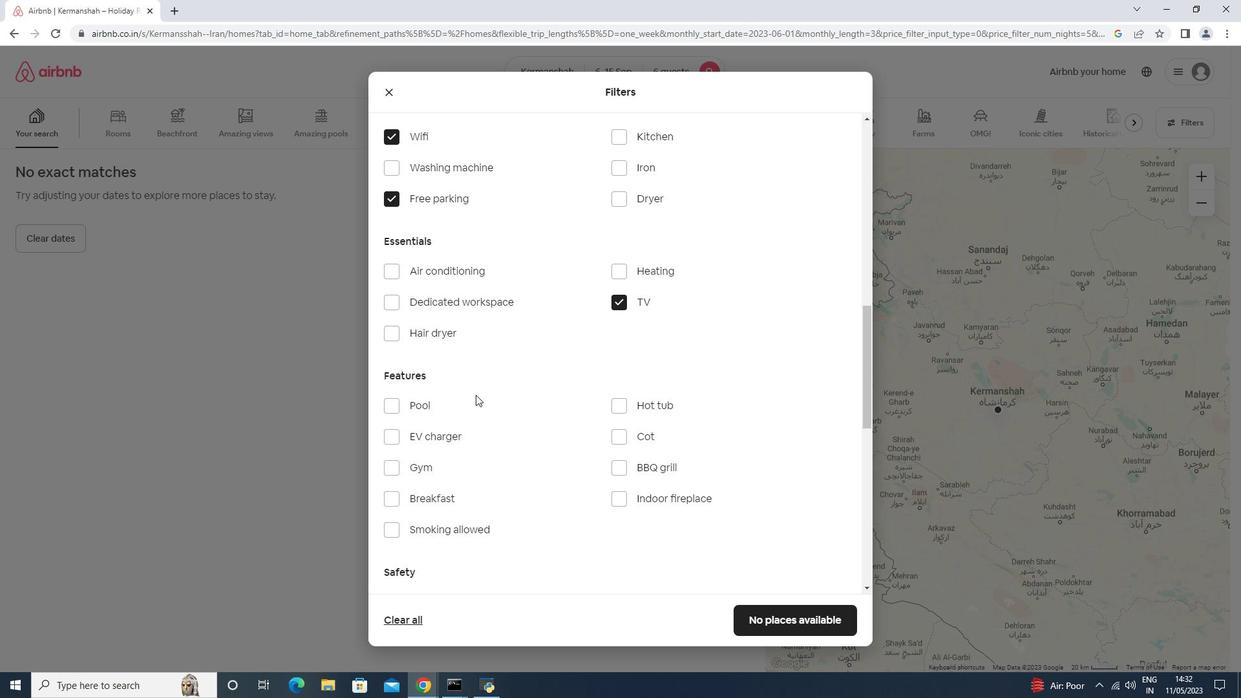 
Action: Mouse moved to (424, 401)
Screenshot: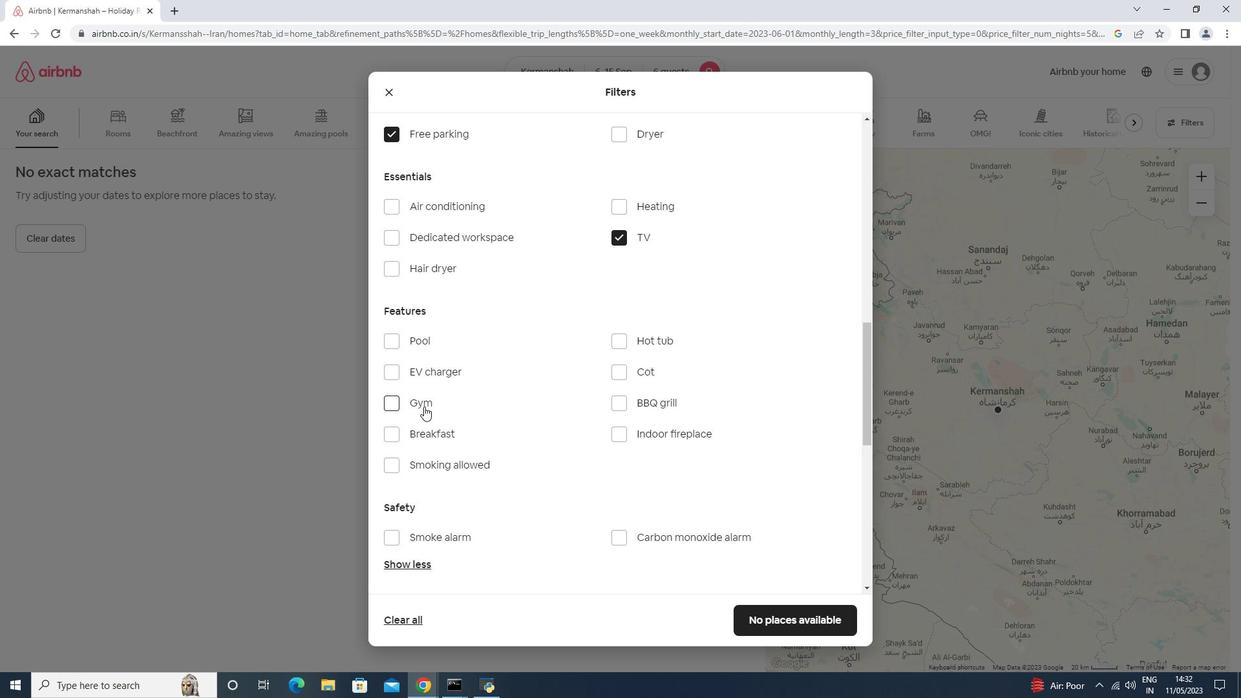 
Action: Mouse pressed left at (424, 401)
Screenshot: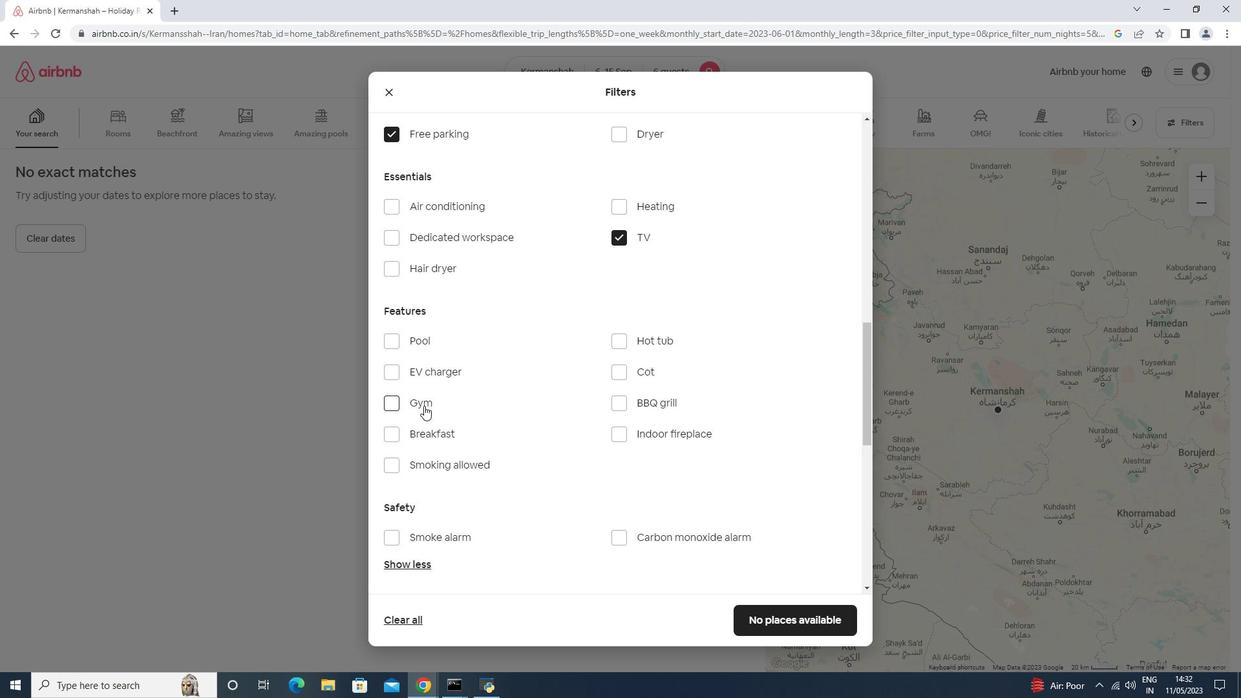 
Action: Mouse moved to (420, 433)
Screenshot: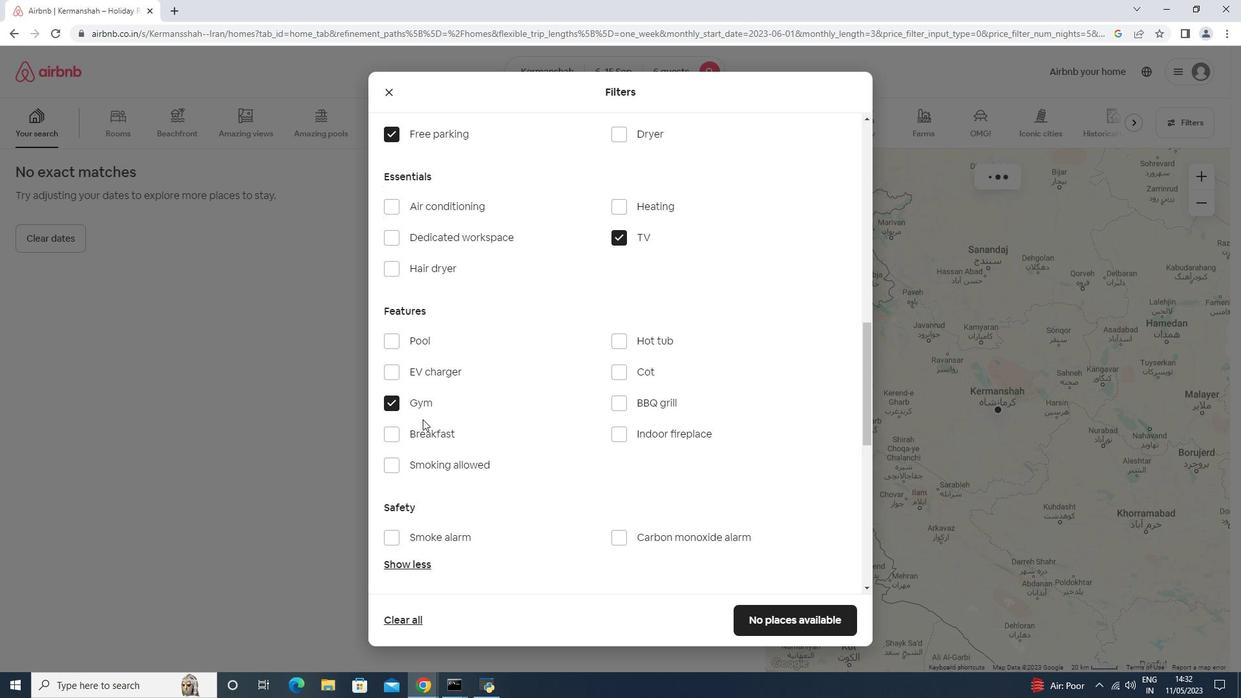 
Action: Mouse pressed left at (420, 433)
Screenshot: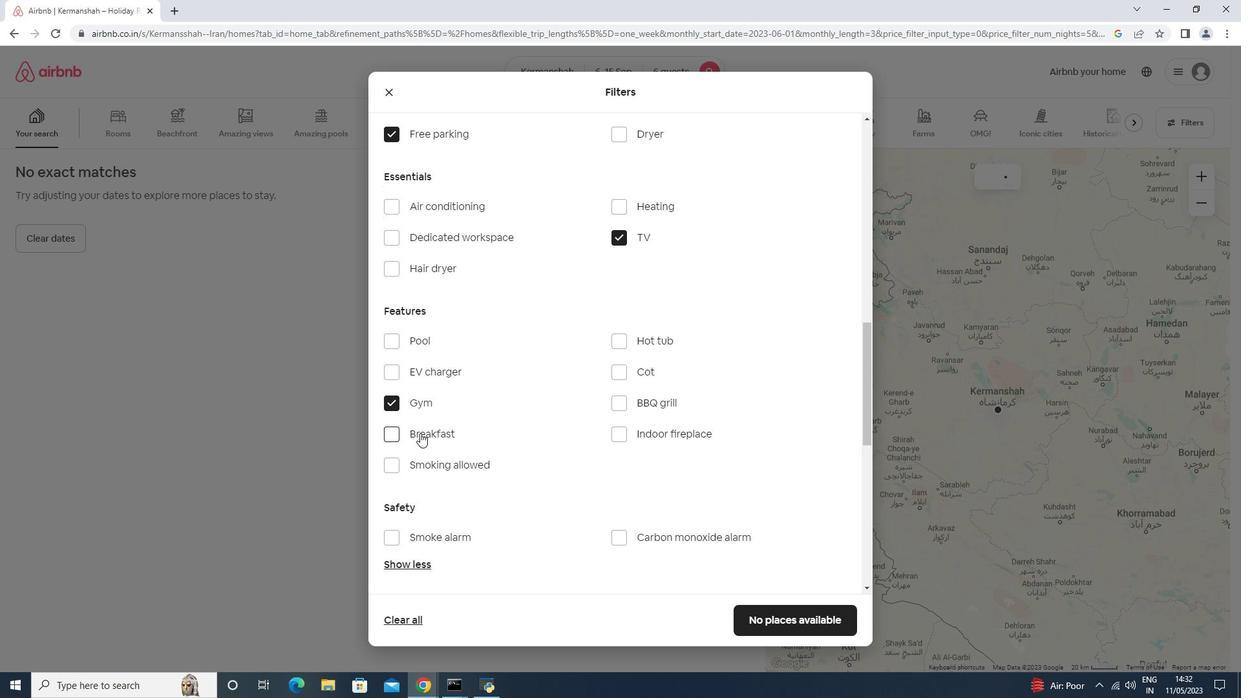 
Action: Mouse moved to (526, 534)
Screenshot: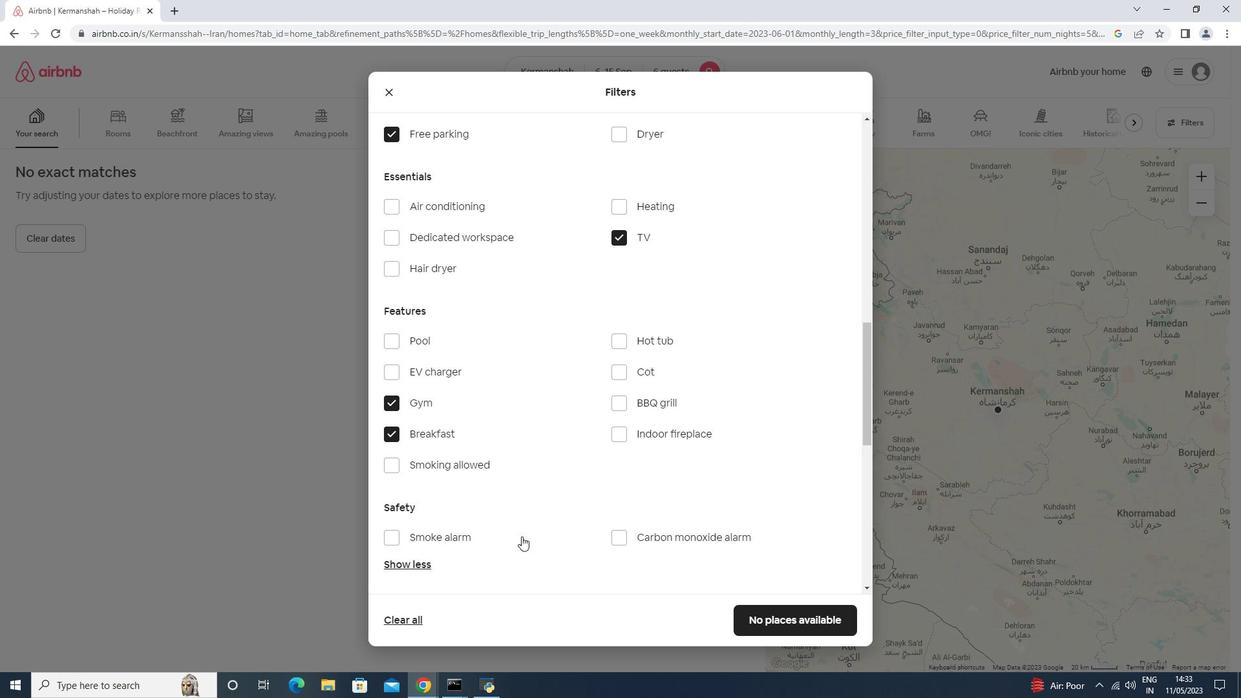 
Action: Mouse scrolled (524, 534) with delta (0, 0)
Screenshot: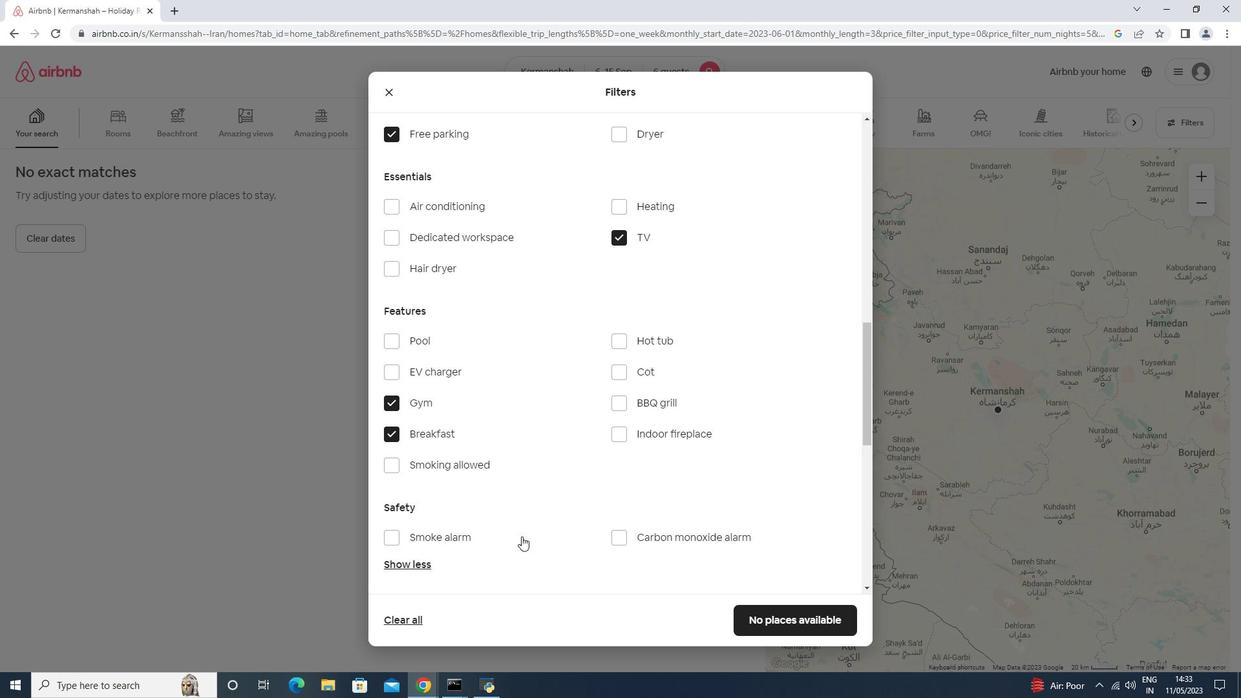 
Action: Mouse moved to (535, 531)
Screenshot: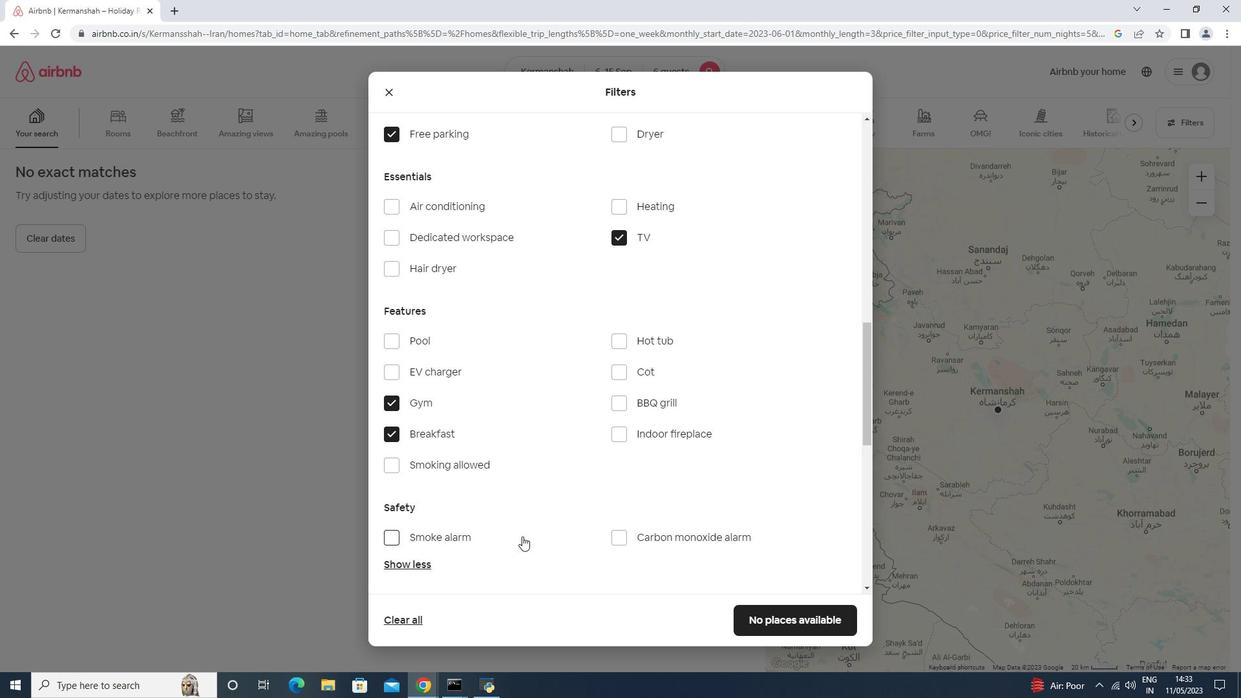 
Action: Mouse scrolled (528, 533) with delta (0, 0)
Screenshot: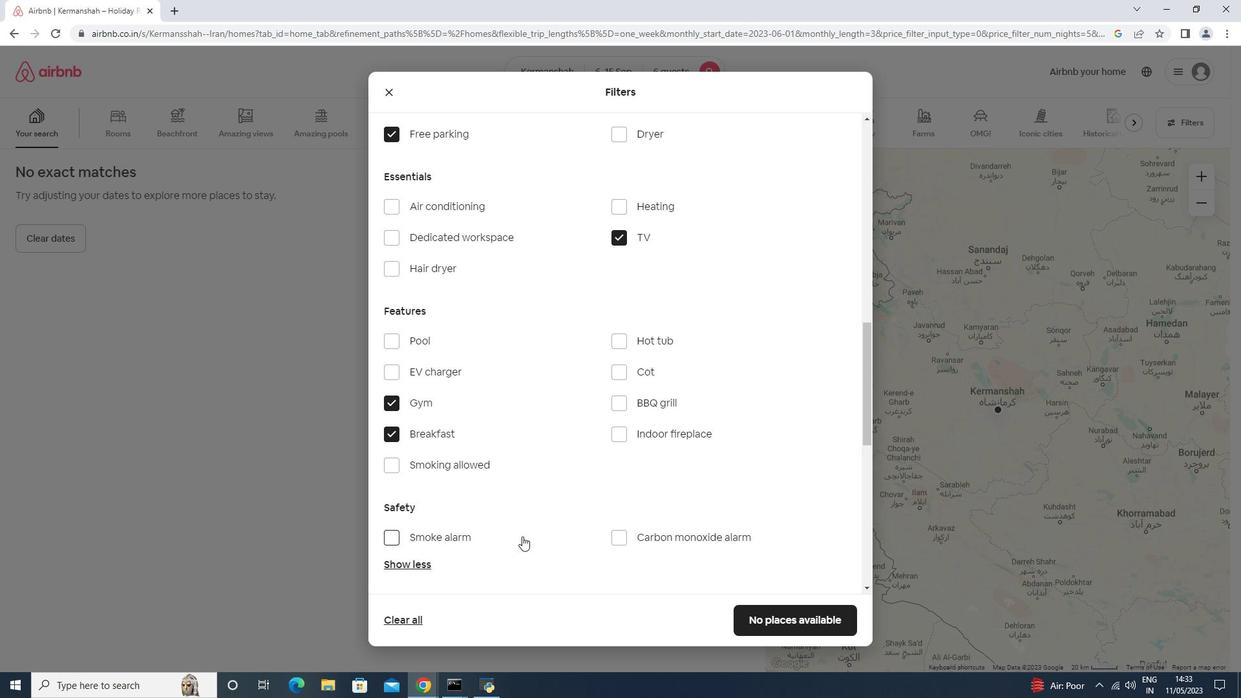 
Action: Mouse moved to (547, 525)
Screenshot: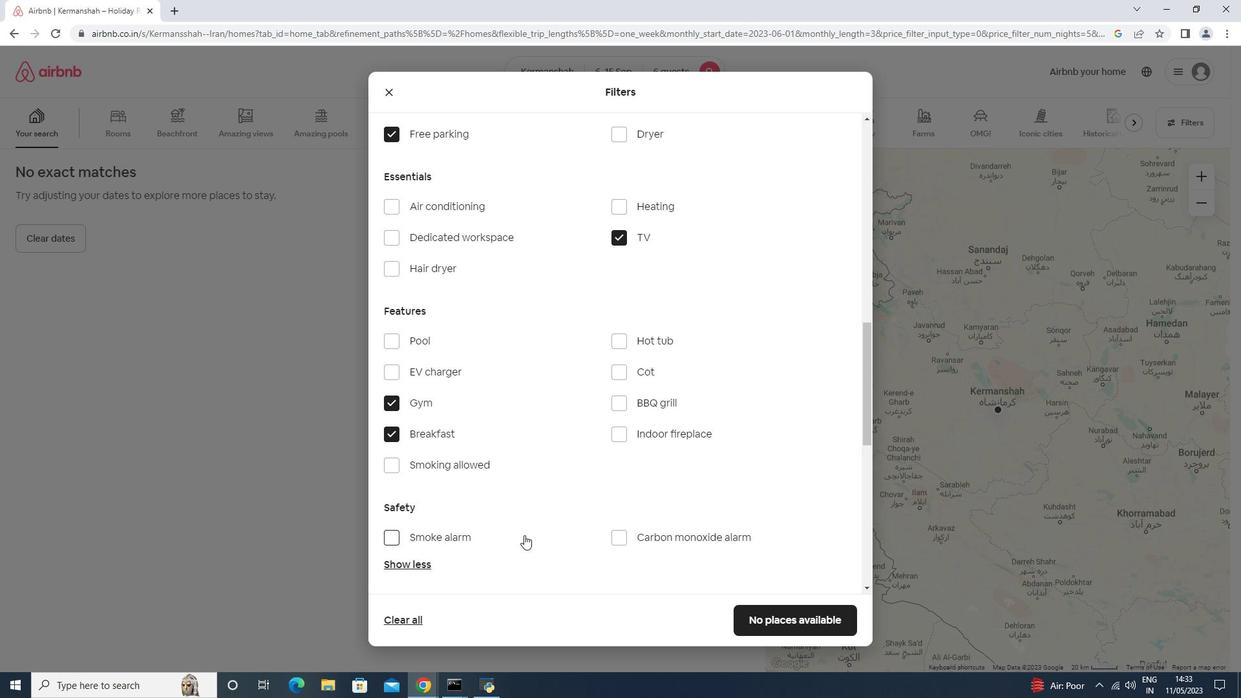 
Action: Mouse scrolled (535, 530) with delta (0, 0)
Screenshot: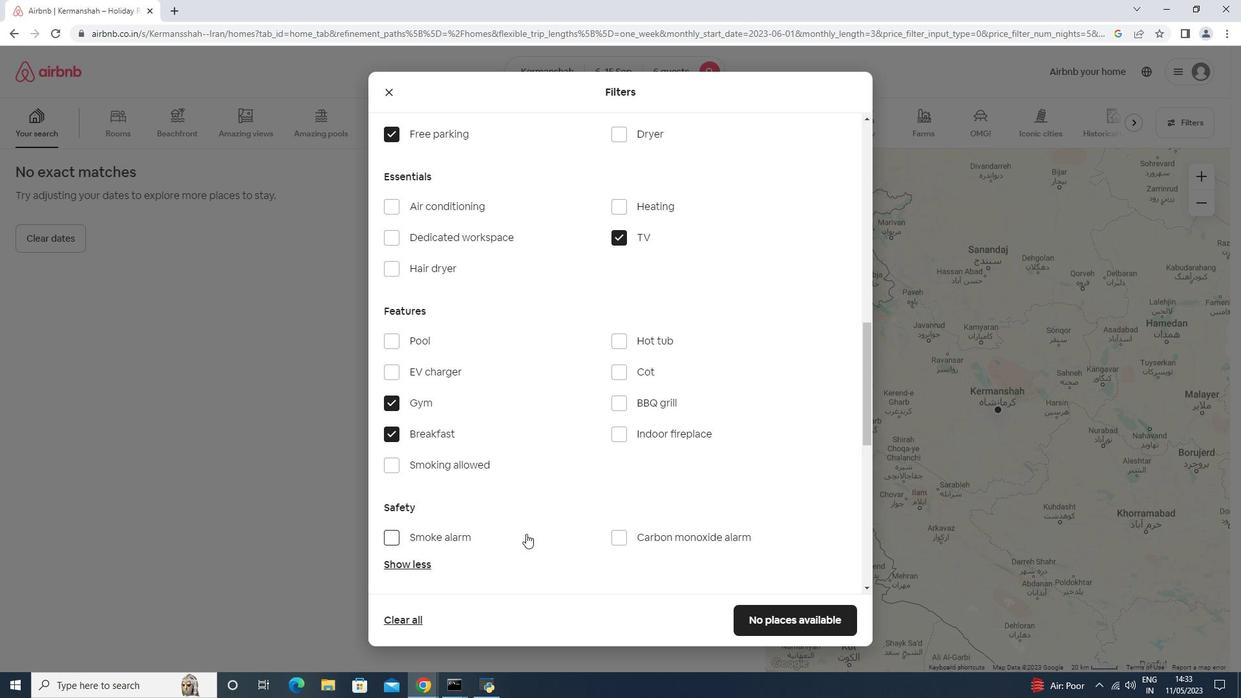 
Action: Mouse moved to (583, 505)
Screenshot: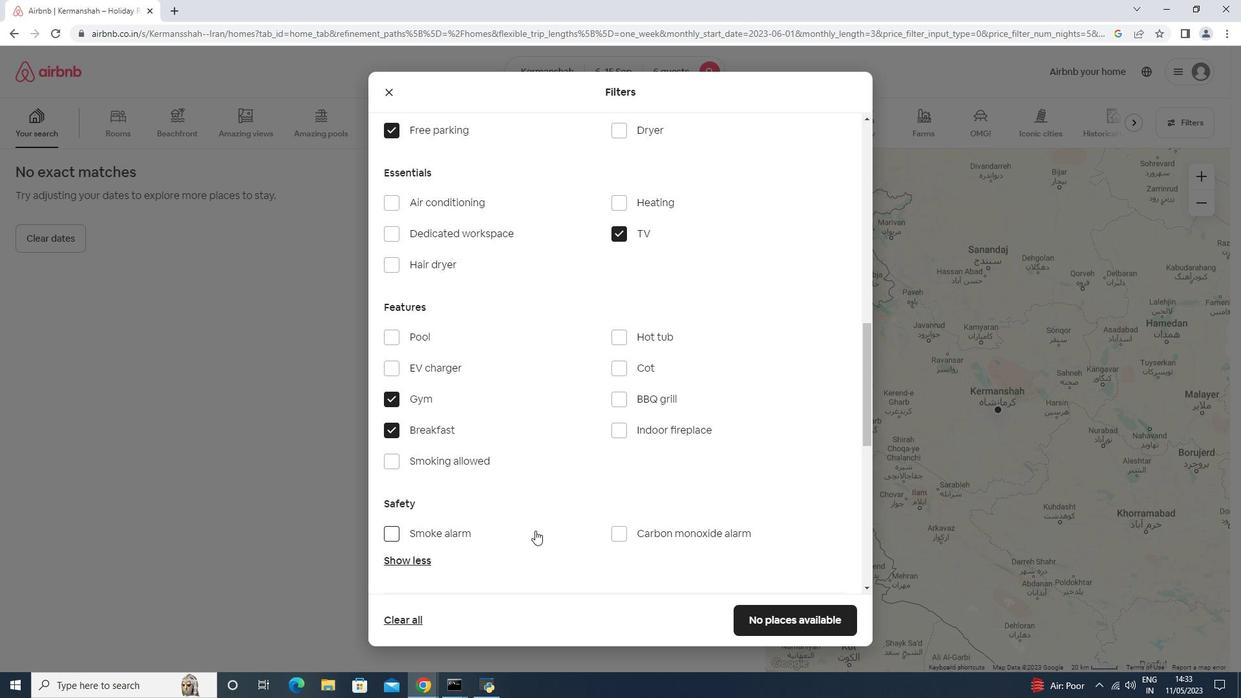 
Action: Mouse scrolled (551, 523) with delta (0, 0)
Screenshot: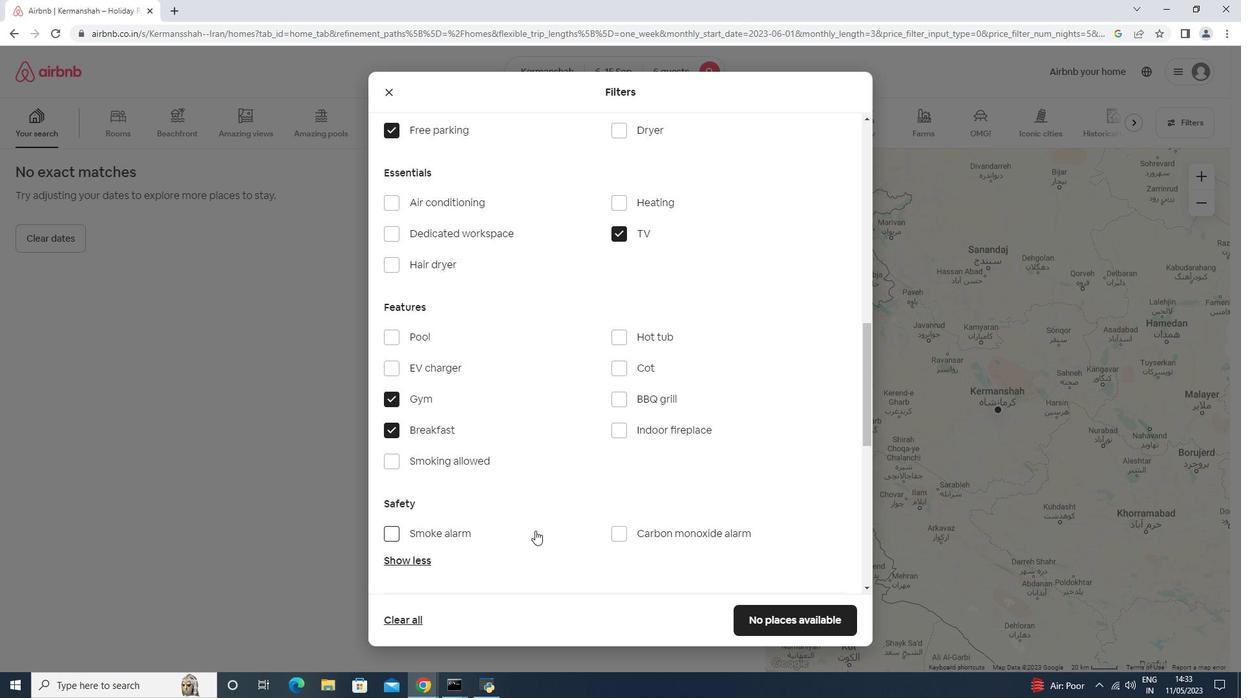 
Action: Mouse moved to (826, 456)
Screenshot: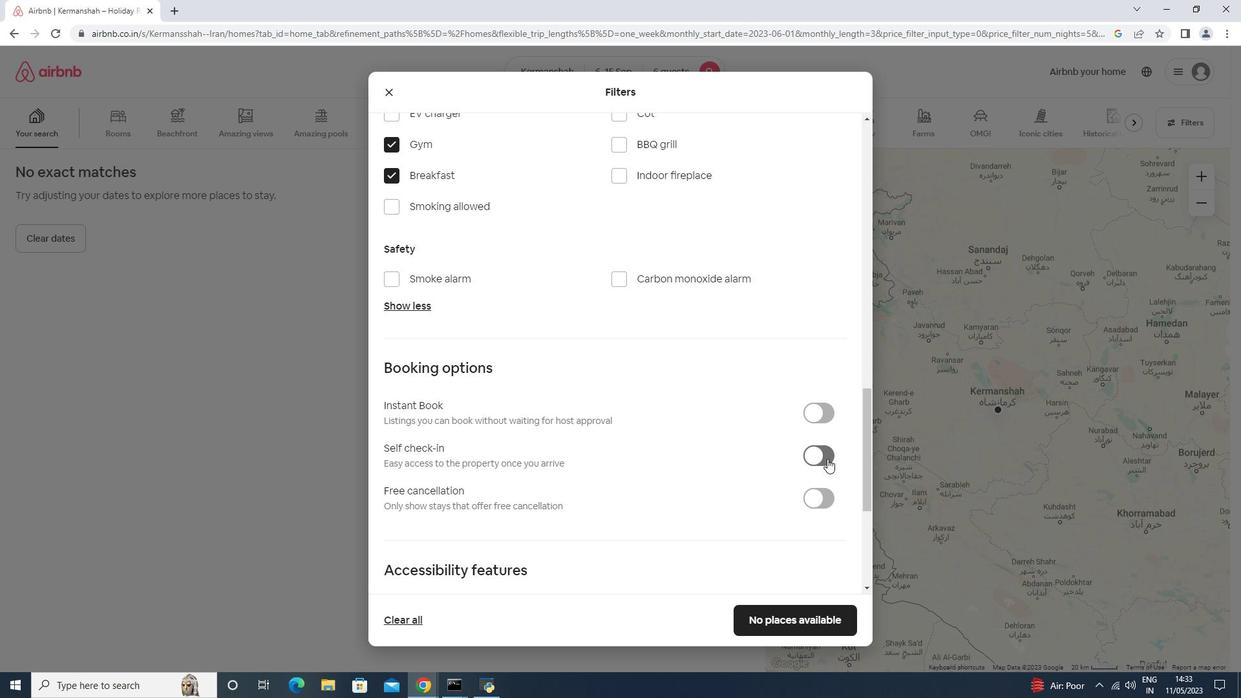 
Action: Mouse pressed left at (827, 457)
Screenshot: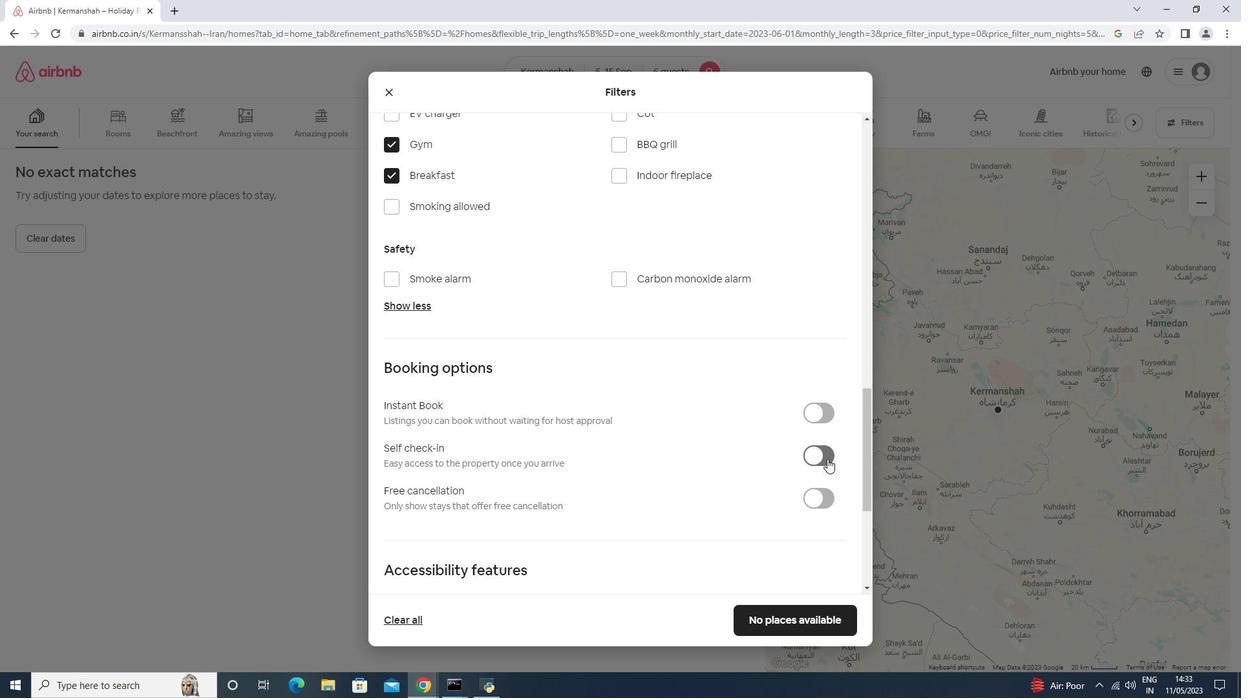 
Action: Mouse moved to (665, 424)
Screenshot: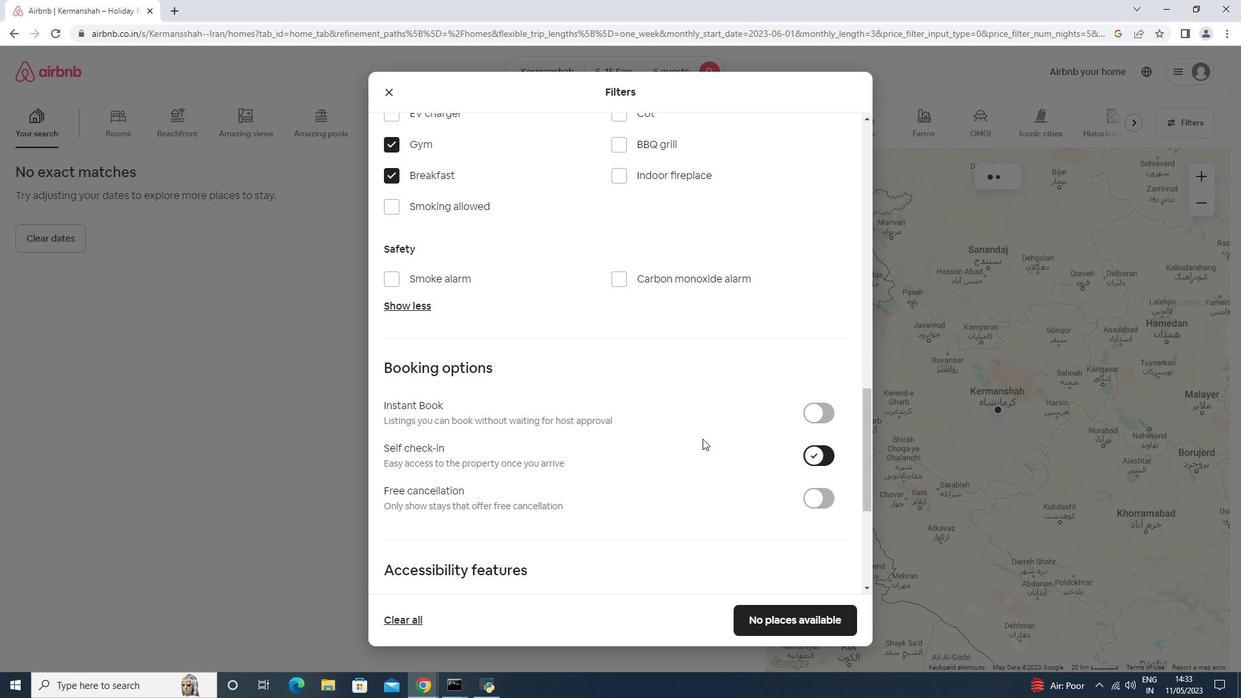 
Action: Mouse scrolled (665, 424) with delta (0, 0)
Screenshot: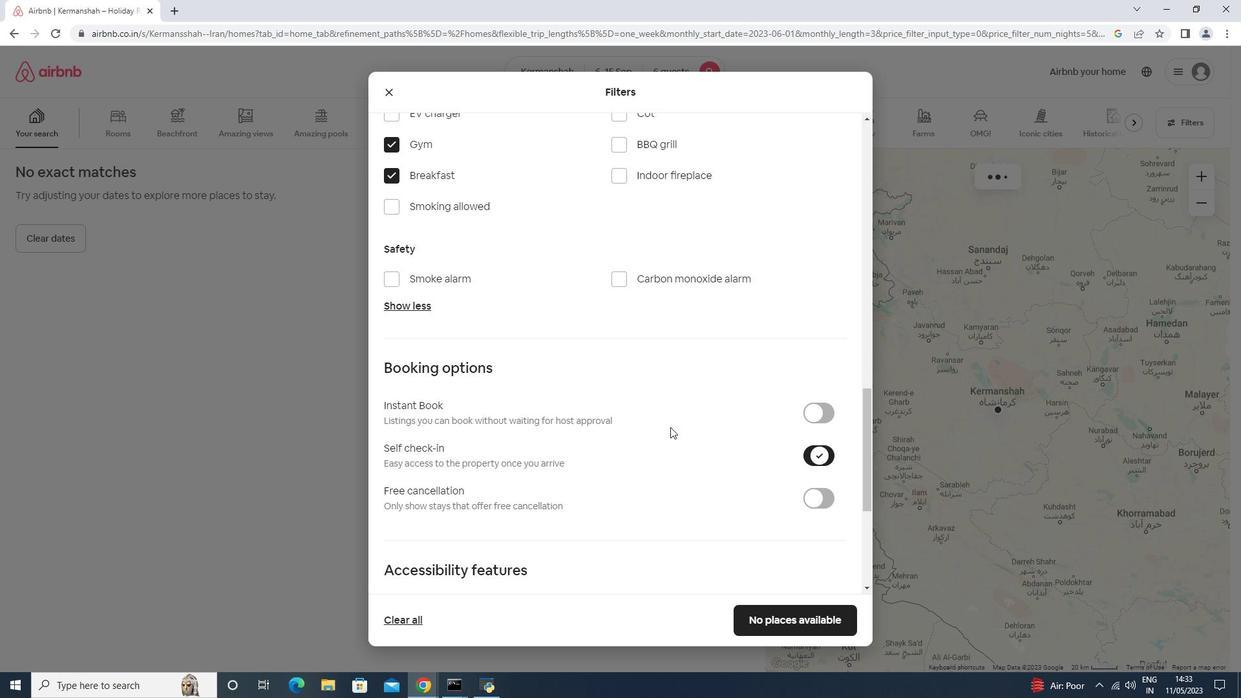 
Action: Mouse scrolled (665, 424) with delta (0, 0)
Screenshot: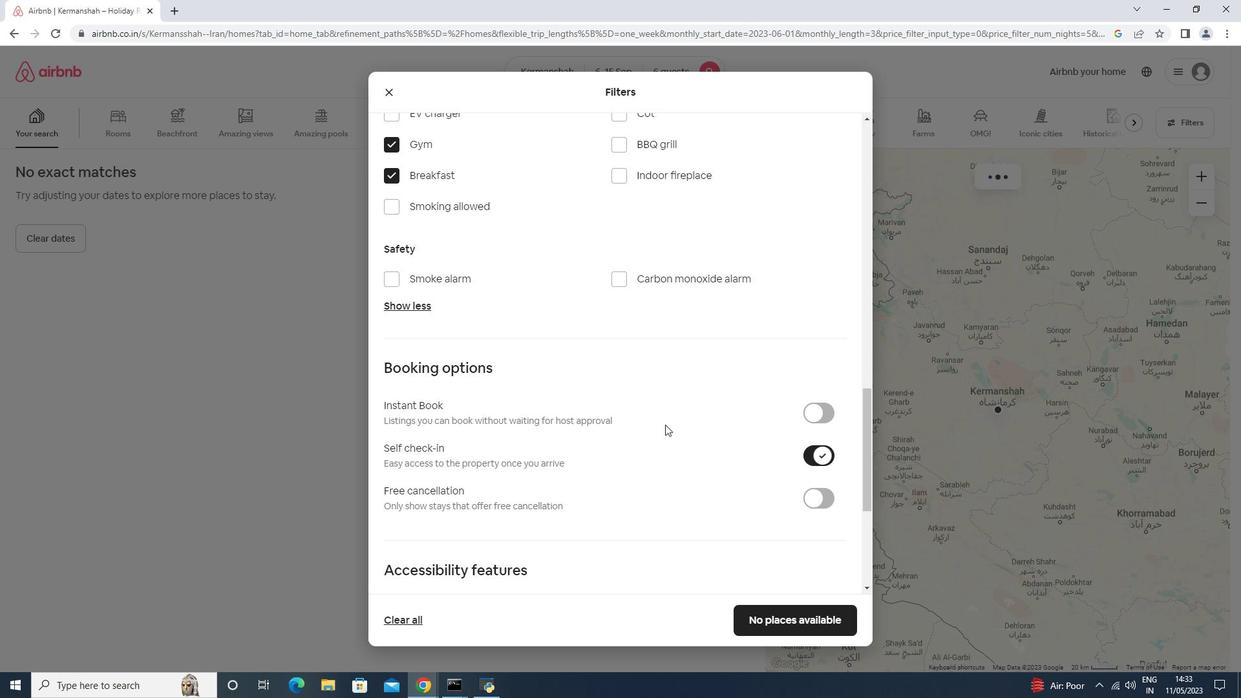 
Action: Mouse scrolled (665, 424) with delta (0, 0)
Screenshot: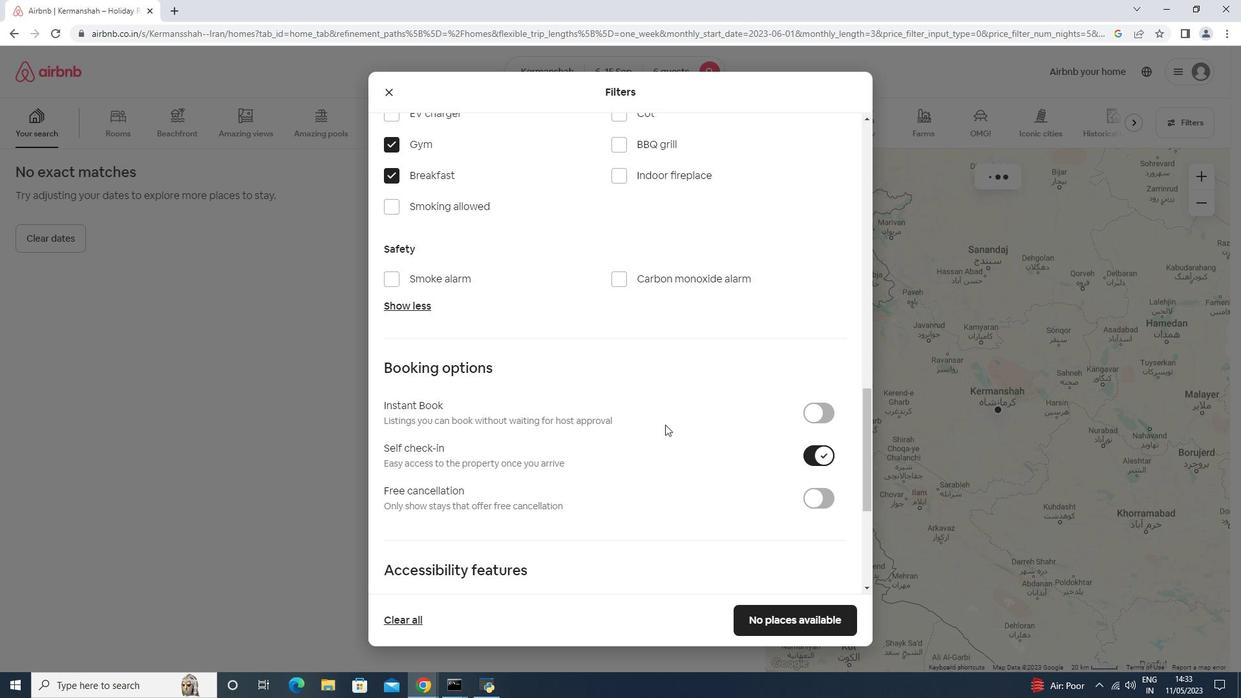 
Action: Mouse scrolled (665, 424) with delta (0, 0)
Screenshot: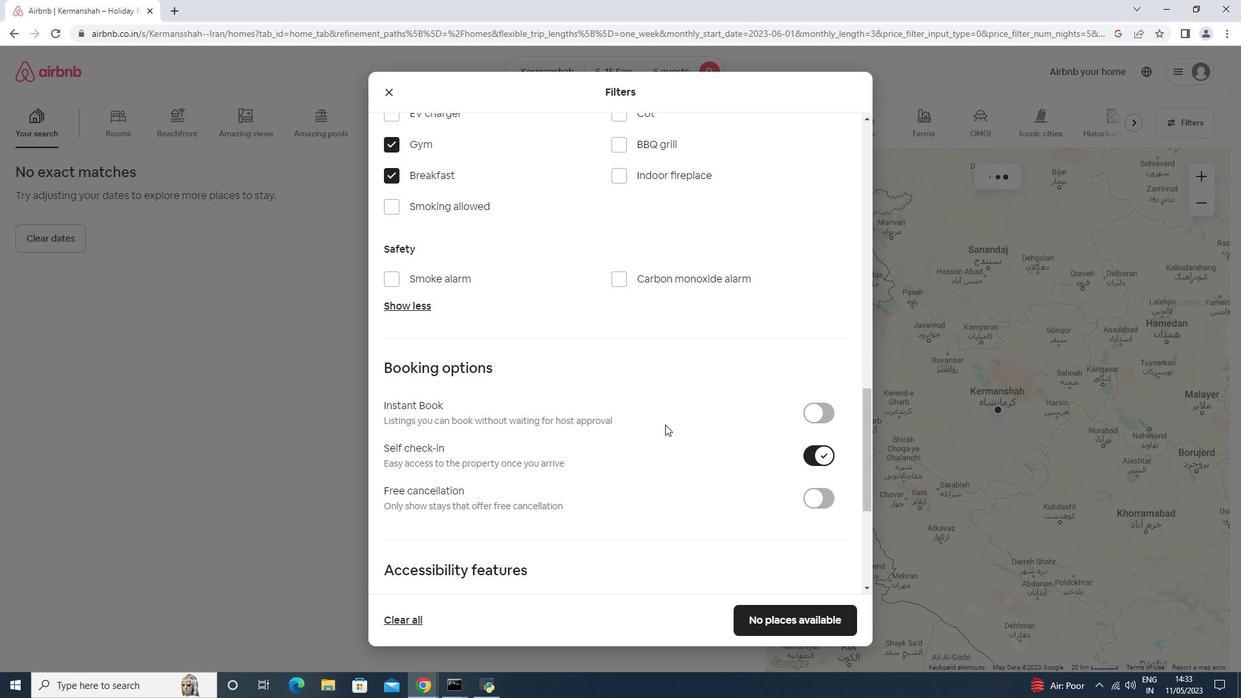 
Action: Mouse scrolled (665, 424) with delta (0, 0)
Screenshot: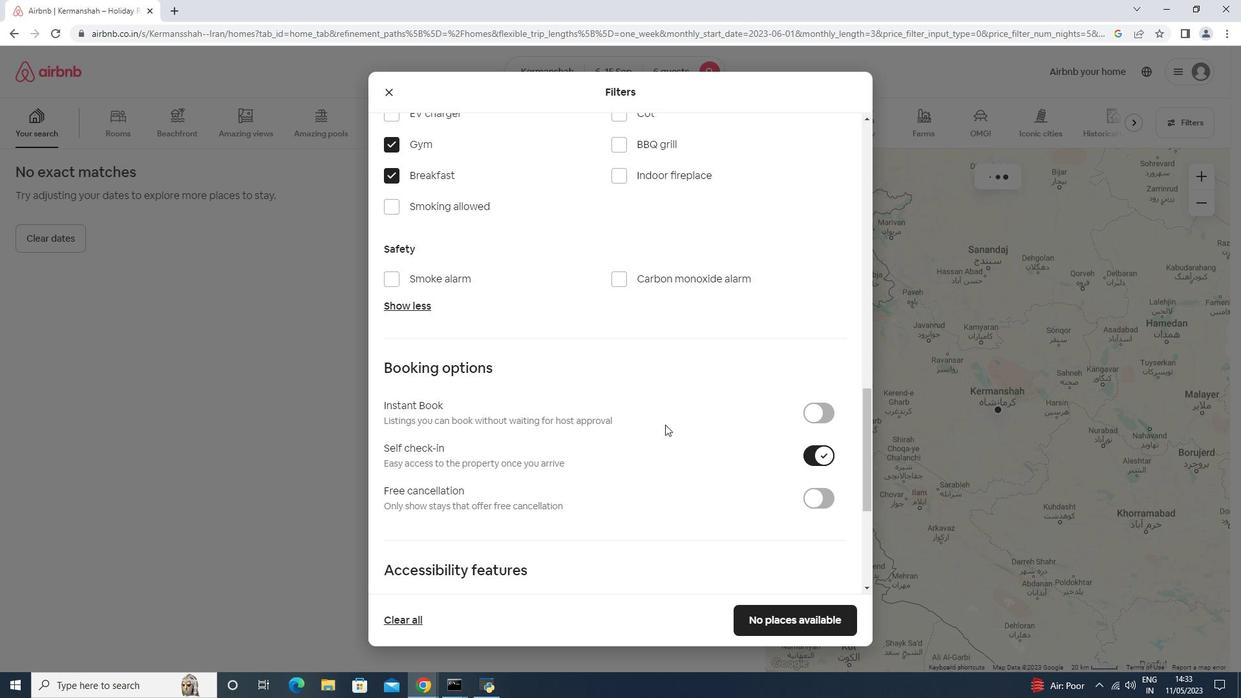 
Action: Mouse moved to (457, 485)
Screenshot: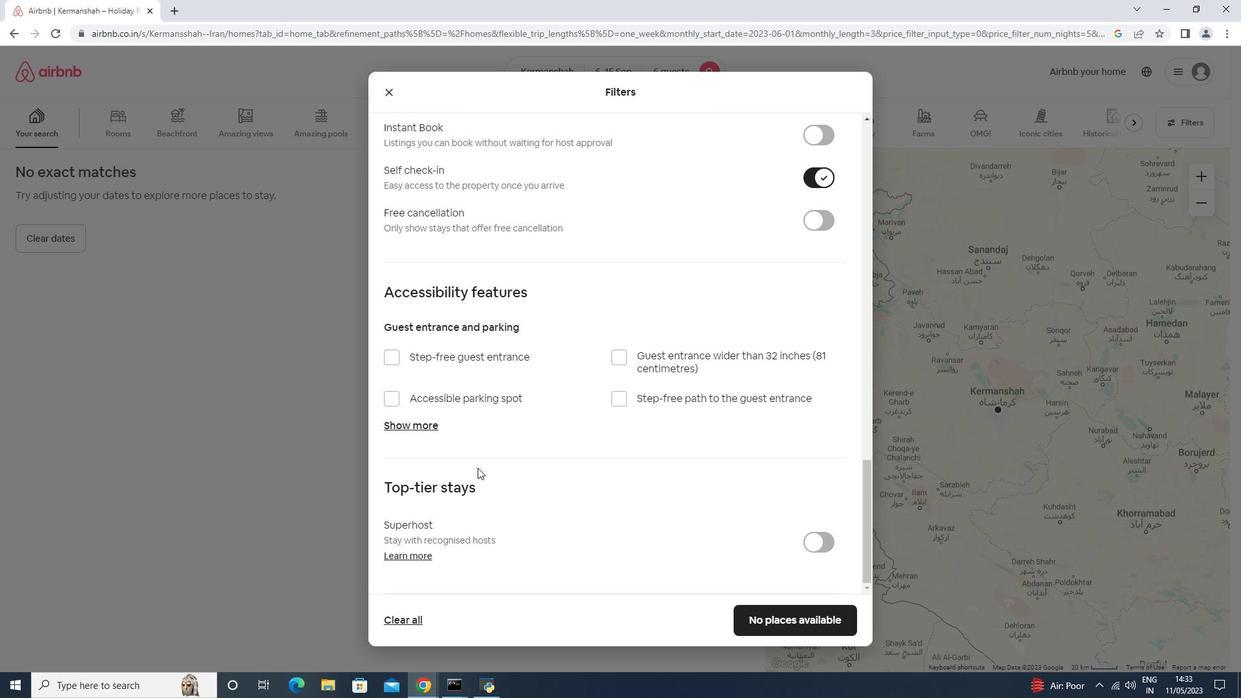 
Action: Mouse scrolled (457, 485) with delta (0, 0)
Screenshot: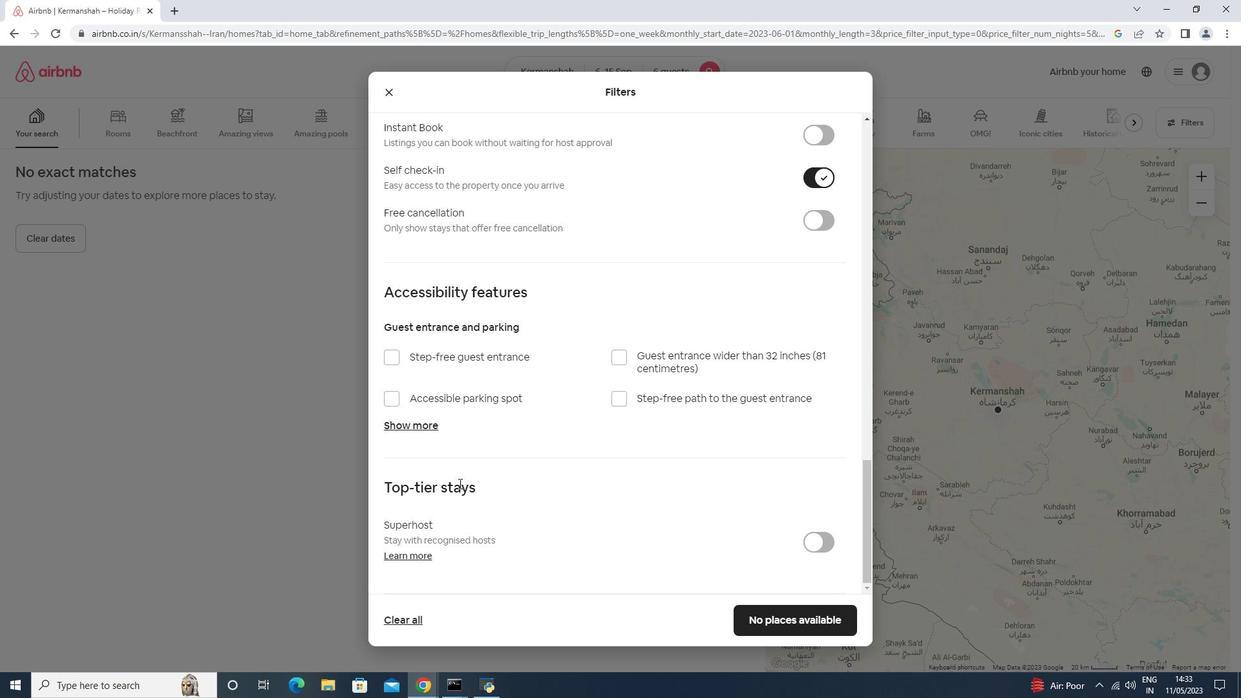 
Action: Mouse scrolled (457, 485) with delta (0, 0)
Screenshot: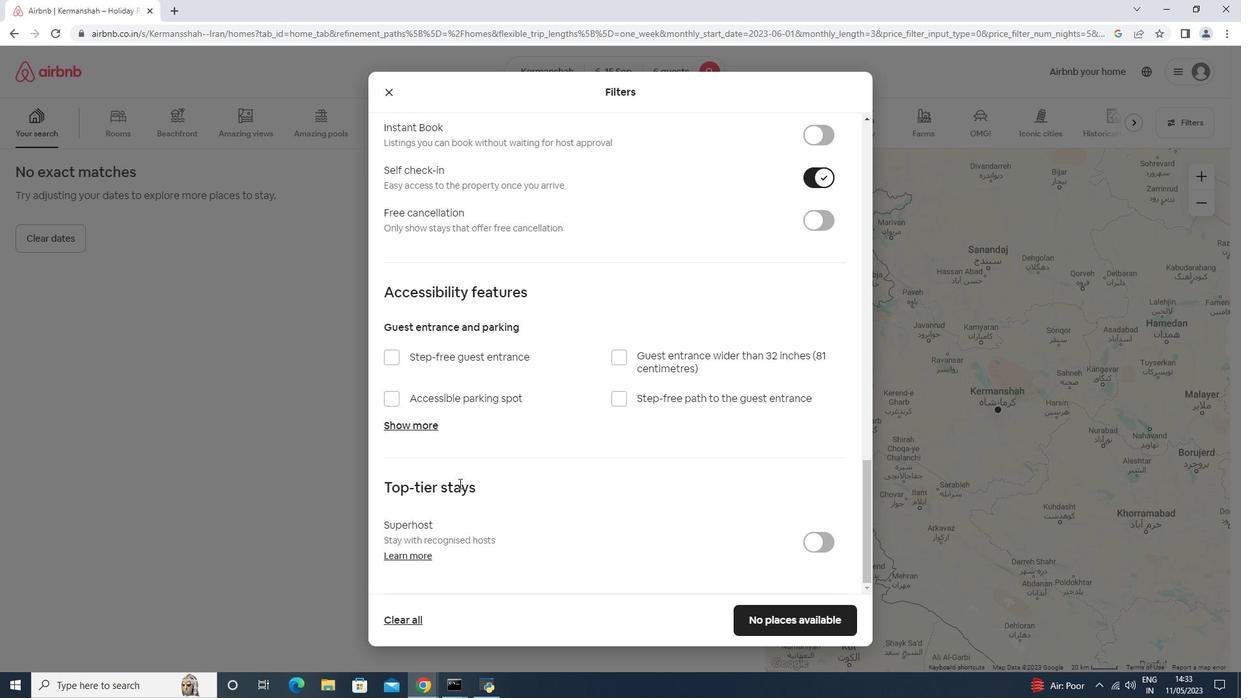 
Action: Mouse scrolled (457, 485) with delta (0, 0)
Screenshot: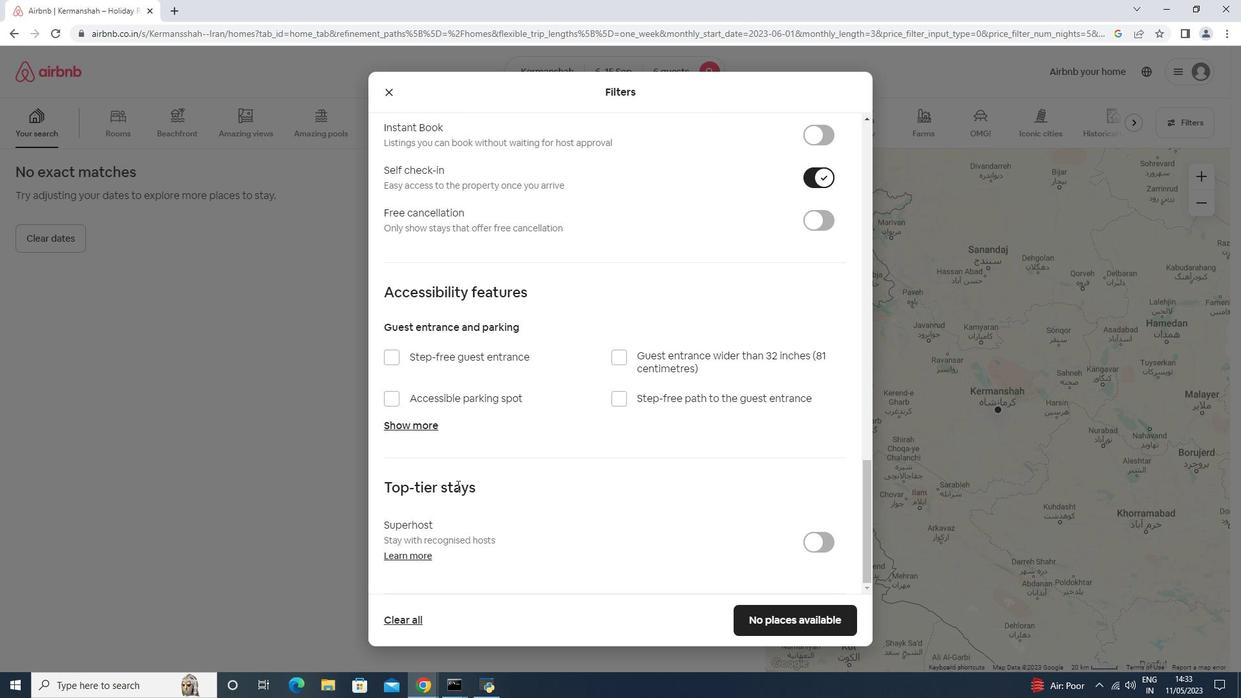 
Action: Mouse scrolled (457, 485) with delta (0, 0)
Screenshot: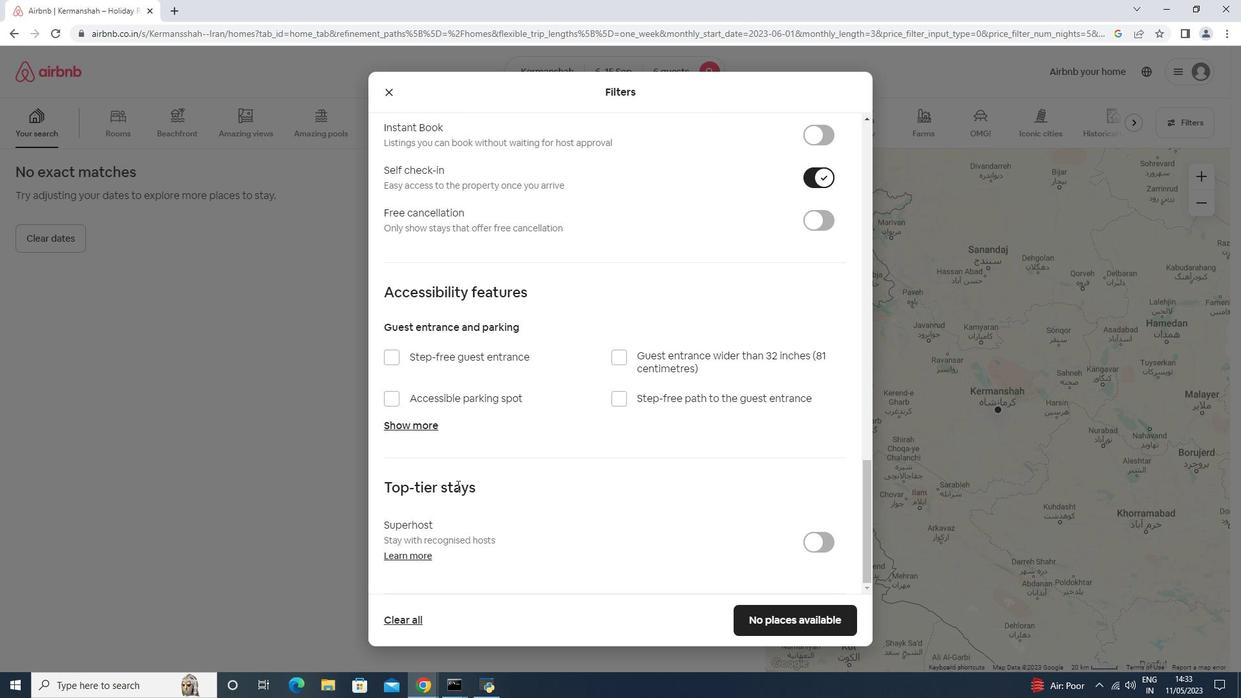 
Action: Mouse moved to (454, 486)
Screenshot: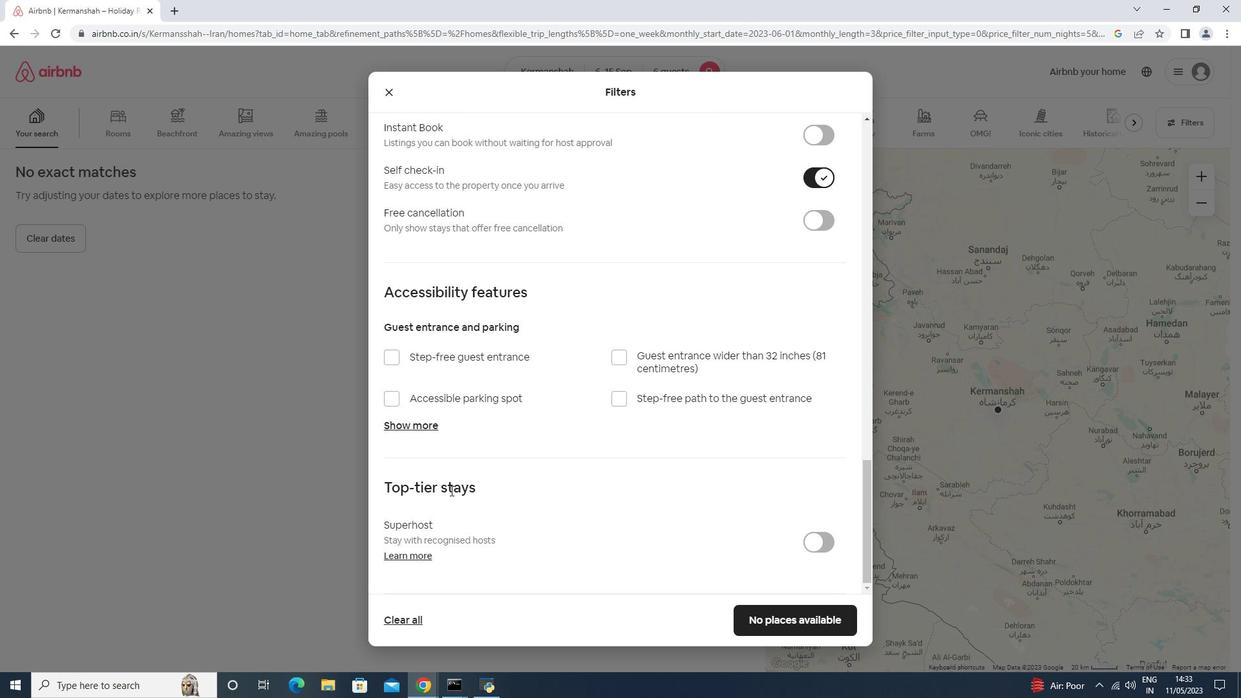 
Action: Mouse scrolled (453, 486) with delta (0, 0)
Screenshot: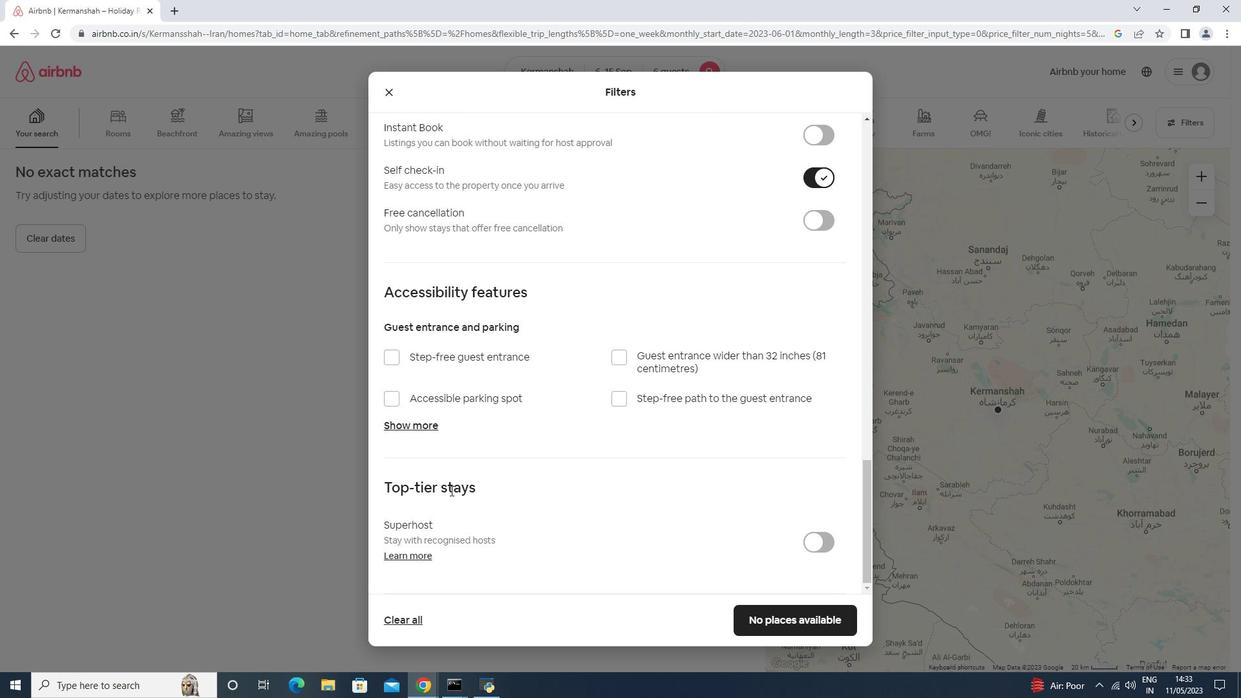 
Action: Mouse moved to (490, 461)
Screenshot: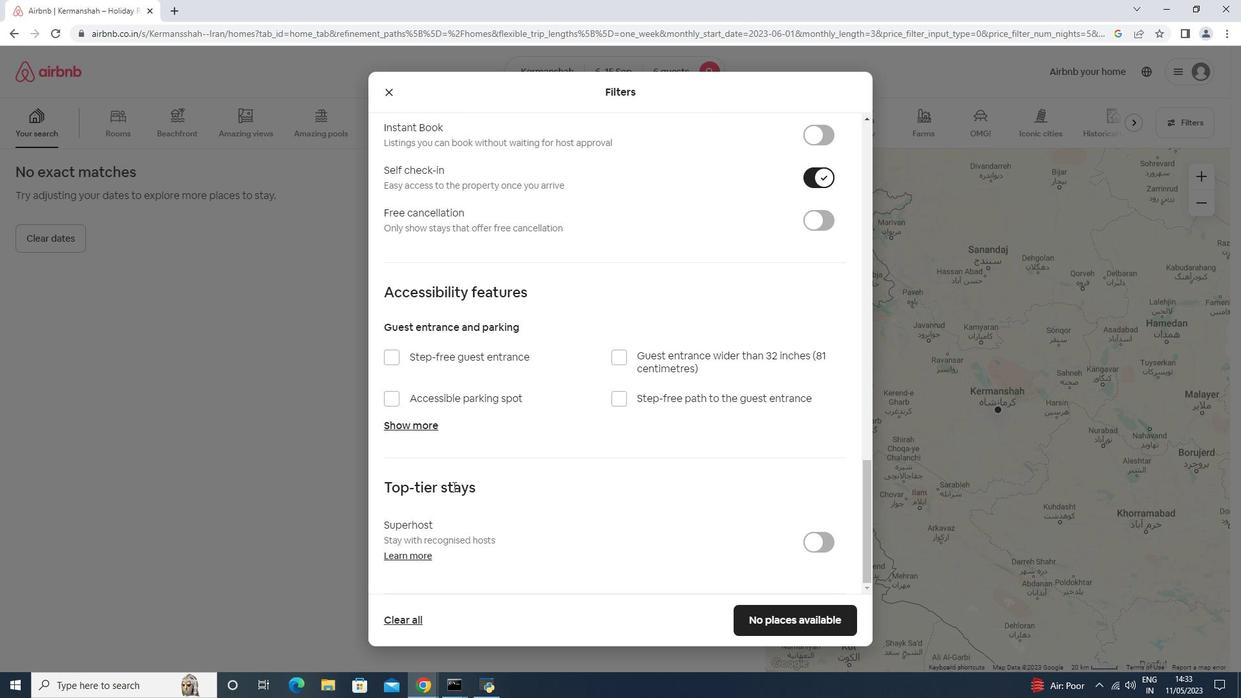 
Action: Mouse scrolled (469, 474) with delta (0, 0)
Screenshot: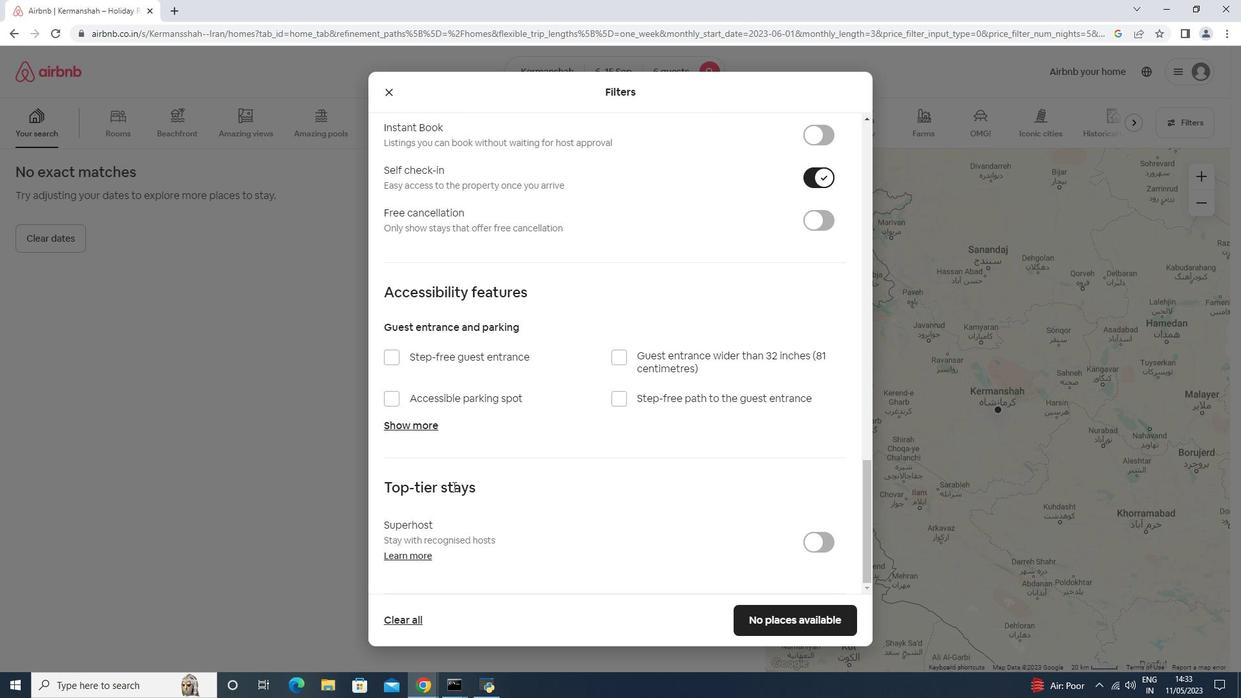 
Action: Mouse moved to (485, 463)
Screenshot: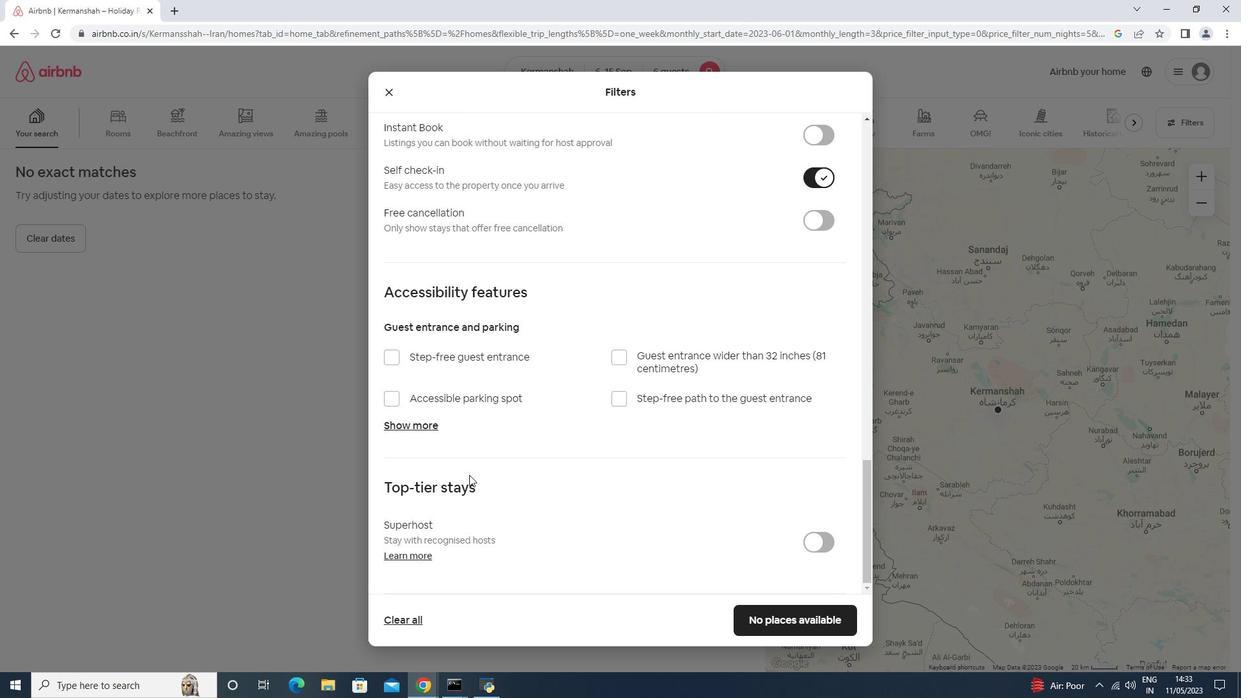 
Action: Mouse scrolled (490, 460) with delta (0, 0)
Screenshot: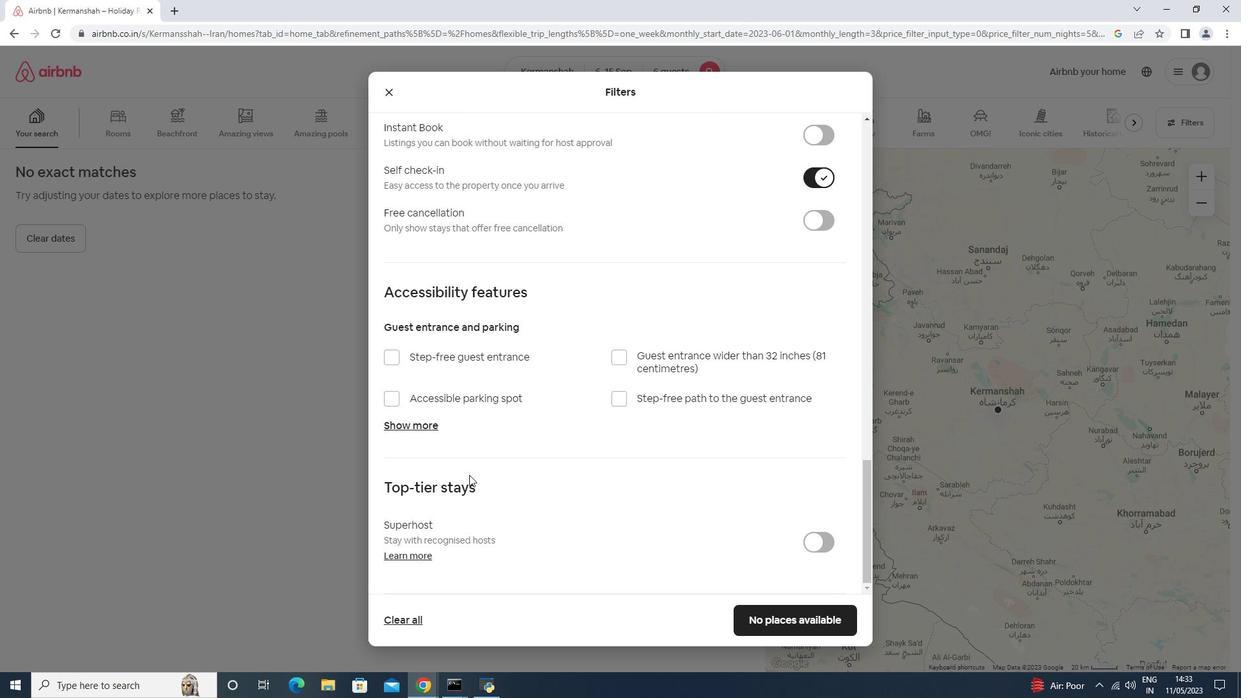 
Action: Mouse moved to (482, 463)
Screenshot: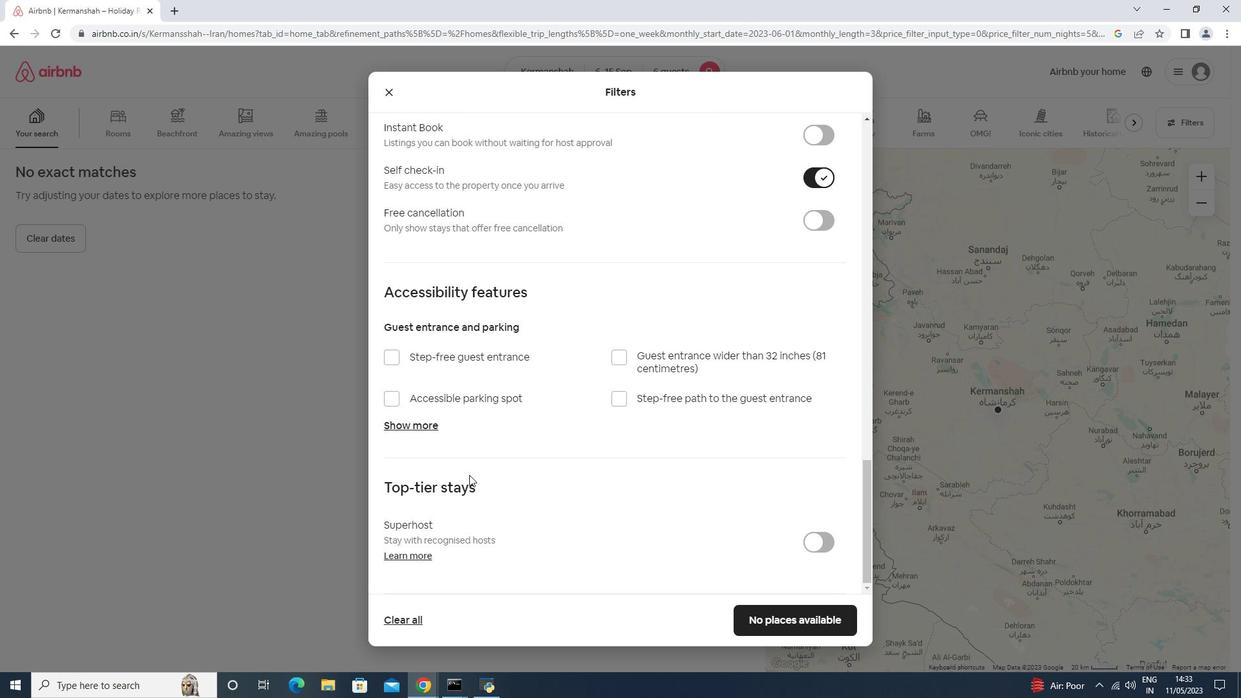
Action: Mouse scrolled (490, 460) with delta (0, 0)
Screenshot: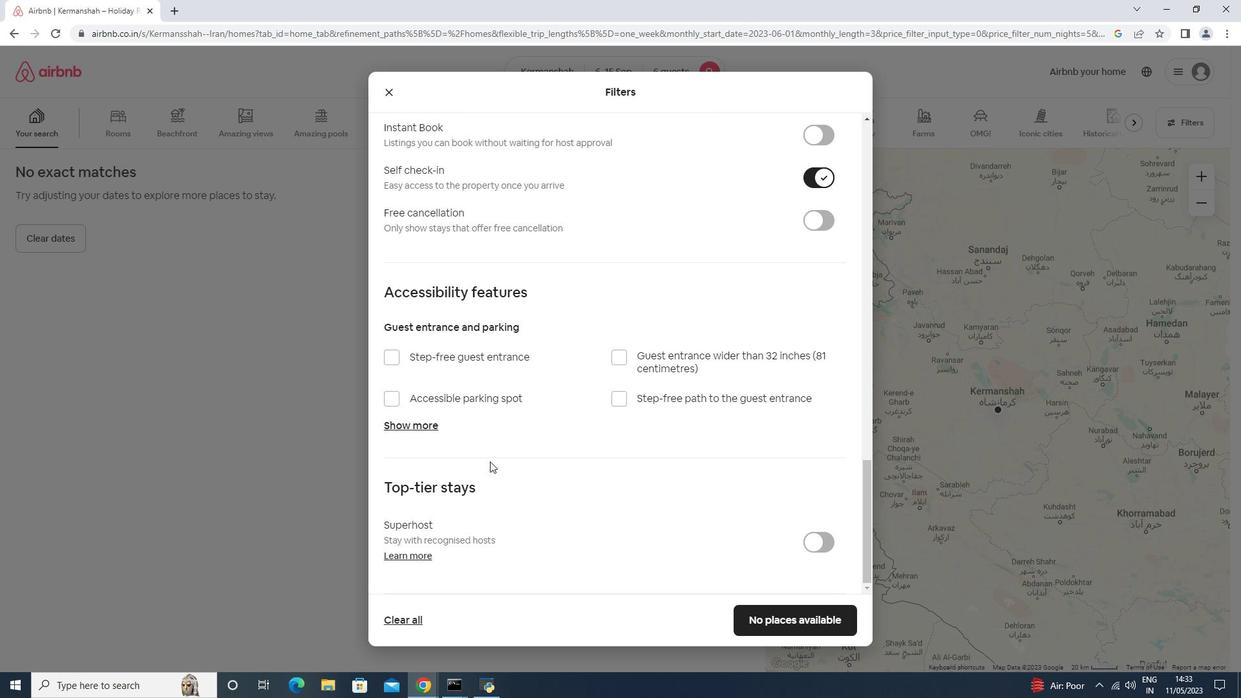 
Action: Mouse moved to (481, 465)
Screenshot: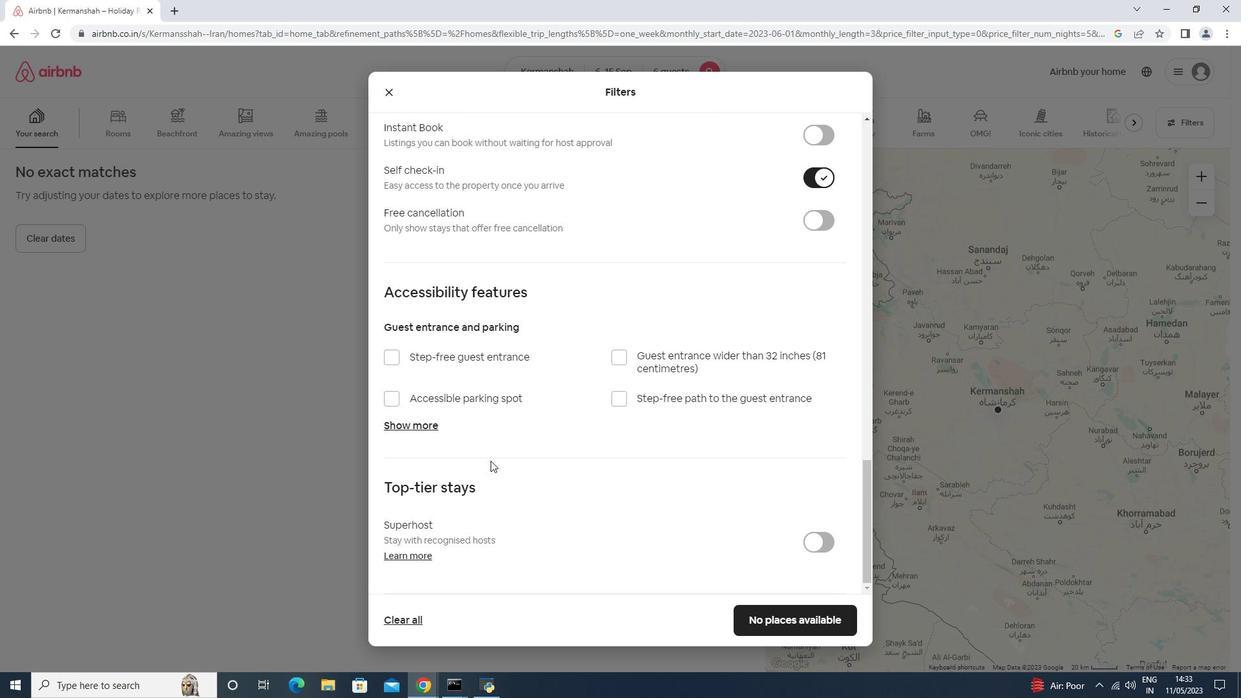 
Action: Mouse scrolled (490, 460) with delta (0, 0)
Screenshot: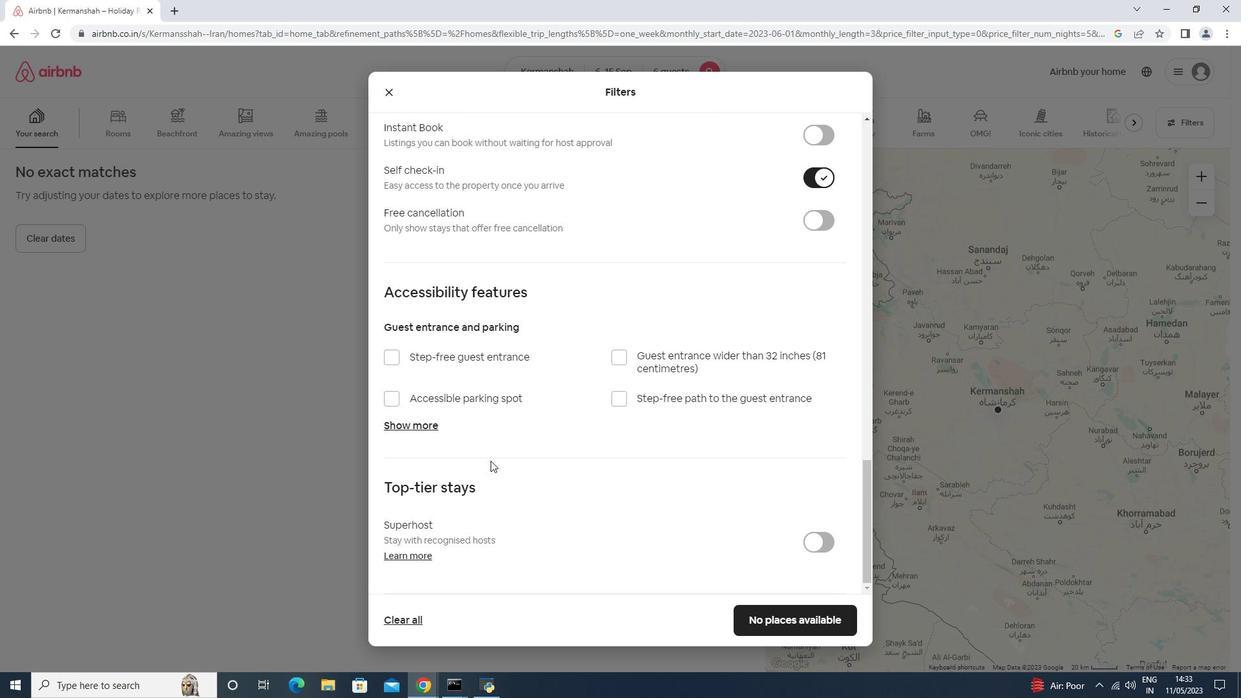 
Action: Mouse moved to (480, 435)
Screenshot: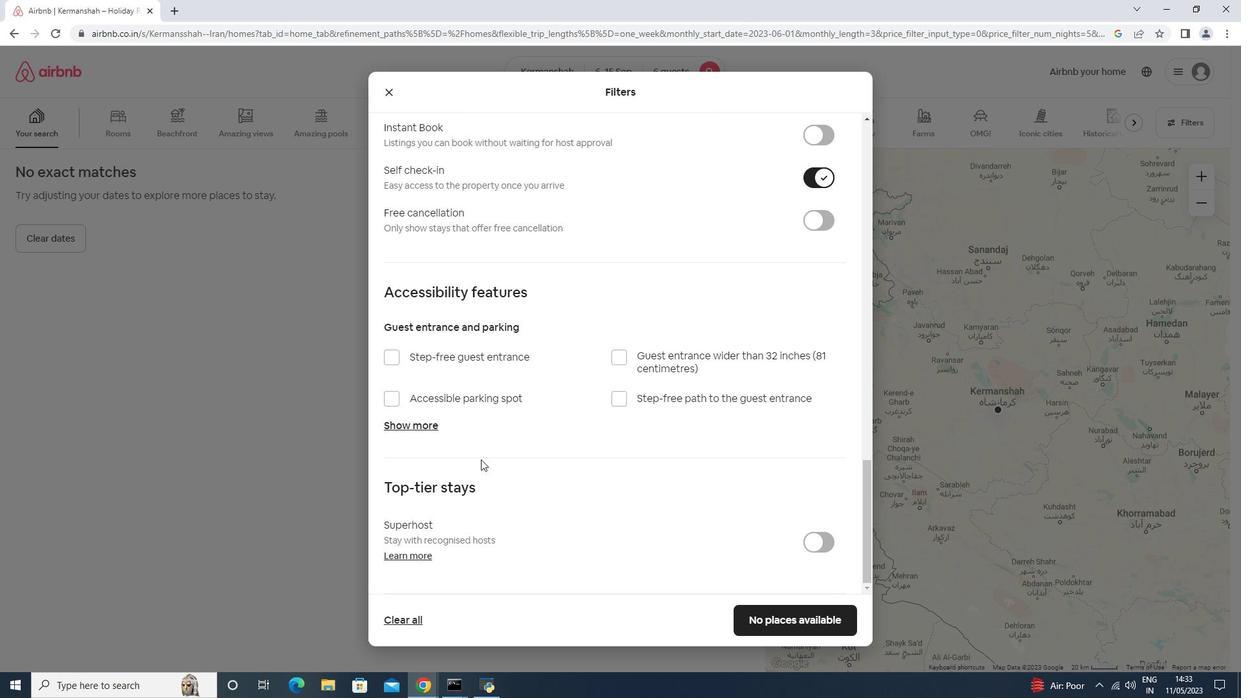 
Action: Mouse scrolled (480, 435) with delta (0, 0)
Screenshot: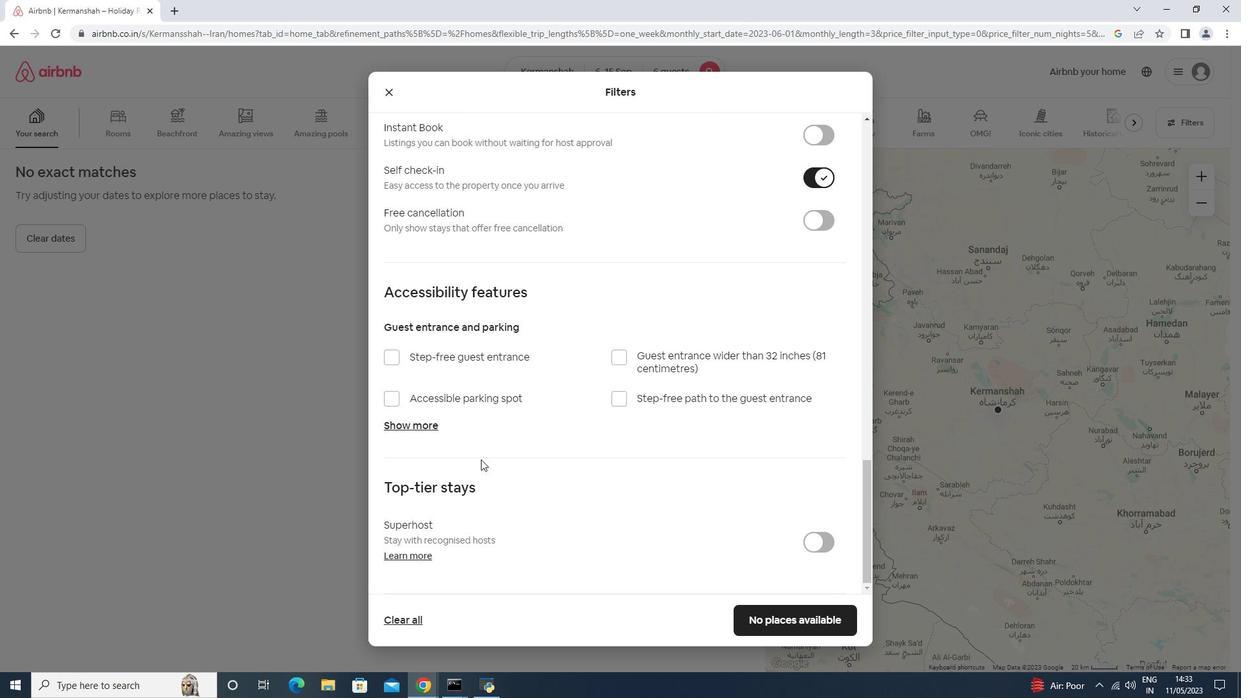 
Action: Mouse scrolled (480, 435) with delta (0, 0)
Screenshot: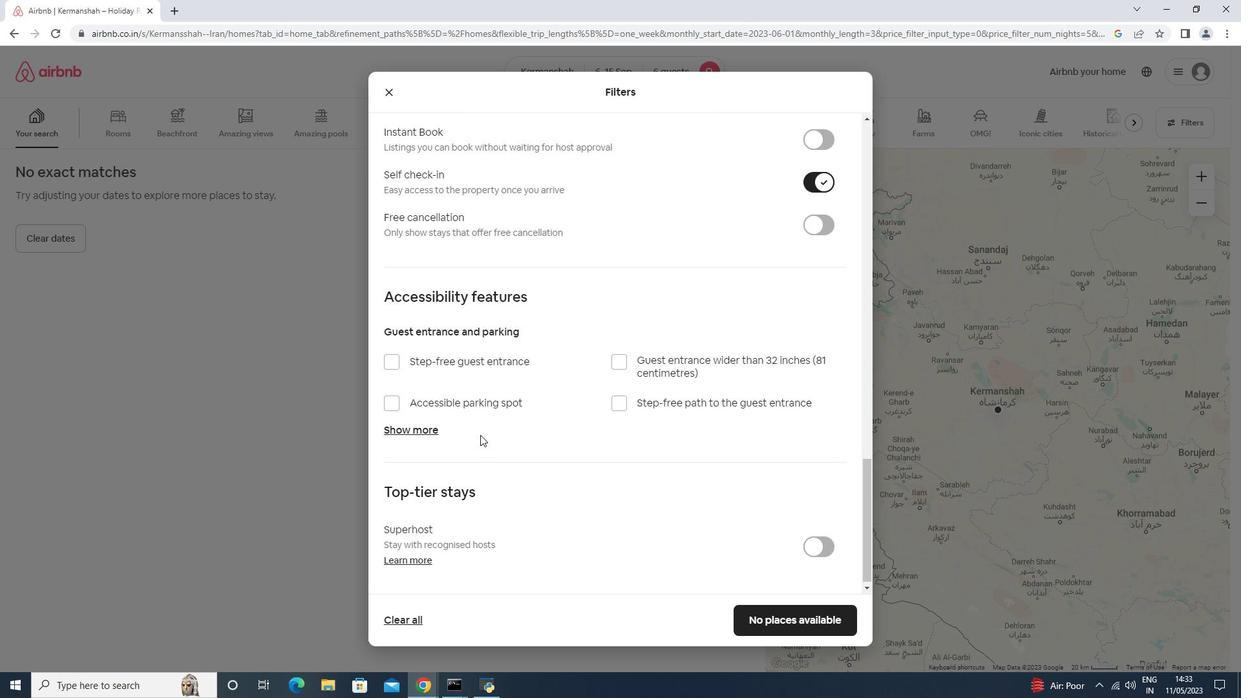 
Action: Mouse scrolled (480, 434) with delta (0, 0)
Screenshot: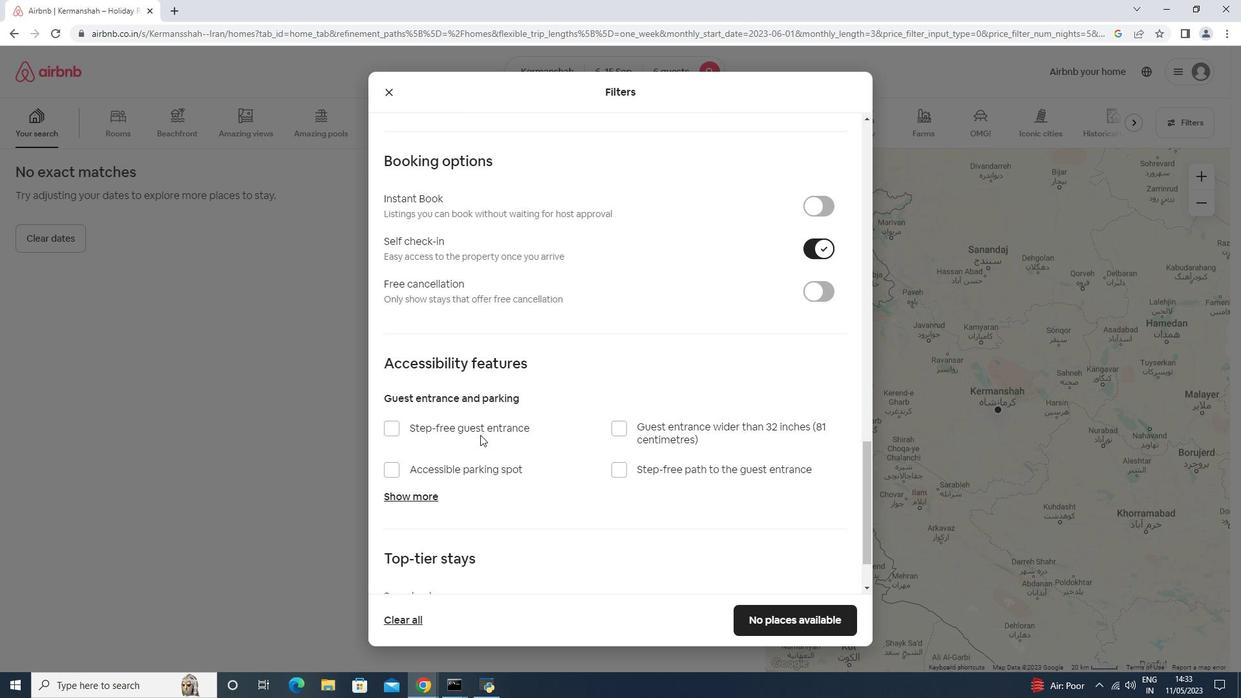 
Action: Mouse scrolled (480, 434) with delta (0, 0)
Screenshot: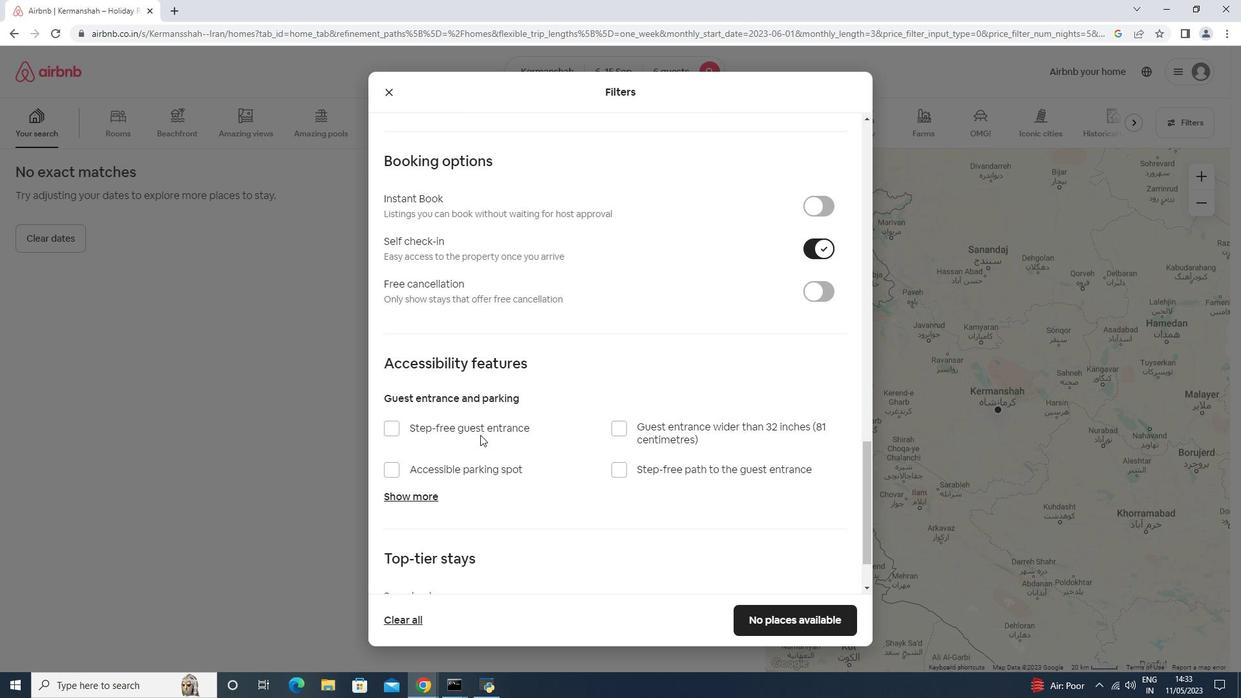 
Action: Mouse scrolled (480, 434) with delta (0, 0)
Screenshot: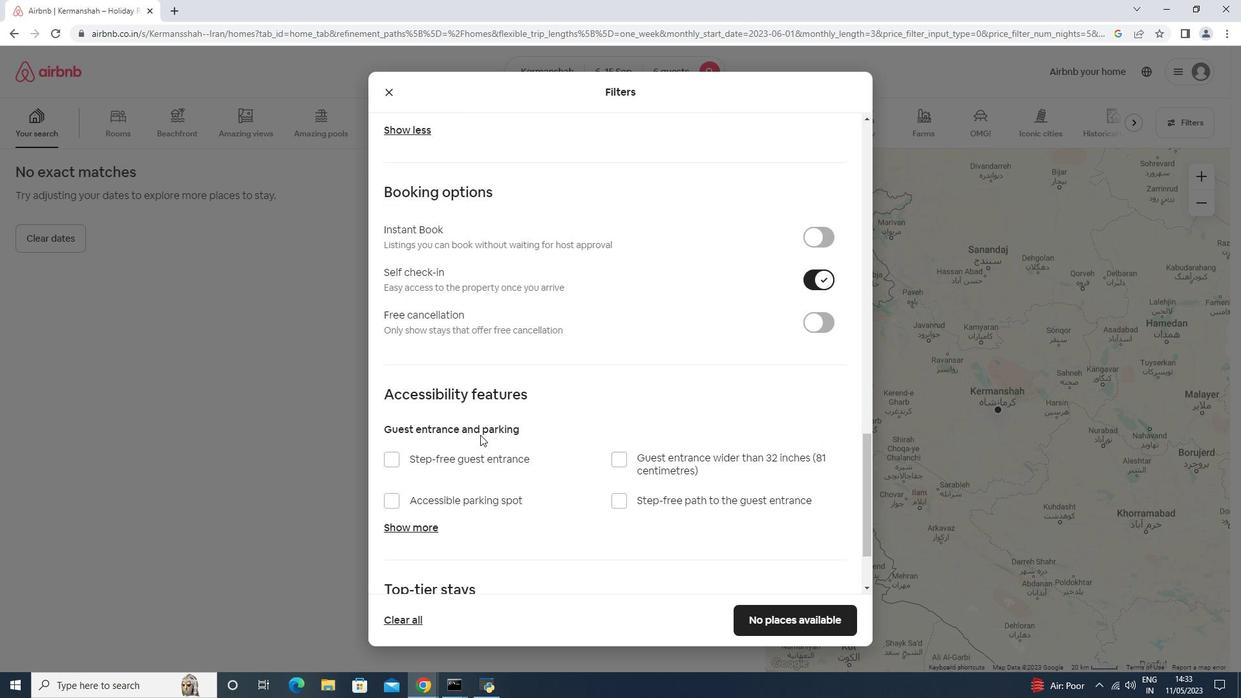 
Action: Mouse scrolled (480, 434) with delta (0, 0)
Screenshot: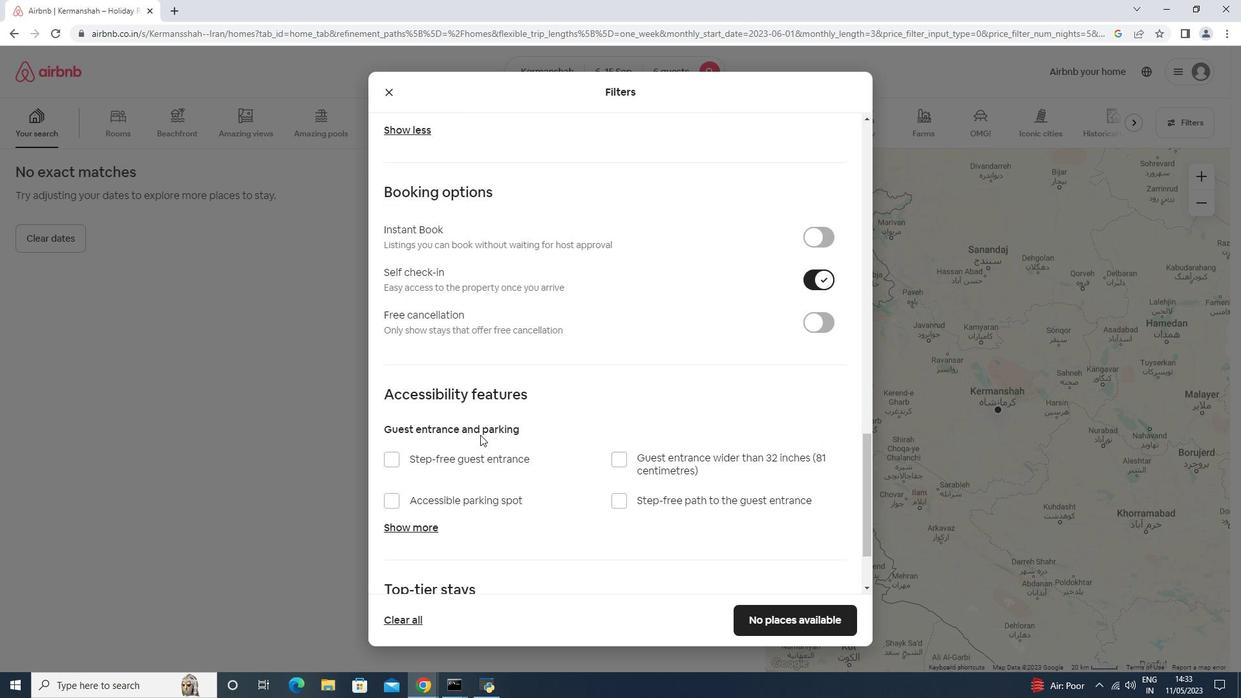 
Action: Mouse scrolled (480, 434) with delta (0, 0)
Screenshot: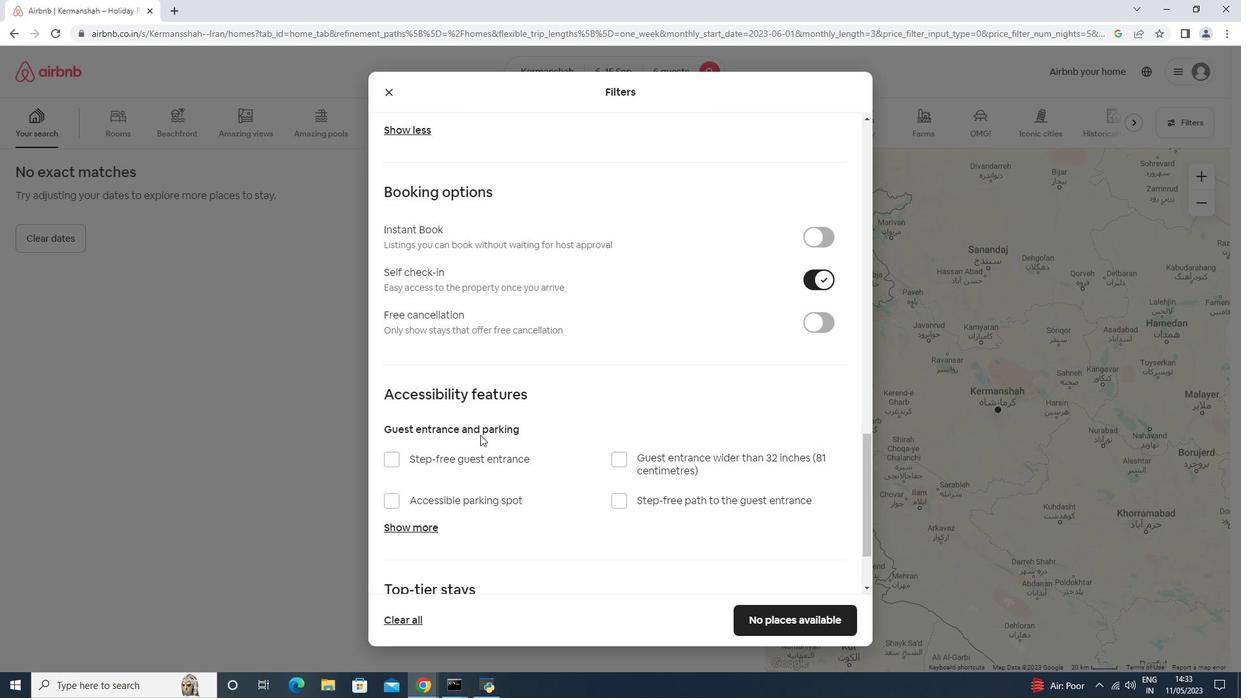 
Action: Mouse scrolled (480, 434) with delta (0, 0)
Screenshot: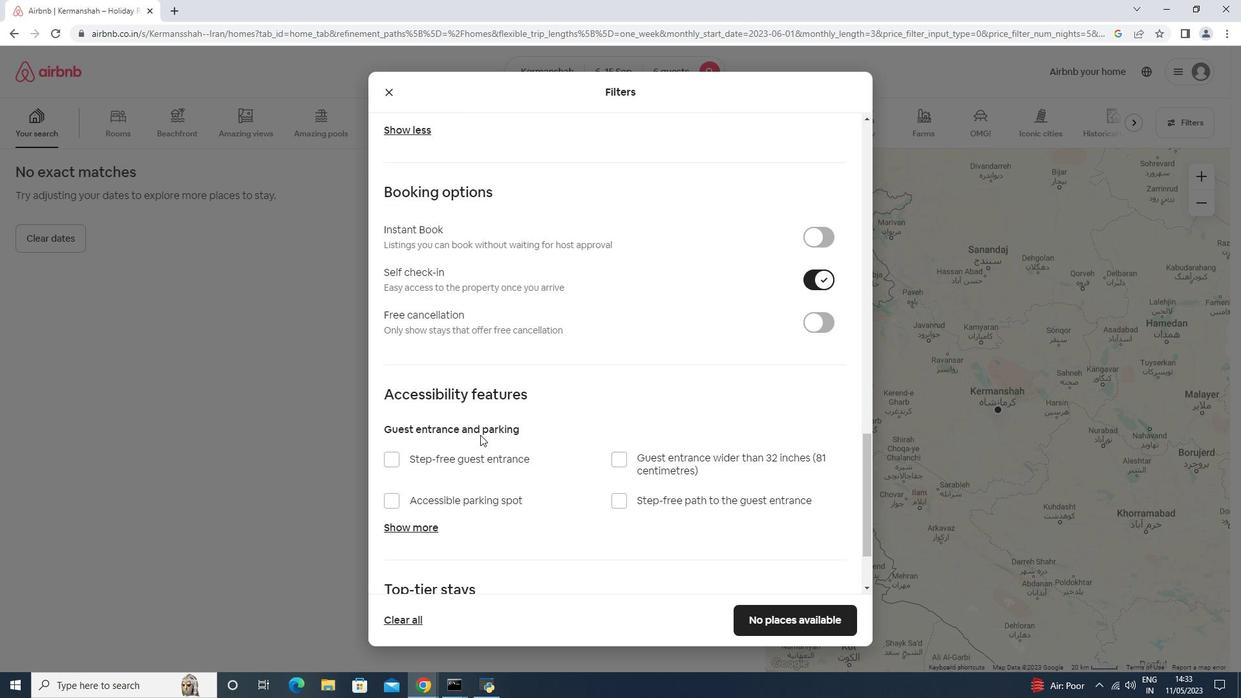 
Action: Mouse scrolled (480, 434) with delta (0, 0)
Screenshot: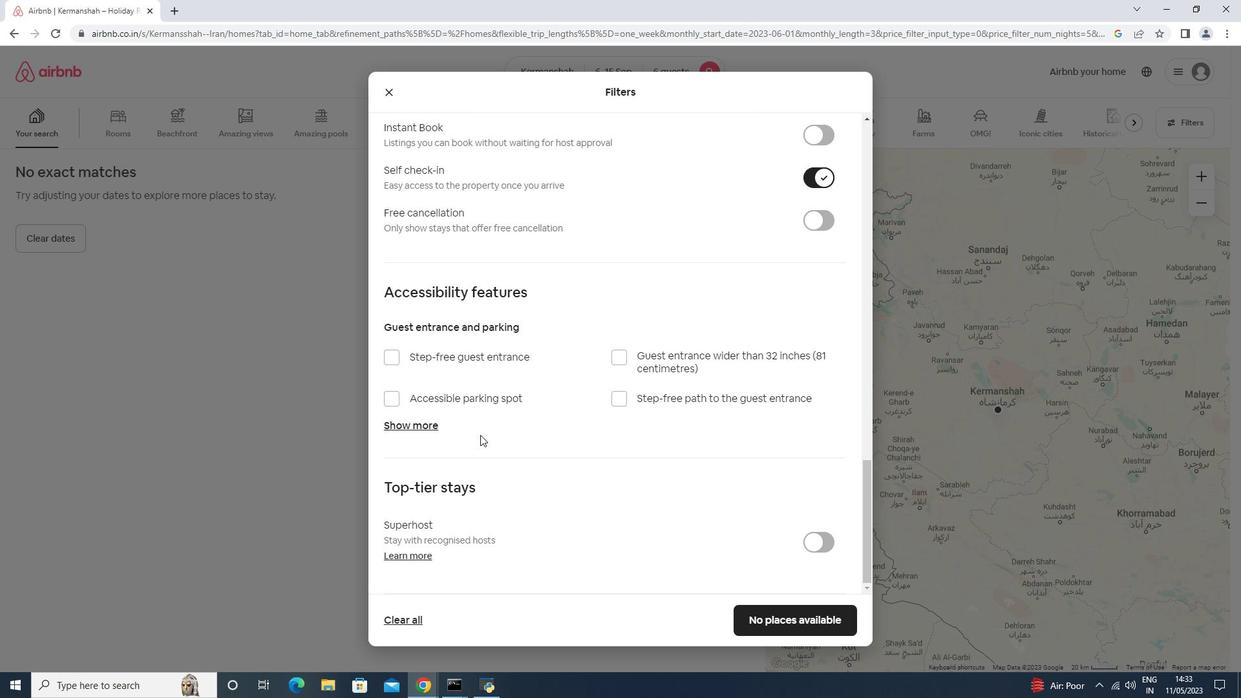 
Action: Mouse scrolled (480, 434) with delta (0, 0)
Screenshot: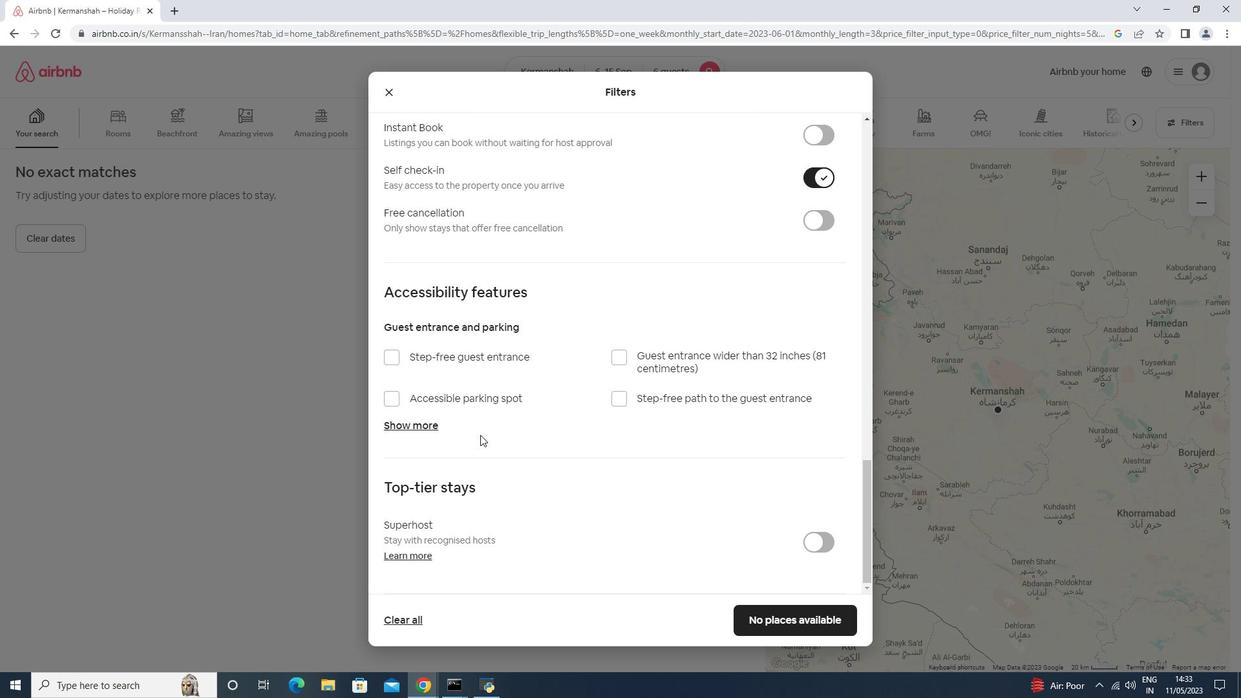 
Action: Mouse scrolled (480, 434) with delta (0, 0)
Screenshot: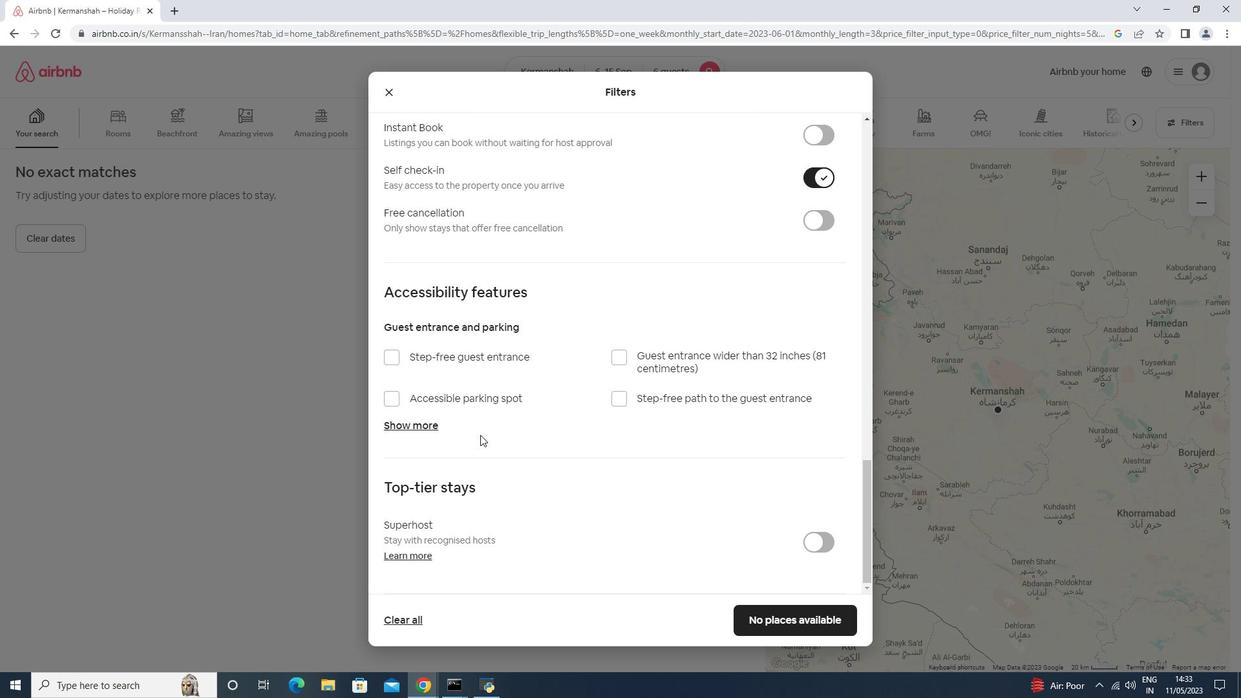 
Action: Mouse scrolled (480, 434) with delta (0, 0)
Screenshot: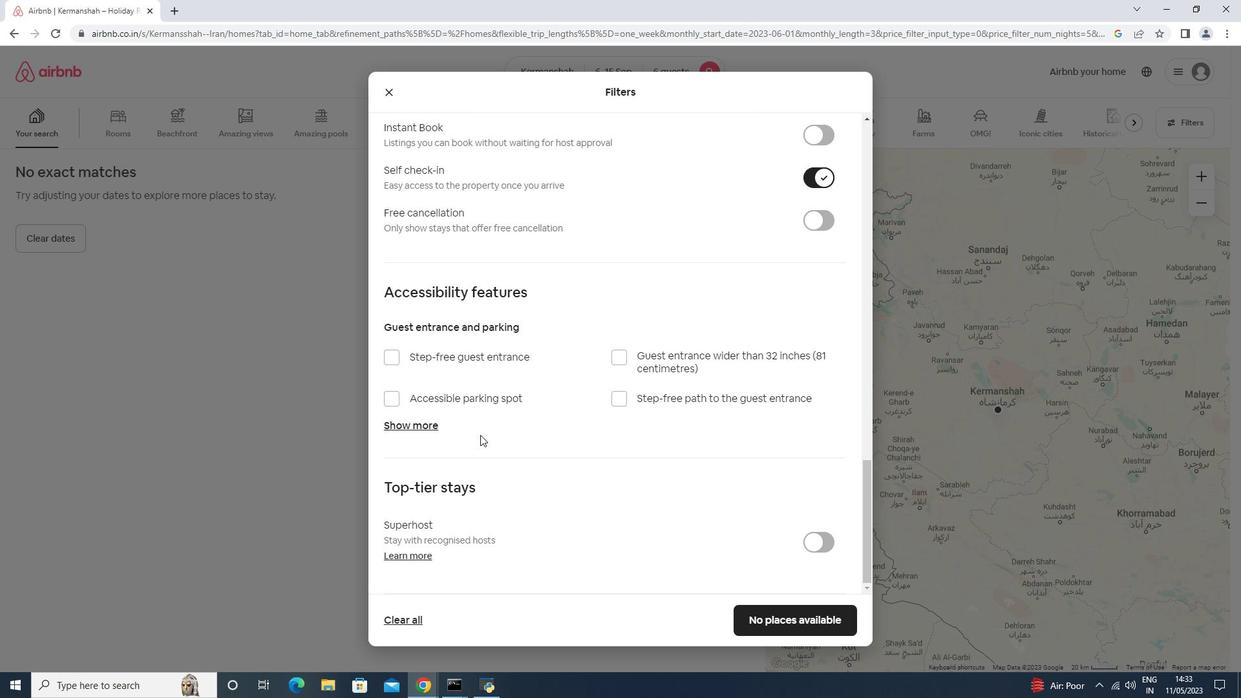 
Action: Mouse scrolled (480, 434) with delta (0, 0)
Screenshot: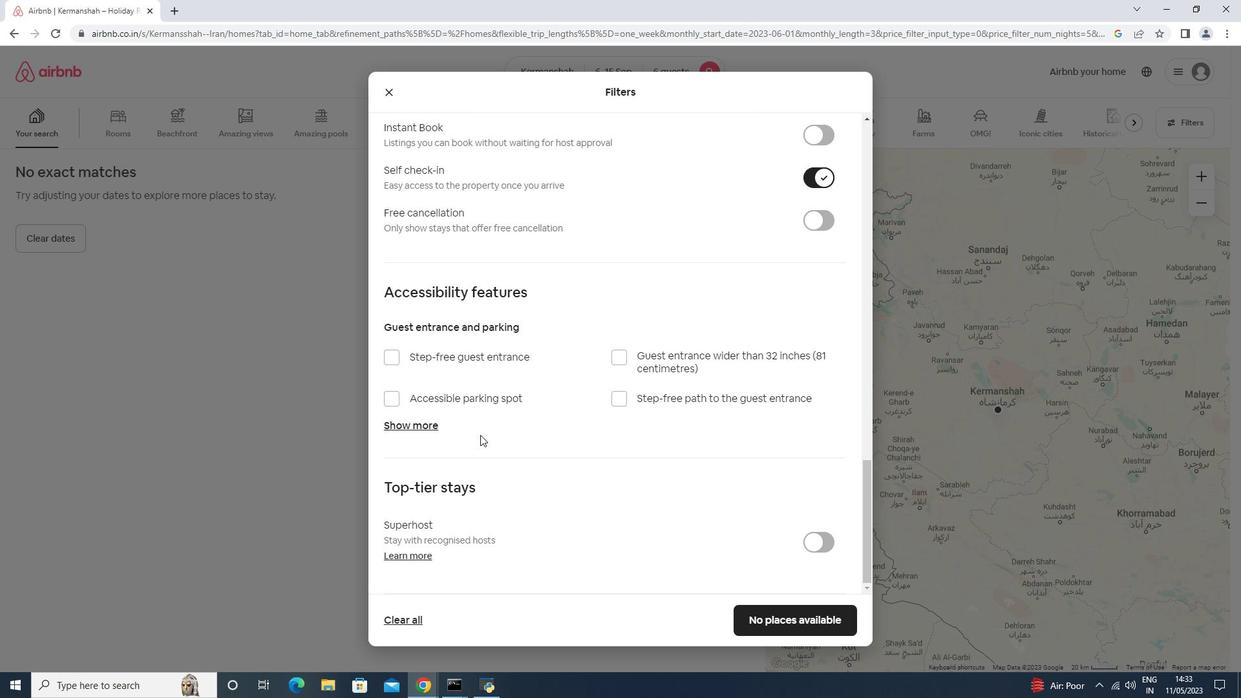 
Action: Mouse scrolled (480, 434) with delta (0, 0)
Screenshot: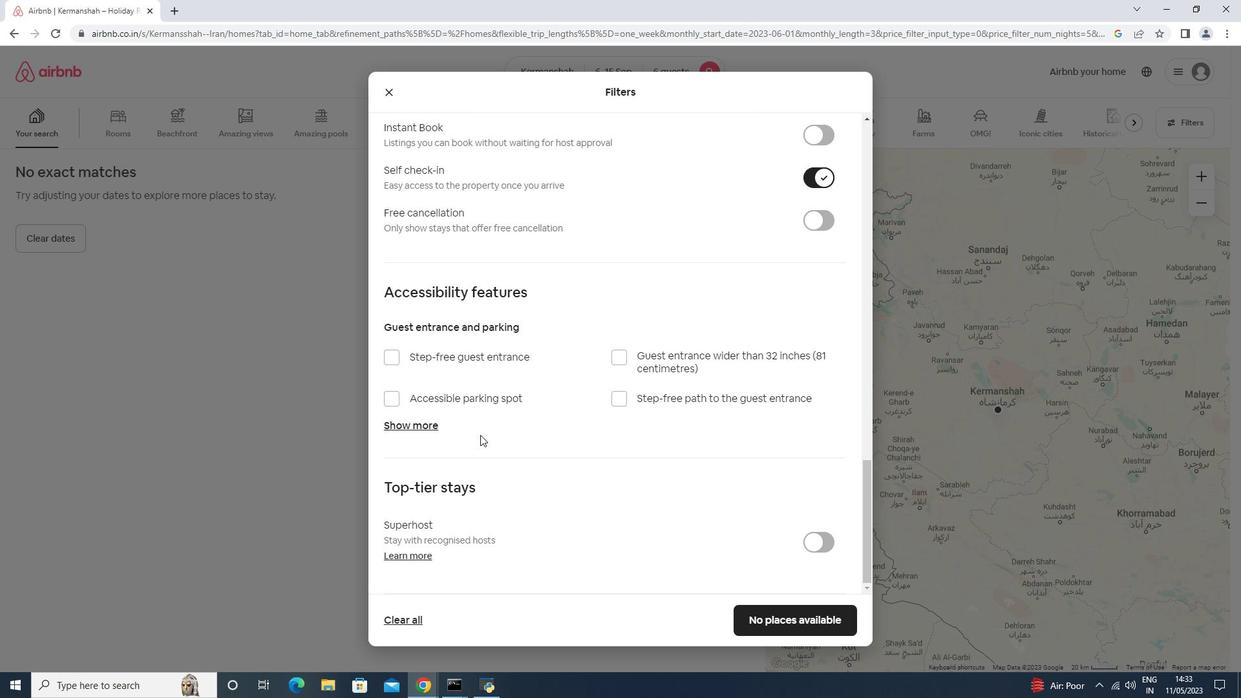 
Action: Mouse scrolled (480, 434) with delta (0, 0)
Screenshot: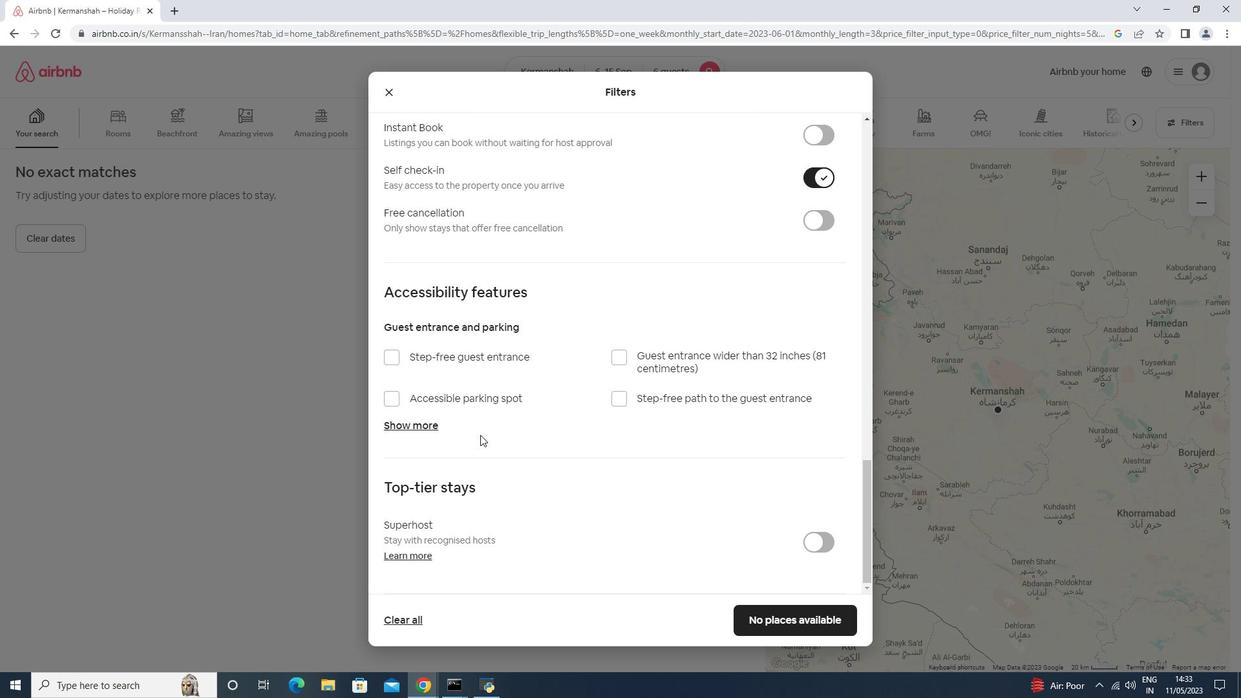 
Action: Mouse moved to (807, 630)
Screenshot: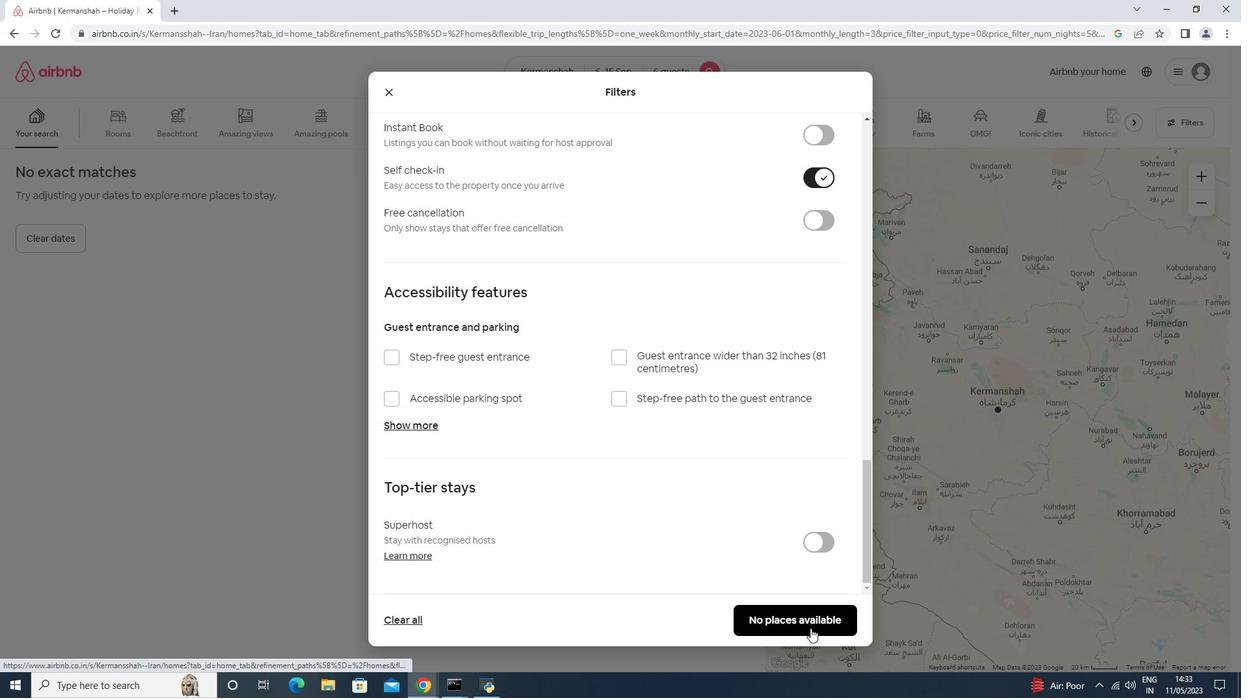 
Action: Mouse pressed left at (807, 630)
Screenshot: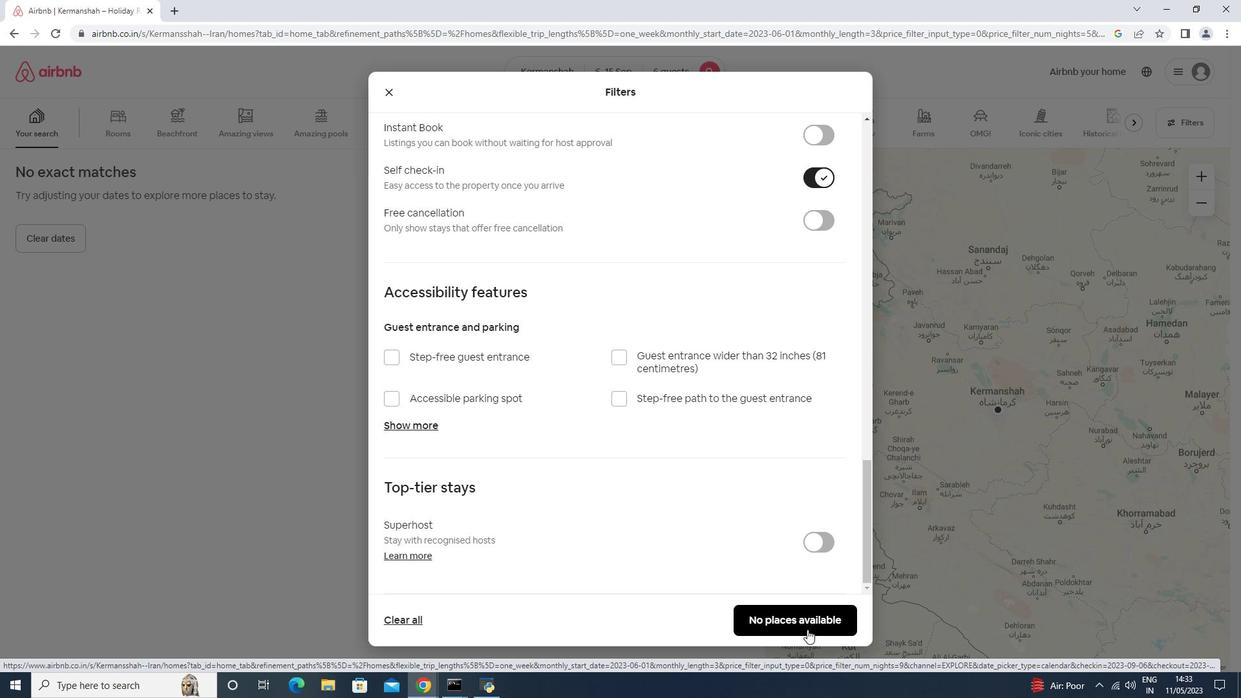 
Action: Mouse moved to (634, 458)
Screenshot: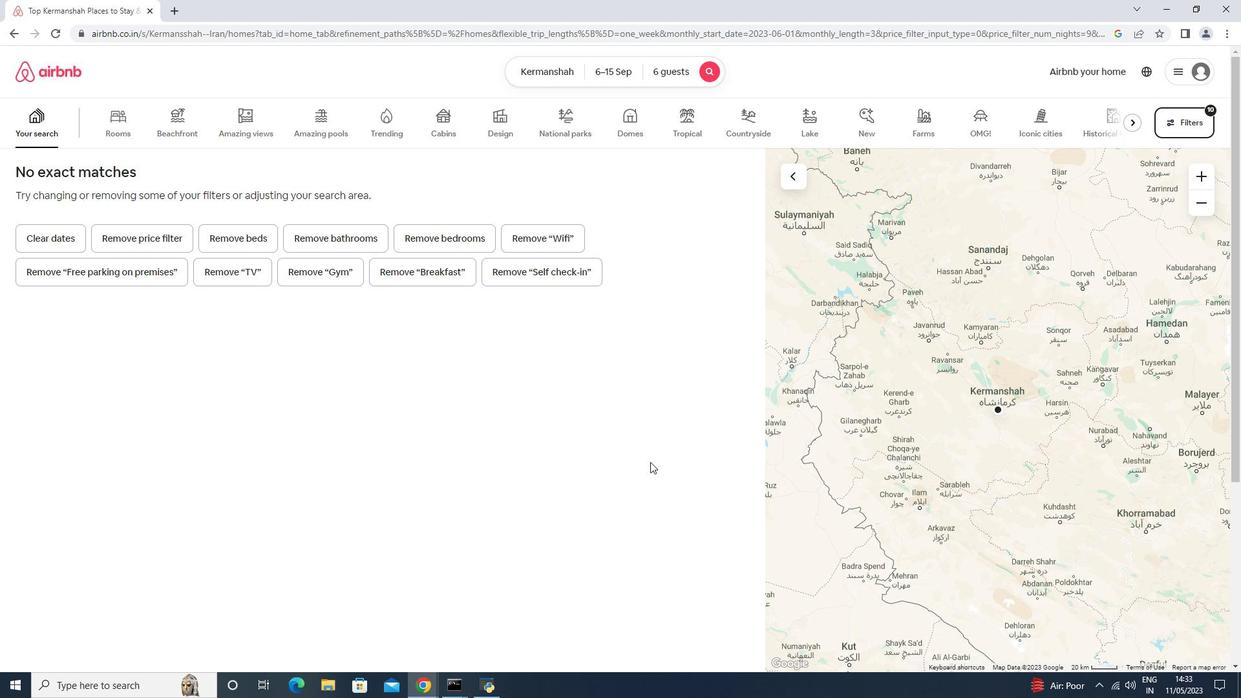 
